 Task: Send an email with the signature 'Adam Smith' with the subject 'Request for information' and the message 'Thank you for your email.' from softage.1@softage.net to softage.2@softage.net with an attached document Resume.docx and move the email from Sent Items to the folder Personal
Action: Mouse moved to (120, 134)
Screenshot: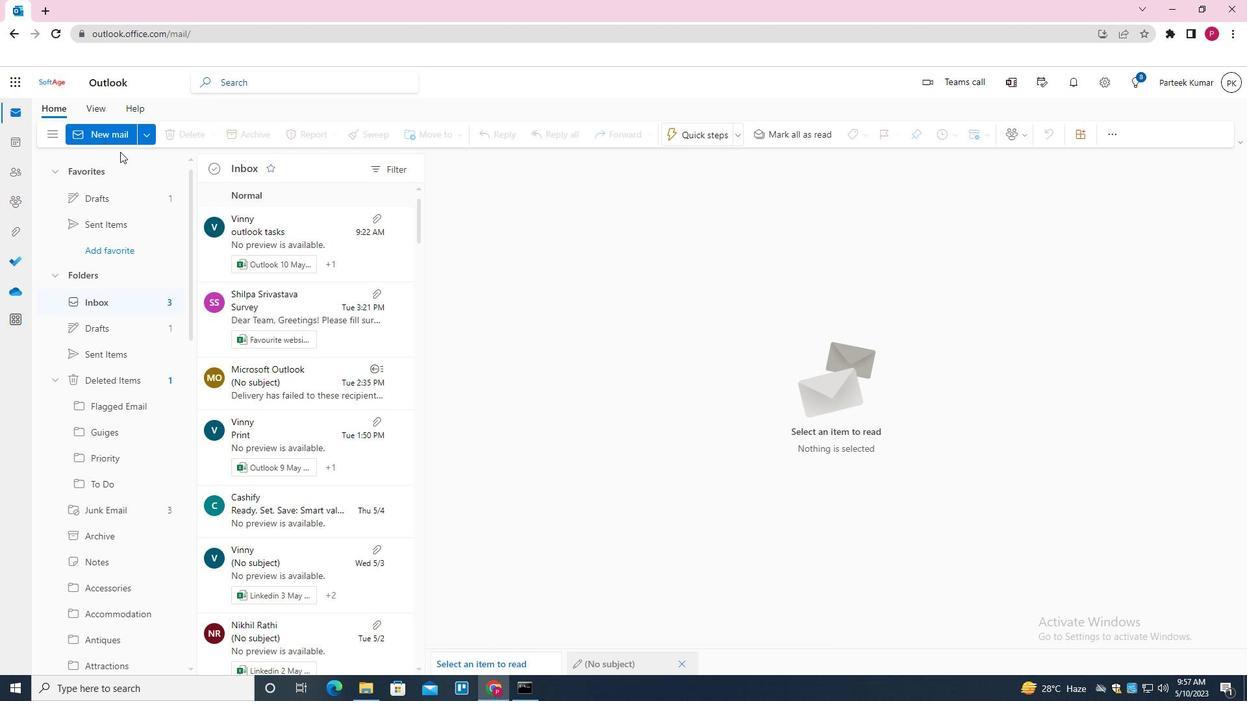 
Action: Mouse pressed left at (120, 134)
Screenshot: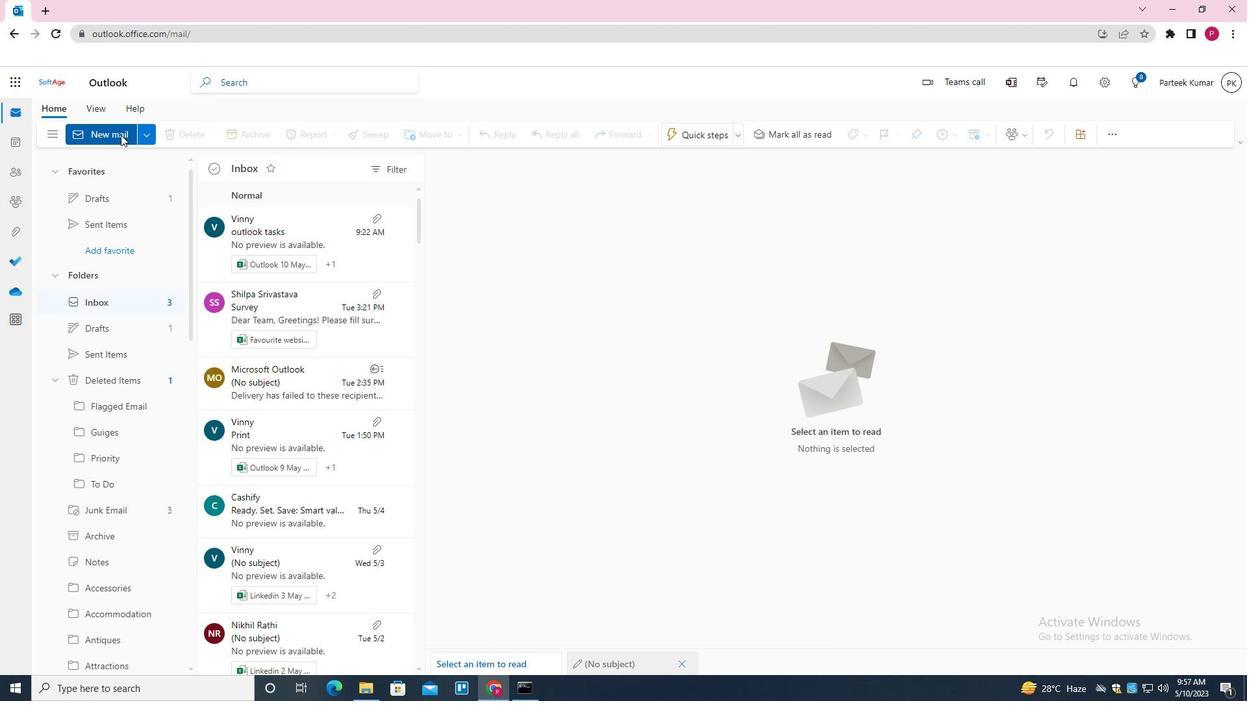 
Action: Mouse moved to (496, 317)
Screenshot: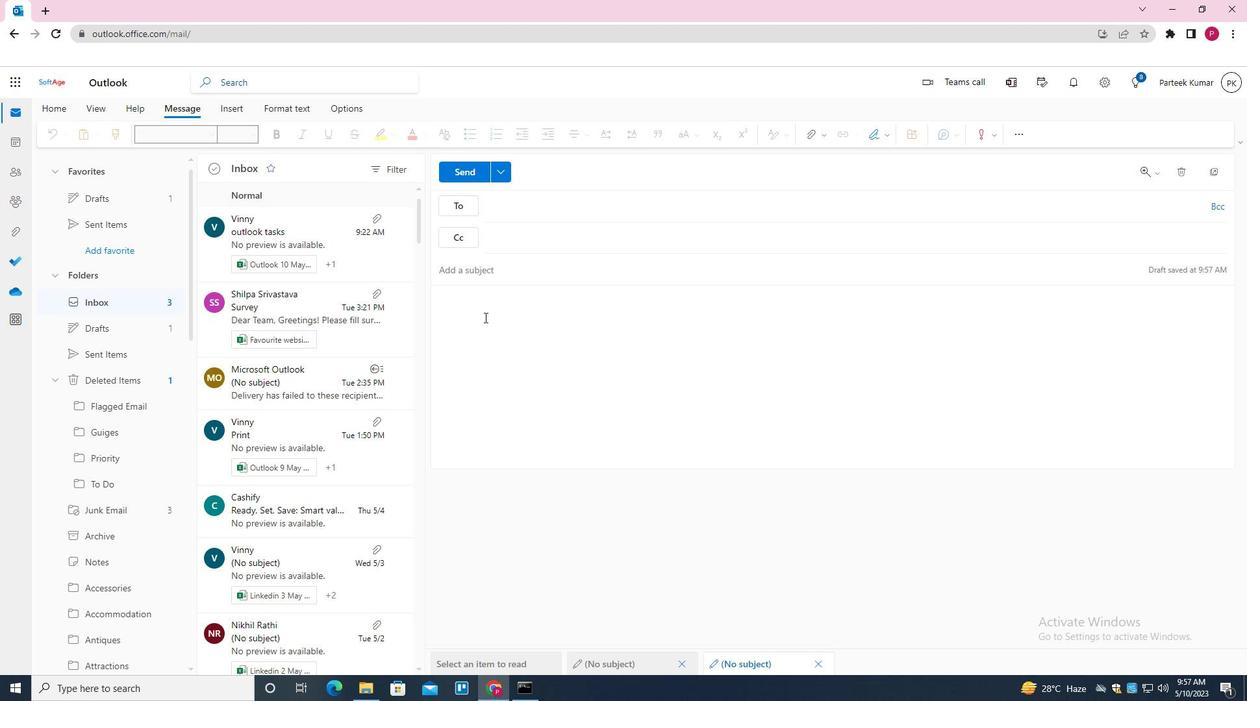 
Action: Mouse pressed left at (496, 317)
Screenshot: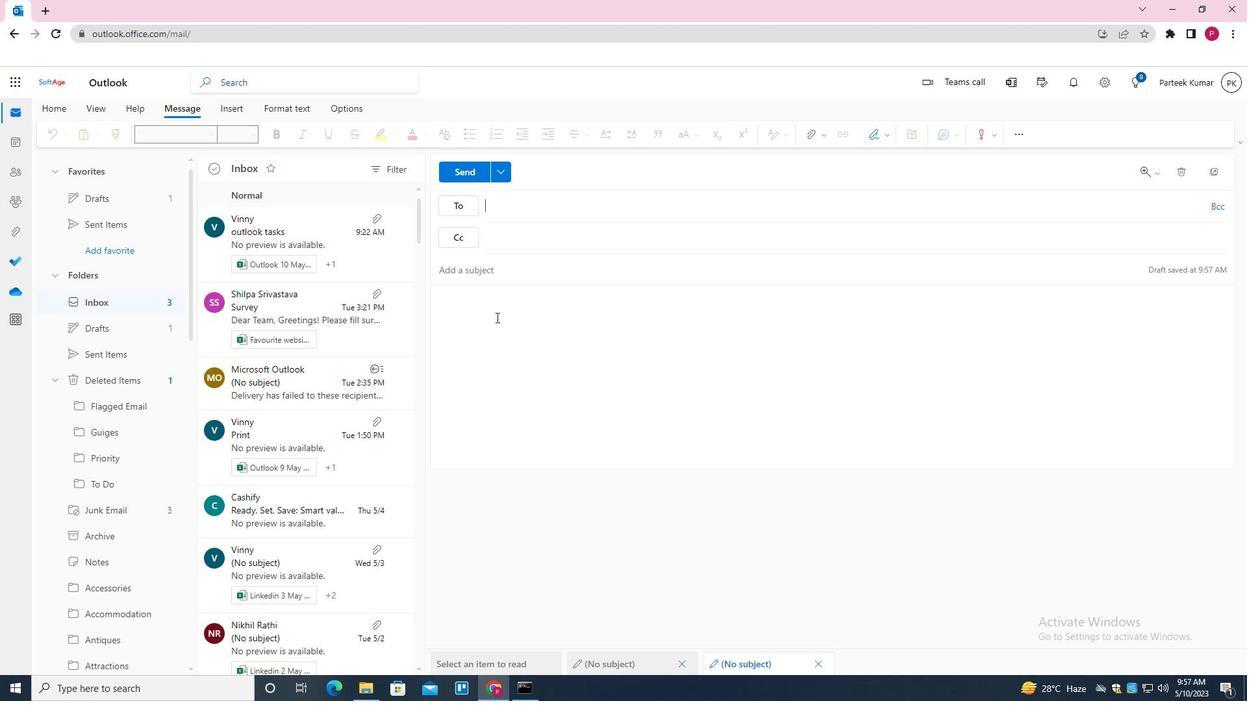 
Action: Mouse moved to (889, 129)
Screenshot: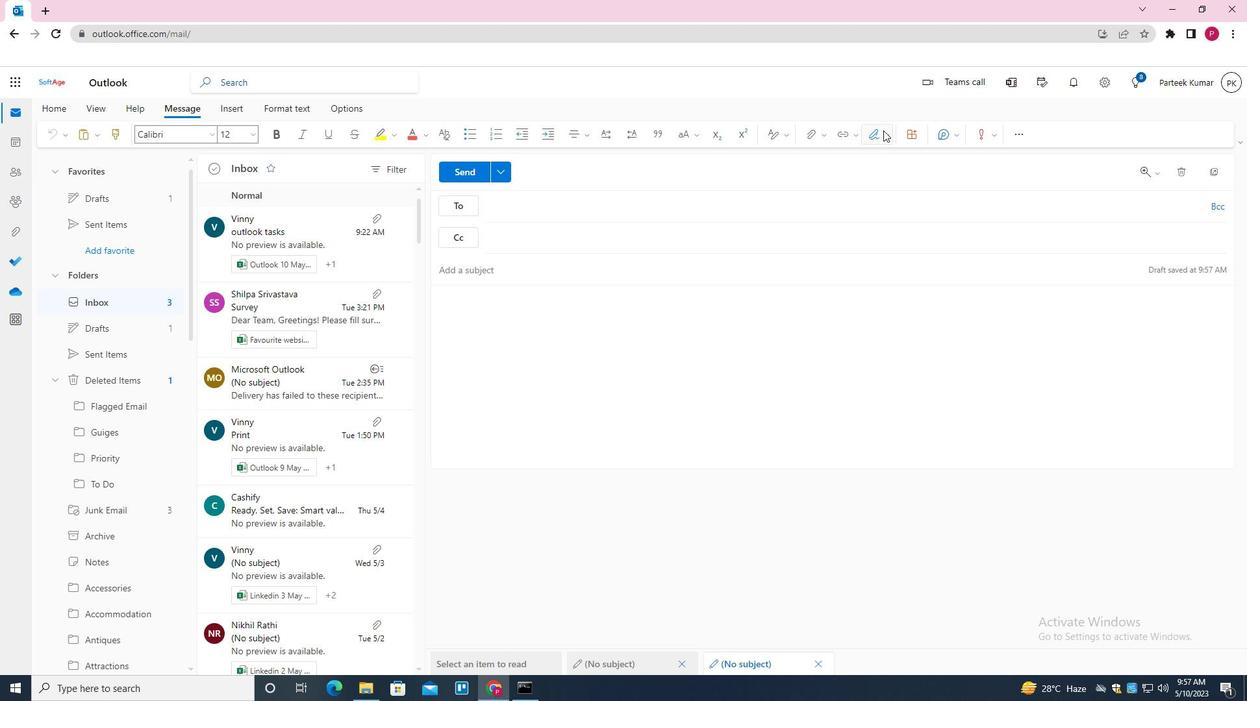 
Action: Mouse pressed left at (889, 129)
Screenshot: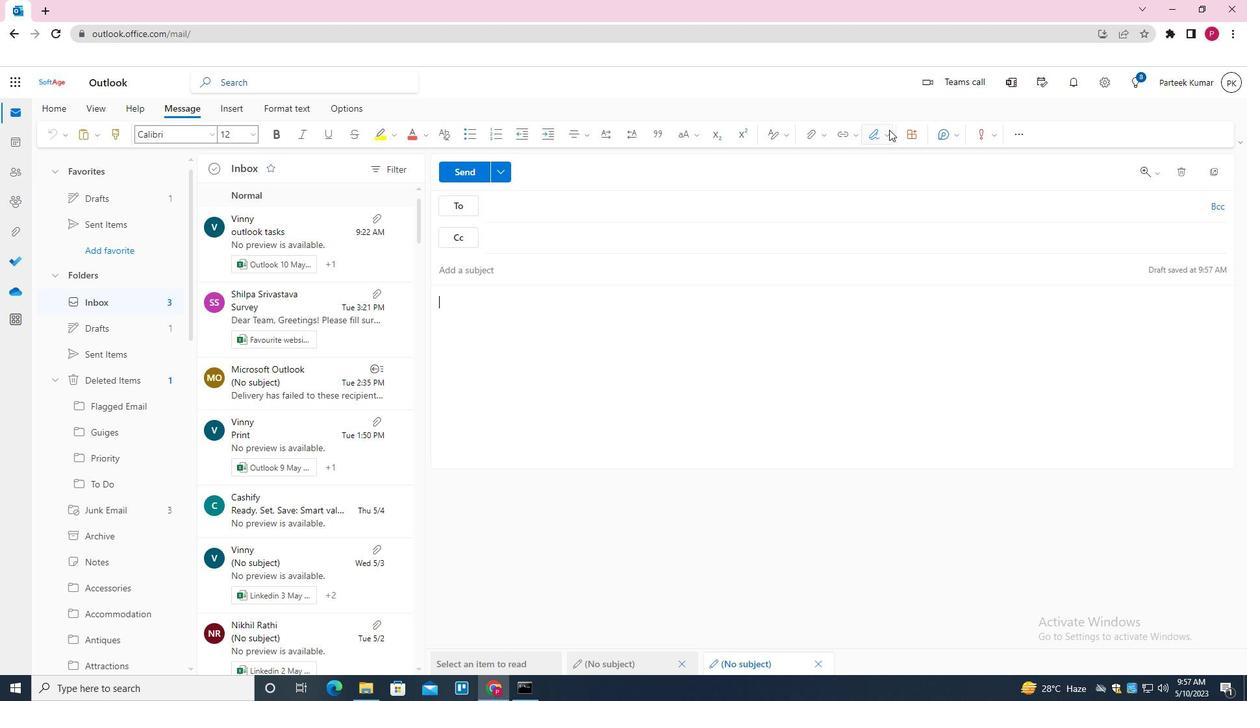 
Action: Mouse moved to (871, 161)
Screenshot: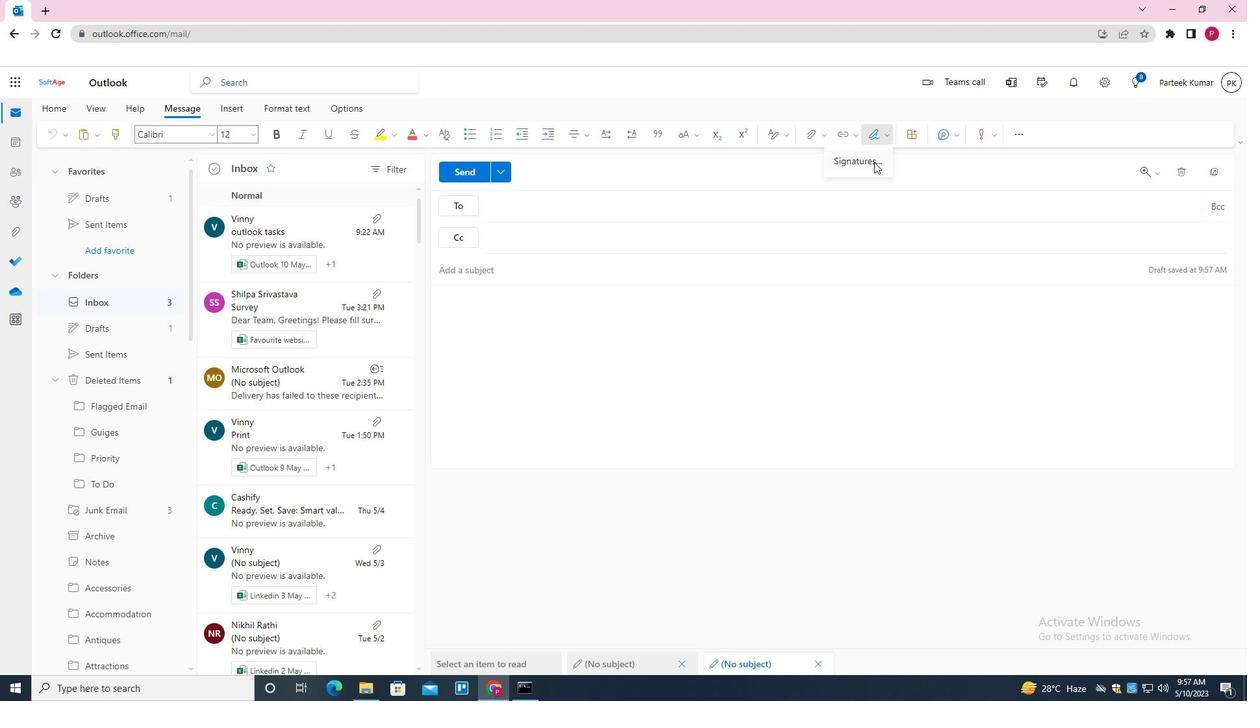 
Action: Mouse pressed left at (871, 161)
Screenshot: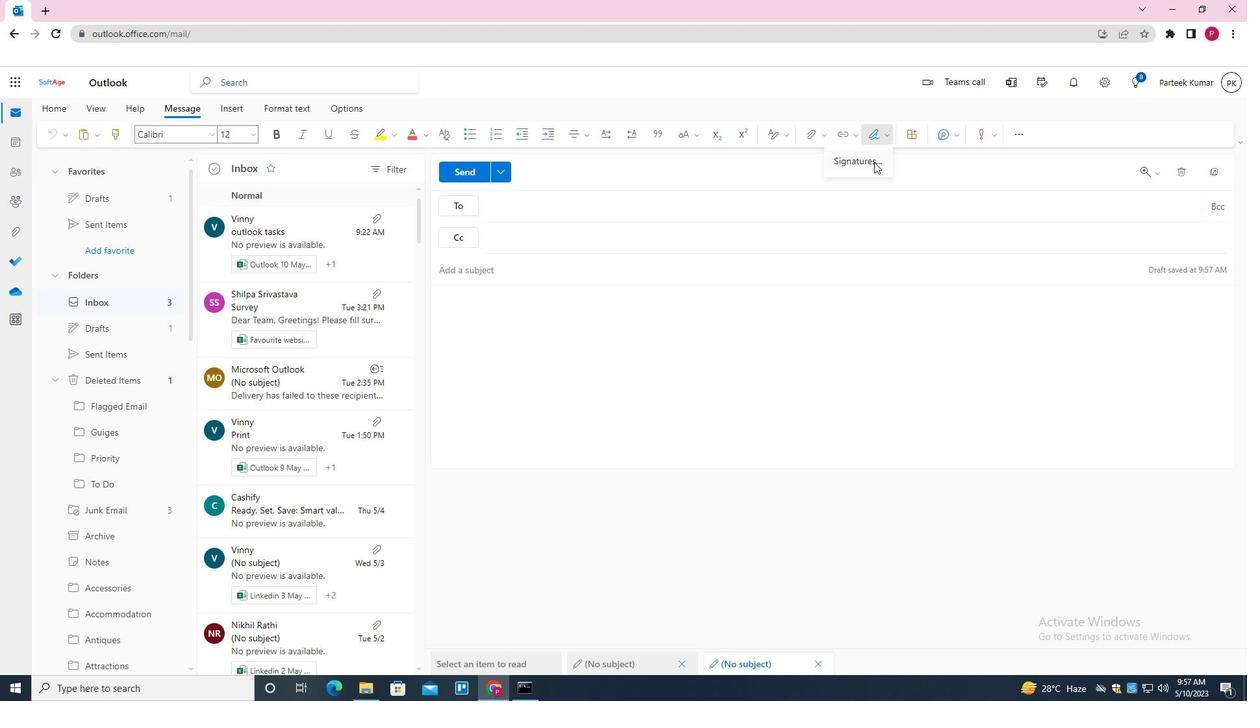 
Action: Mouse moved to (642, 240)
Screenshot: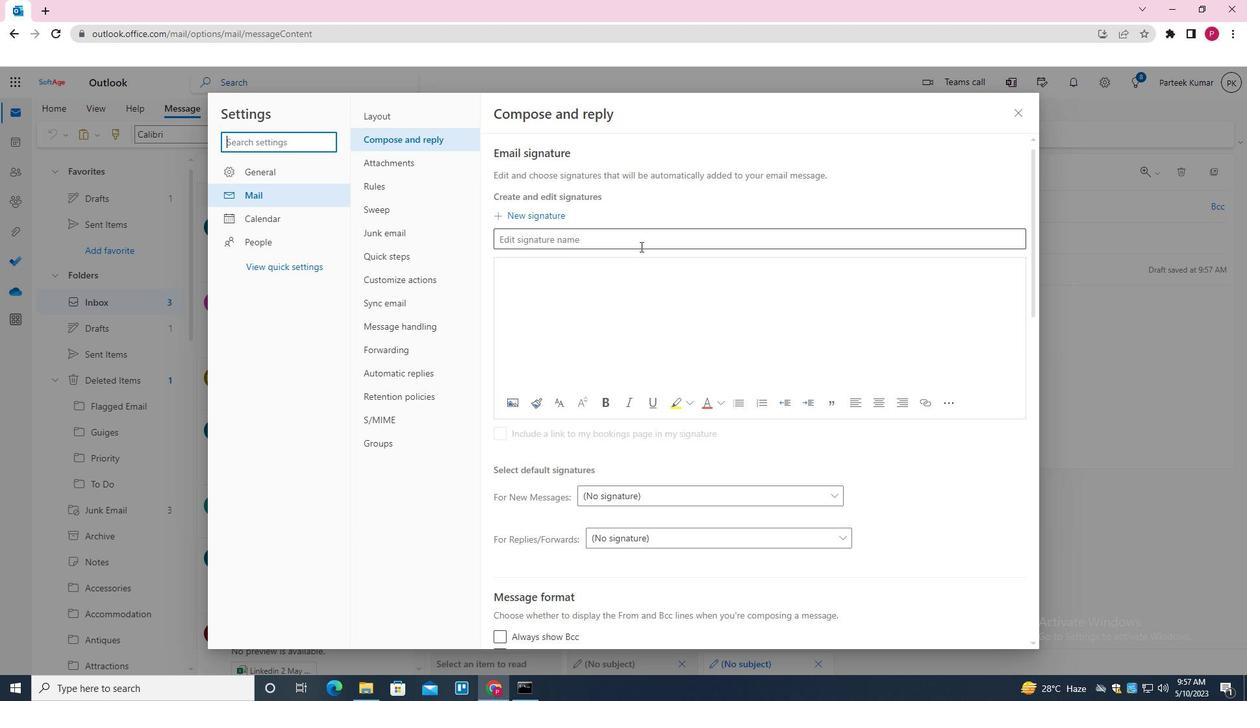 
Action: Mouse pressed left at (642, 240)
Screenshot: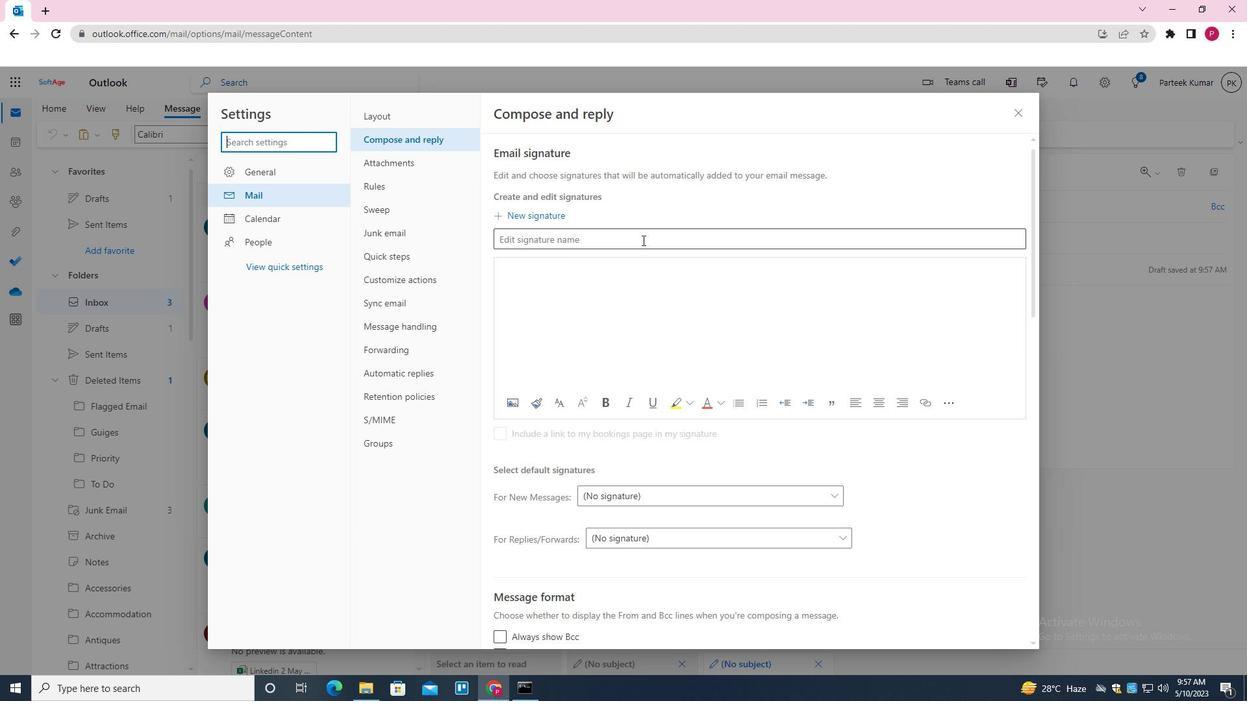 
Action: Key pressed <Key.shift>ADAM<Key.space><Key.shift>SMITH
Screenshot: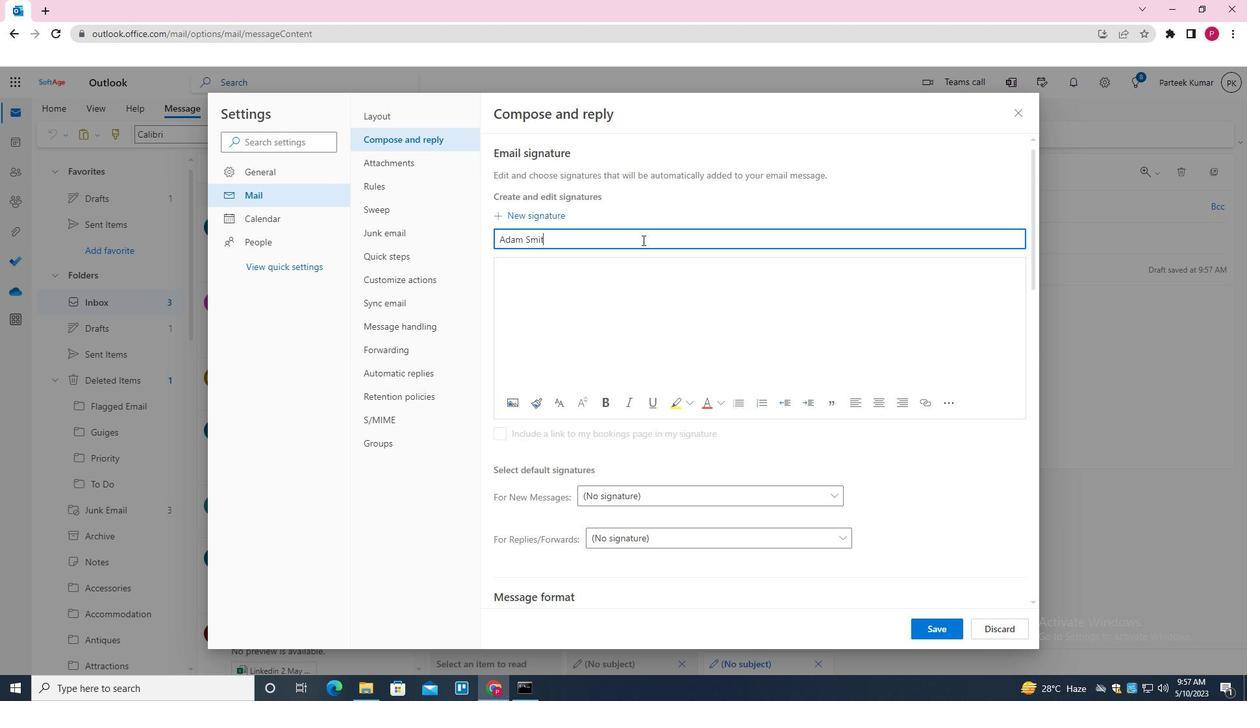 
Action: Mouse moved to (631, 279)
Screenshot: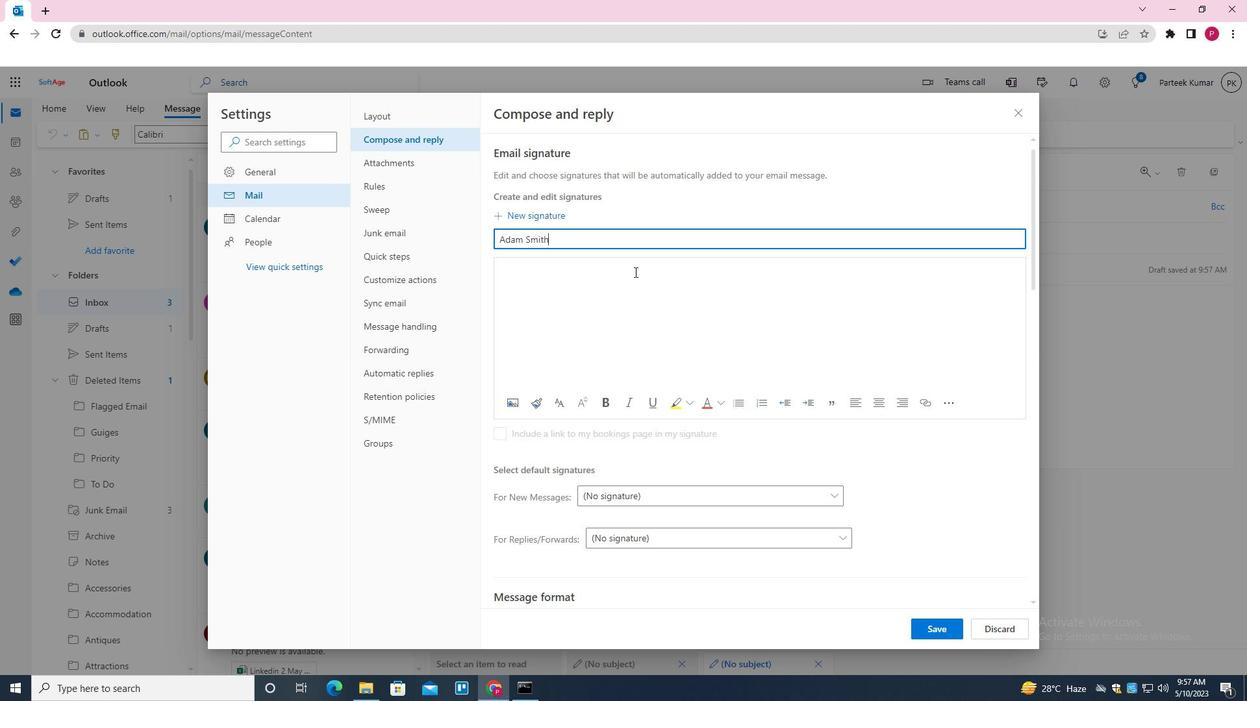 
Action: Mouse pressed left at (631, 279)
Screenshot: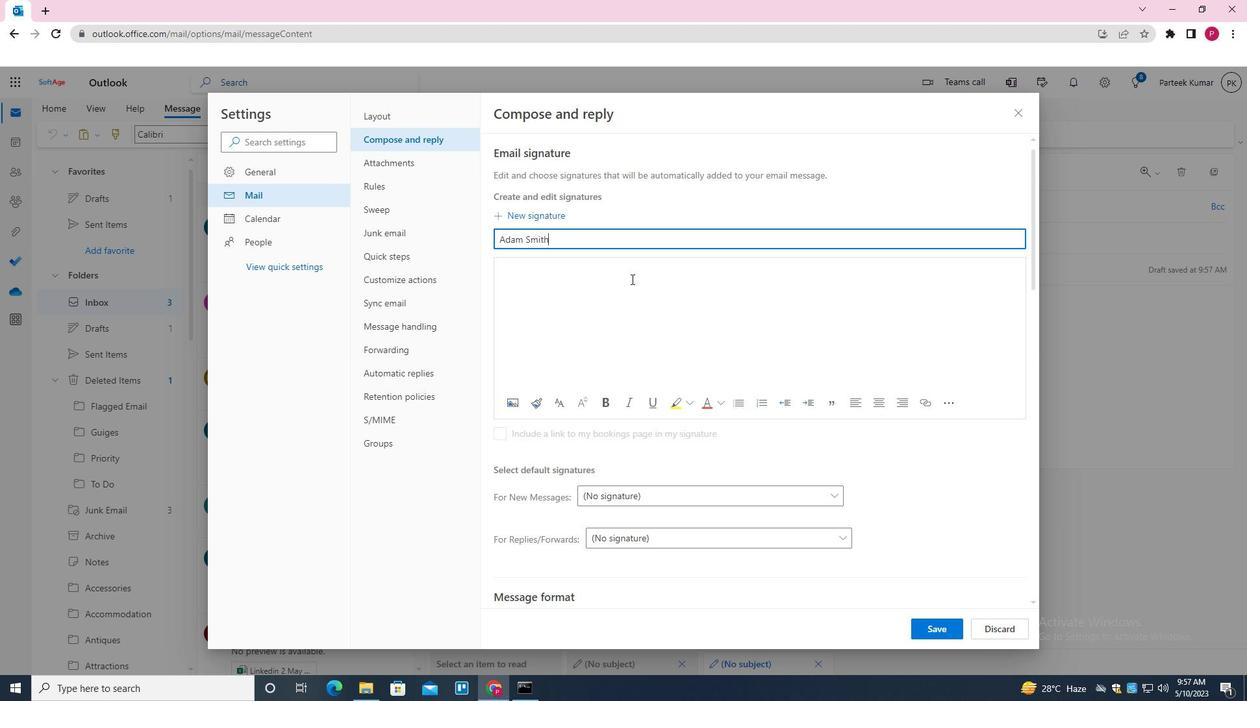 
Action: Mouse moved to (617, 288)
Screenshot: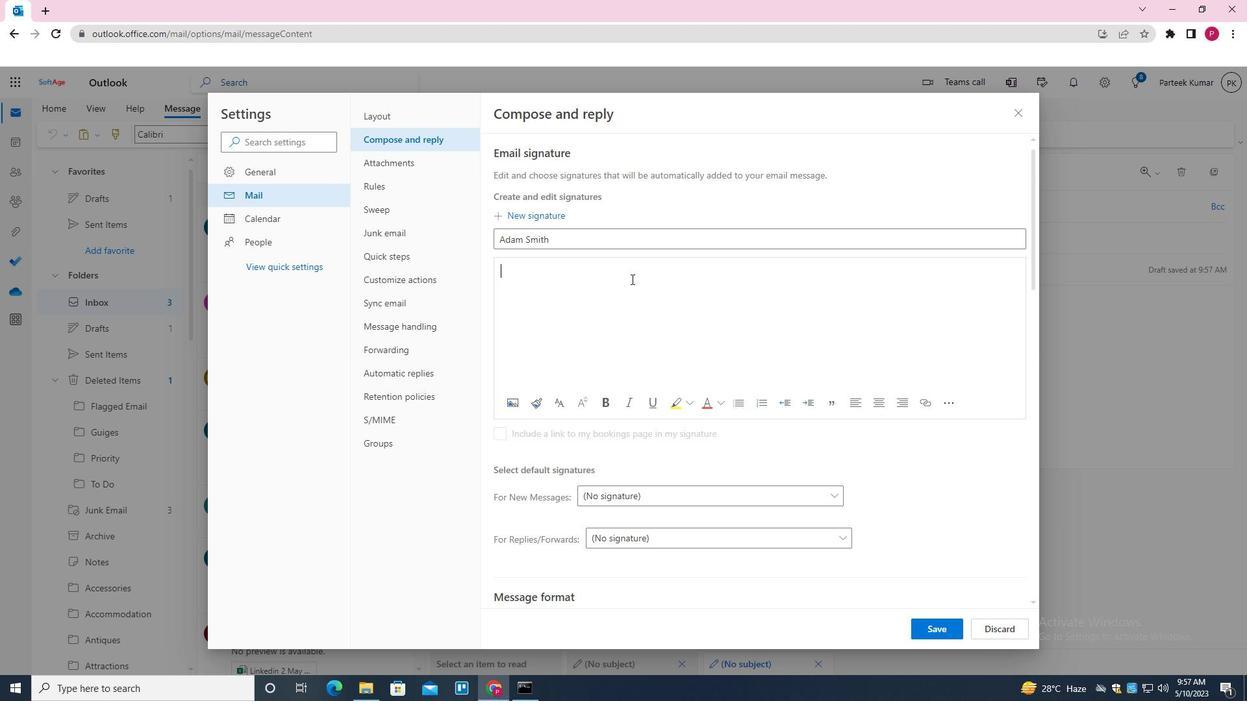 
Action: Key pressed <Key.shift>ADAM<Key.space><Key.shift><Key.shift><Key.shift><Key.shift><Key.shift><Key.shift><Key.shift><Key.shift><Key.shift><Key.shift><Key.shift><Key.shift><Key.shift><Key.shift><Key.shift><Key.shift><Key.shift><Key.shift><Key.shift><Key.shift><Key.shift><Key.shift><Key.shift><Key.shift><Key.shift><Key.shift><Key.shift><Key.shift><Key.shift><Key.shift><Key.shift><Key.shift><Key.shift><Key.shift><Key.shift><Key.shift><Key.shift><Key.shift><Key.shift><Key.shift><Key.shift><Key.shift><Key.shift><Key.shift><Key.shift><Key.shift><Key.shift><Key.shift><Key.shift><Key.shift><Key.shift><Key.shift><Key.shift><Key.shift><Key.shift><Key.shift><Key.shift><Key.shift><Key.shift><Key.shift><Key.shift><Key.shift><Key.shift><Key.shift><Key.shift><Key.shift><Key.shift><Key.shift><Key.shift><Key.shift><Key.shift><Key.shift><Key.shift><Key.shift><Key.shift><Key.shift><Key.shift><Key.shift><Key.shift><Key.shift><Key.shift><Key.shift><Key.shift><Key.shift><Key.shift><Key.shift><Key.shift><Key.shift><Key.shift><Key.shift><Key.shift><Key.shift>SMITH
Screenshot: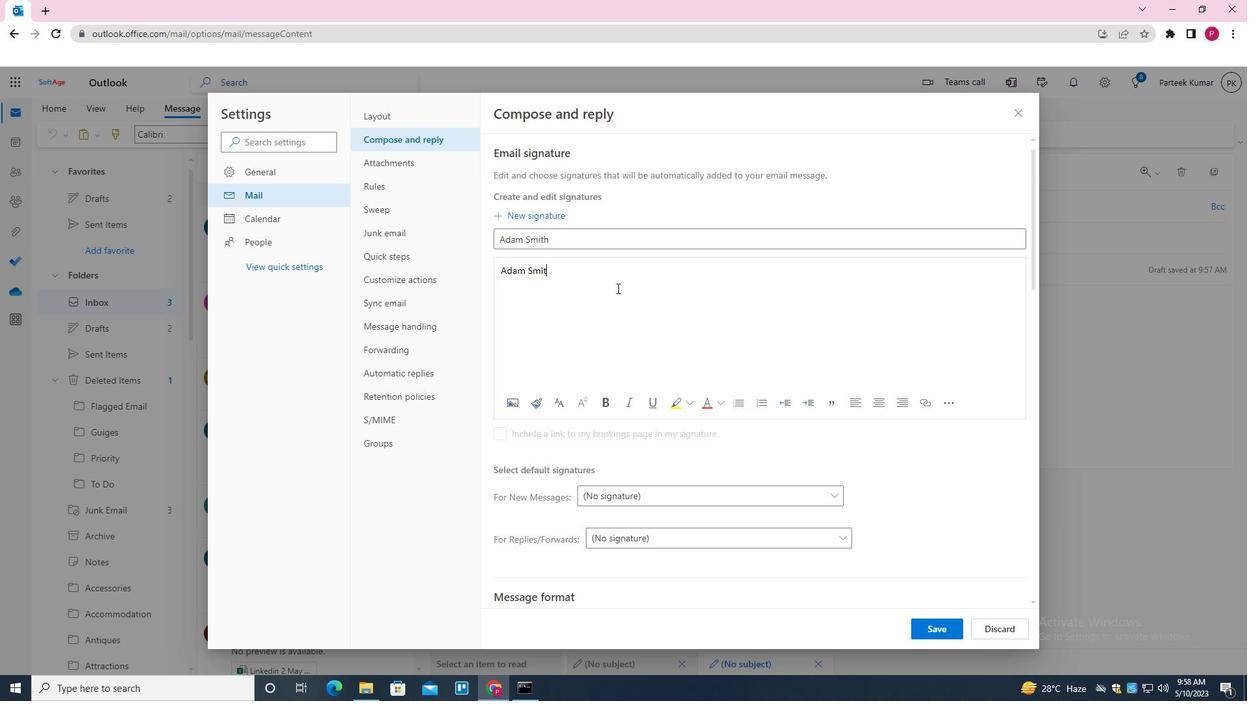 
Action: Mouse moved to (917, 629)
Screenshot: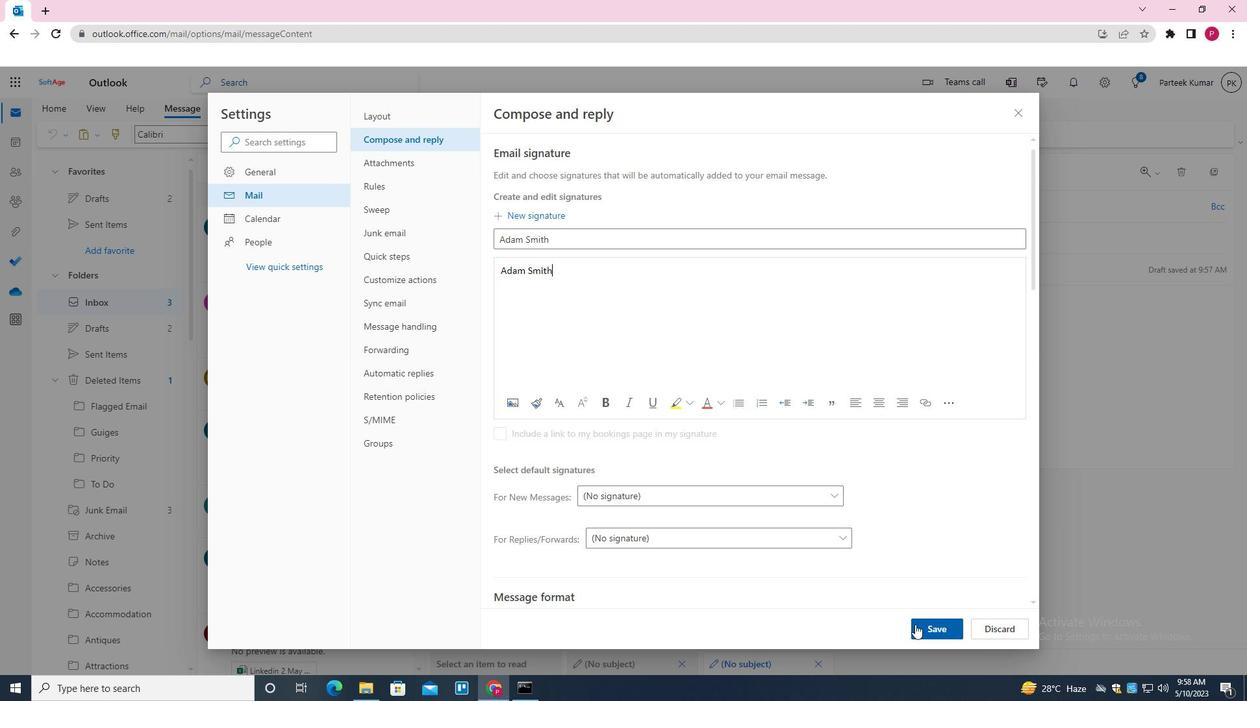 
Action: Mouse pressed left at (917, 629)
Screenshot: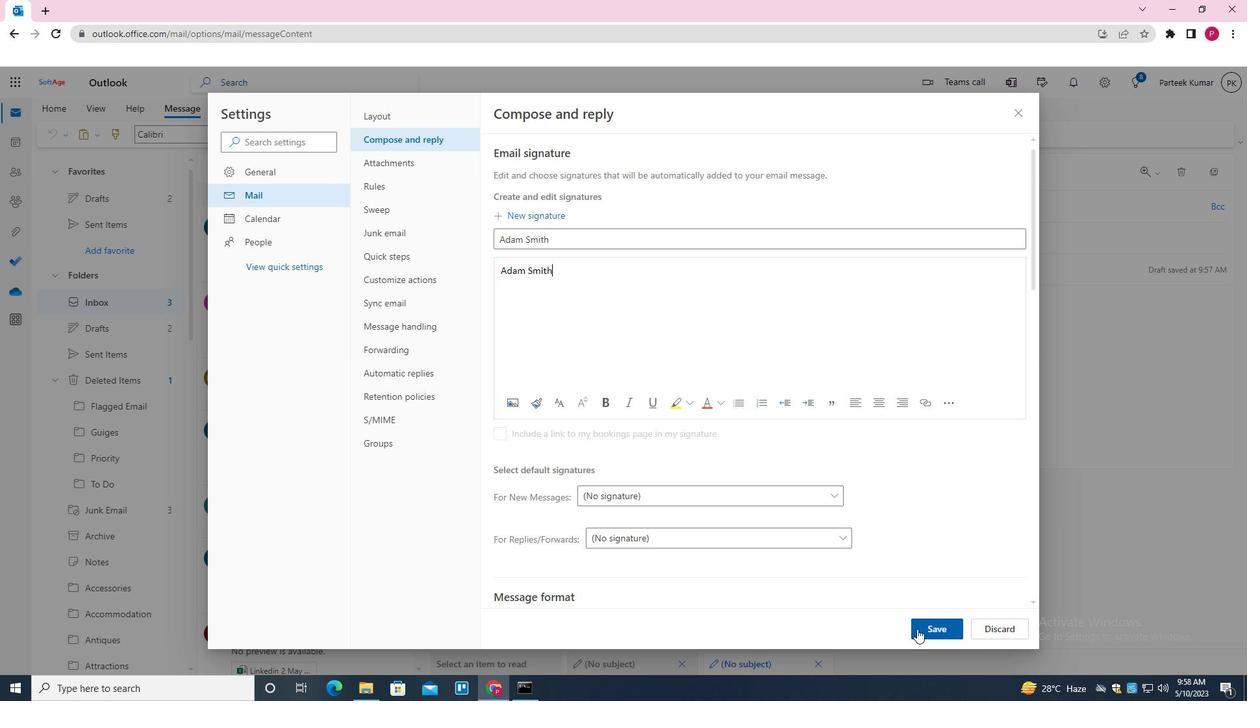 
Action: Mouse moved to (1013, 107)
Screenshot: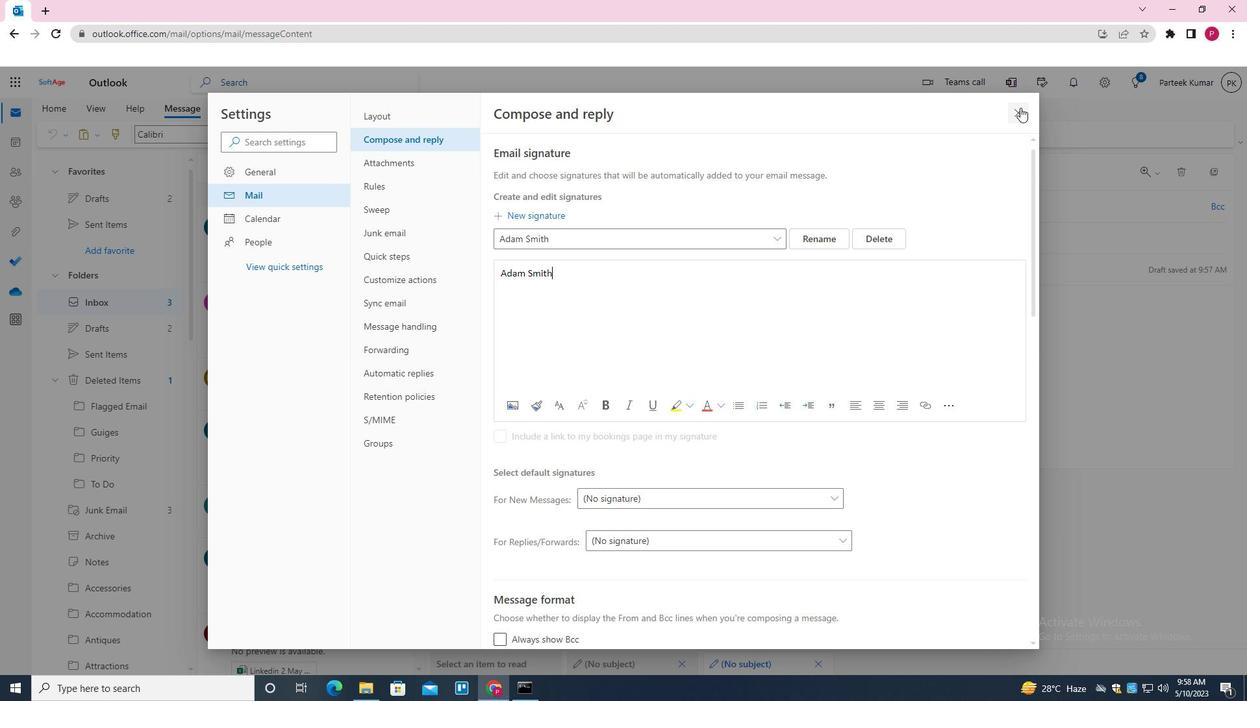 
Action: Mouse pressed left at (1013, 107)
Screenshot: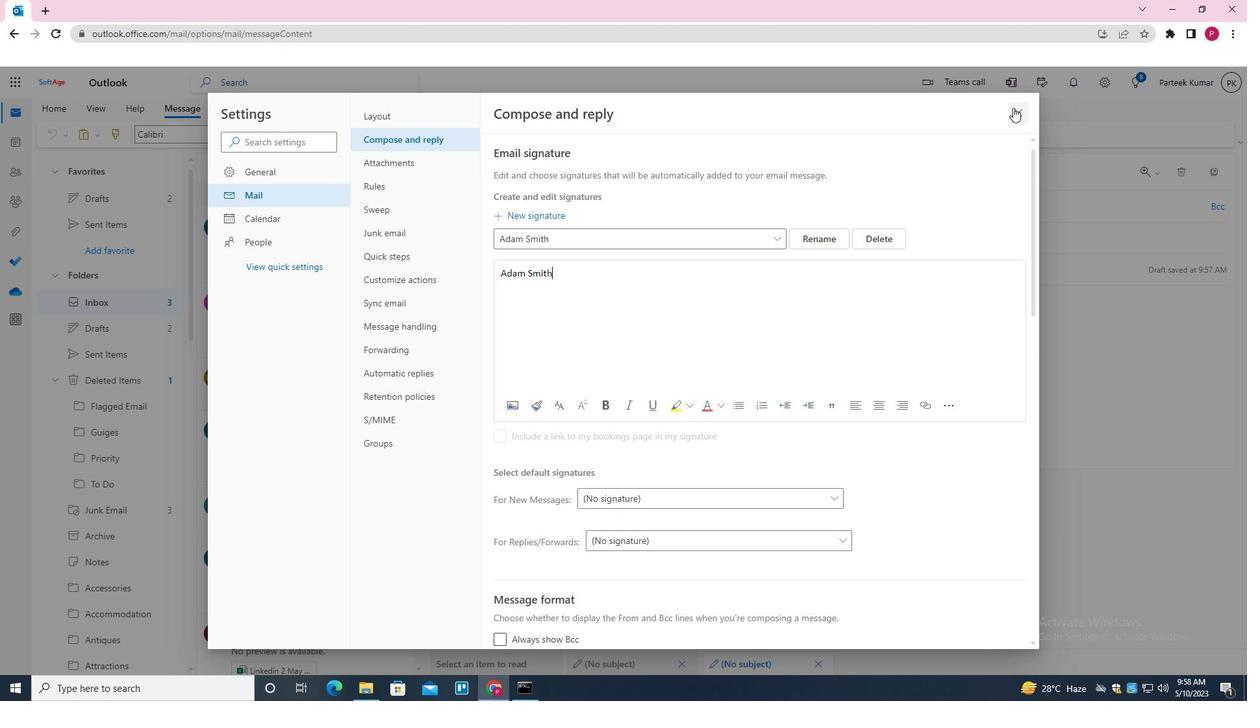 
Action: Mouse moved to (489, 310)
Screenshot: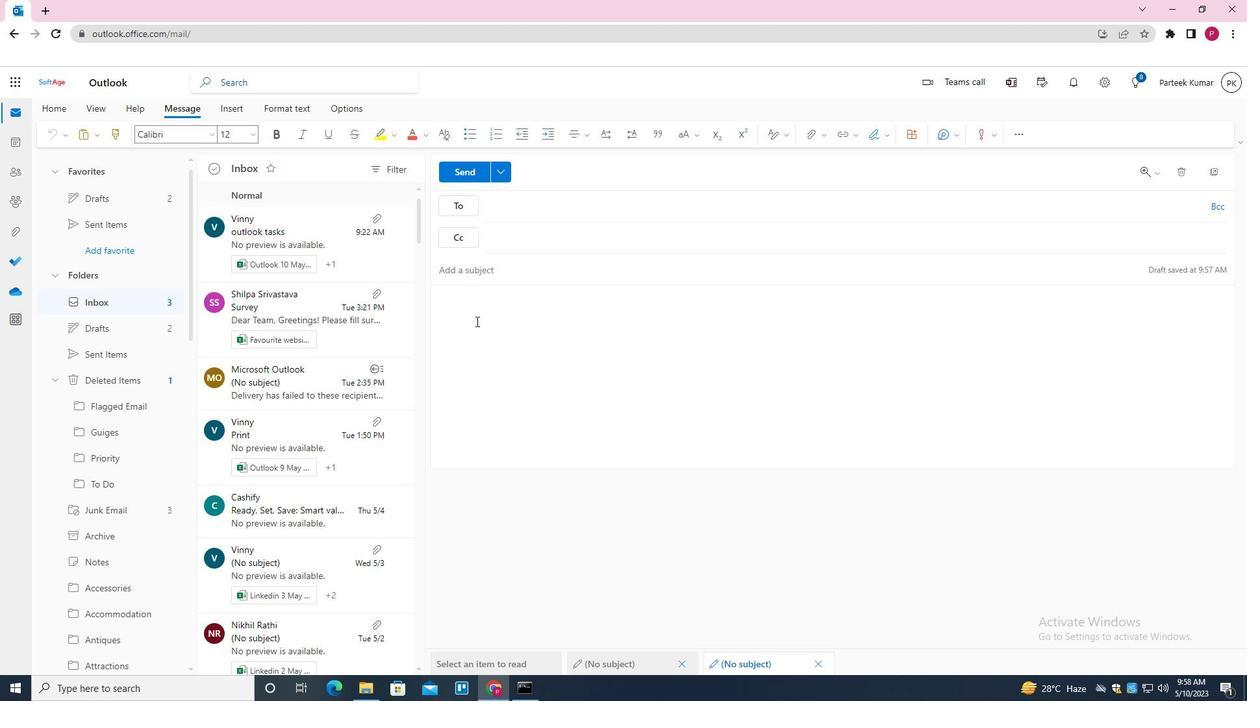 
Action: Mouse pressed left at (489, 310)
Screenshot: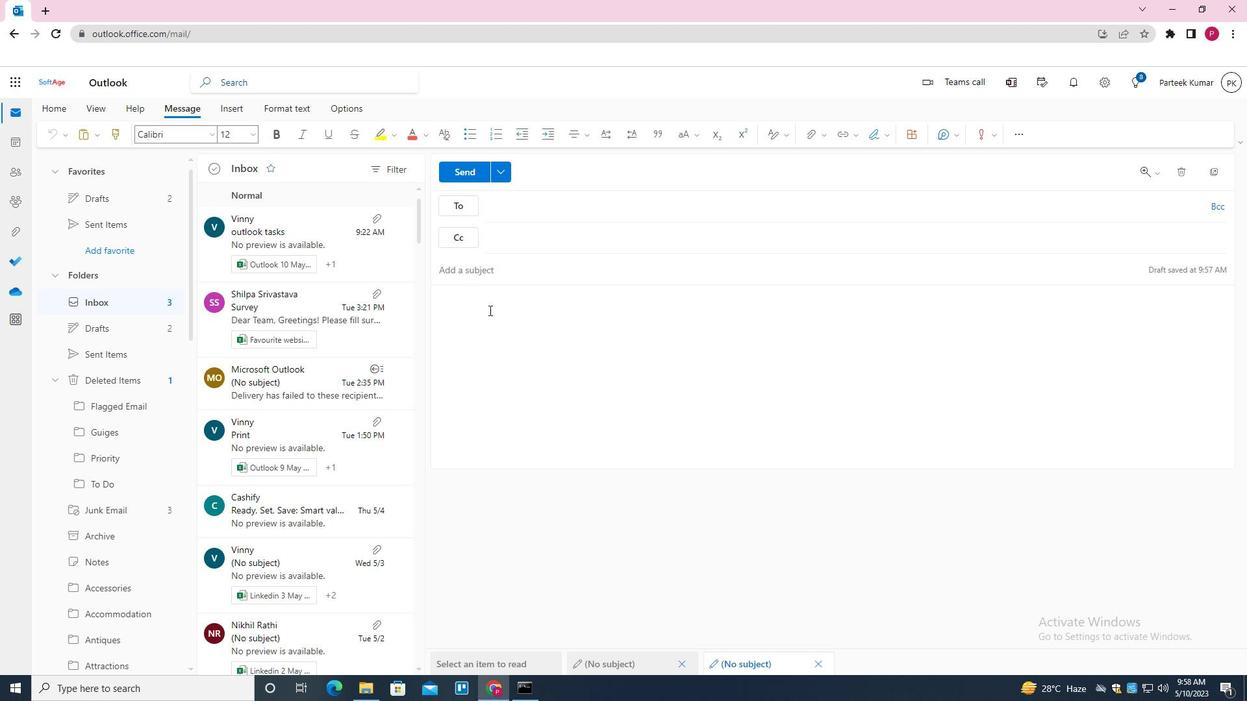 
Action: Mouse moved to (886, 132)
Screenshot: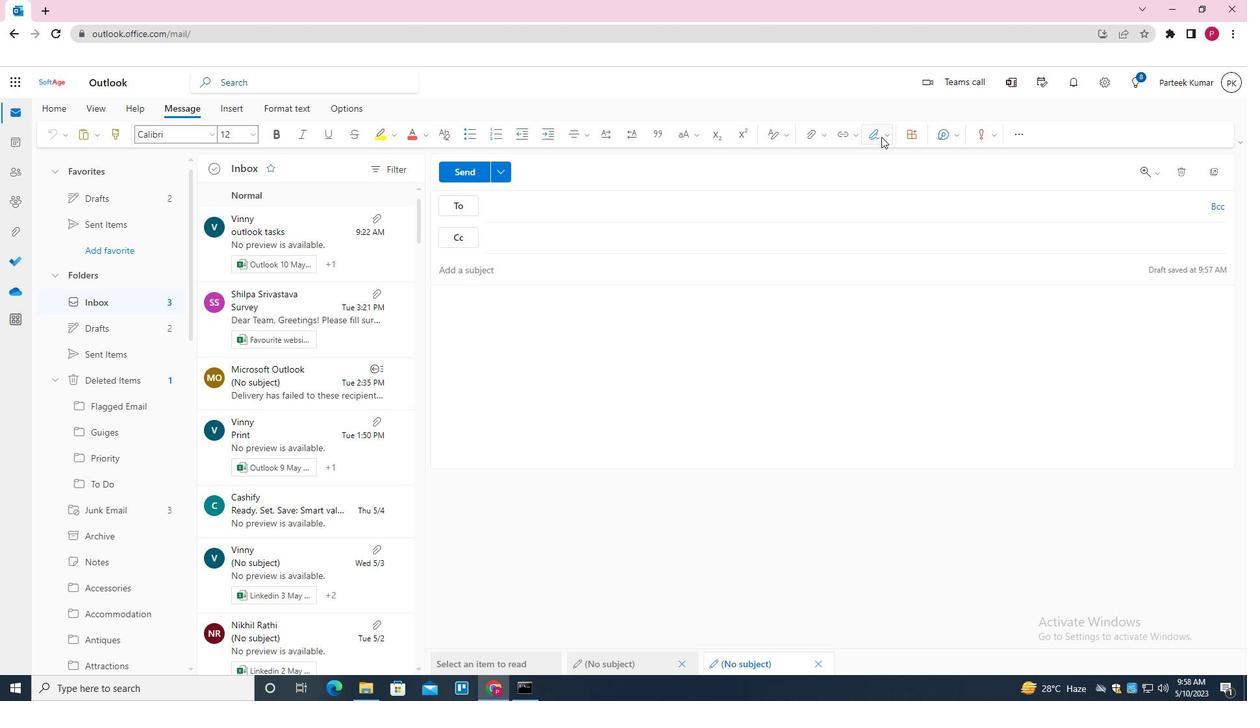
Action: Mouse pressed left at (886, 132)
Screenshot: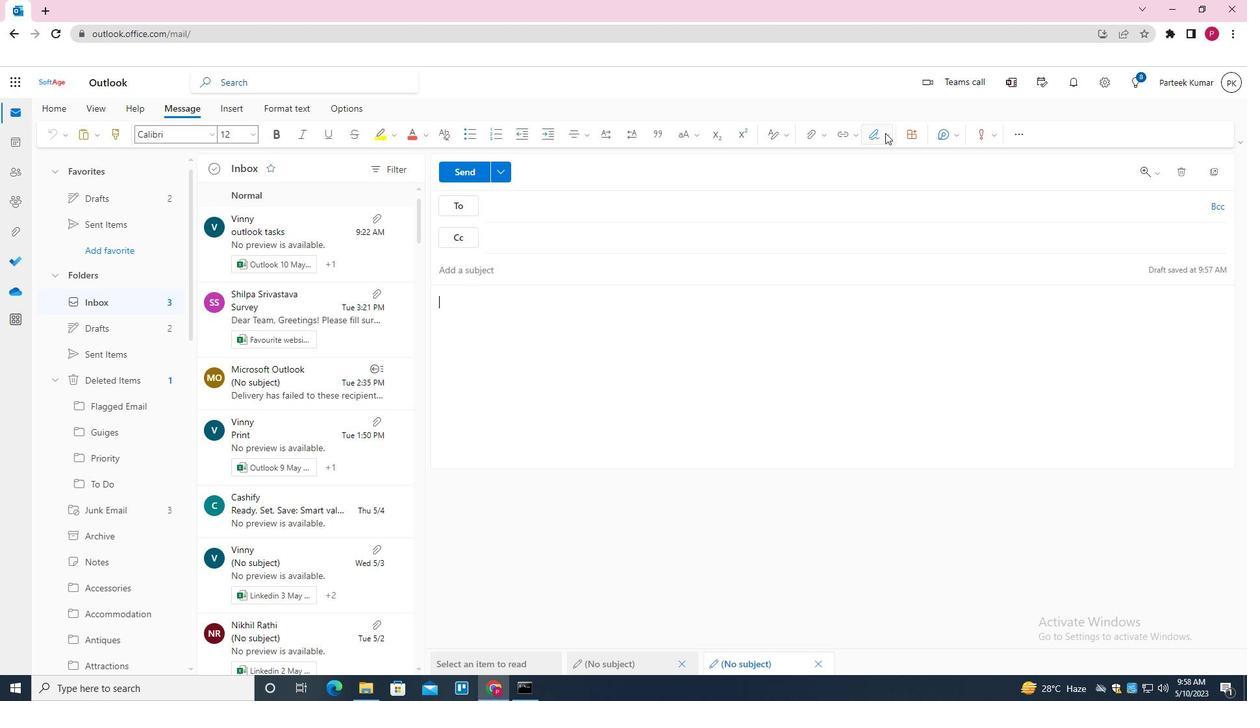 
Action: Mouse moved to (865, 158)
Screenshot: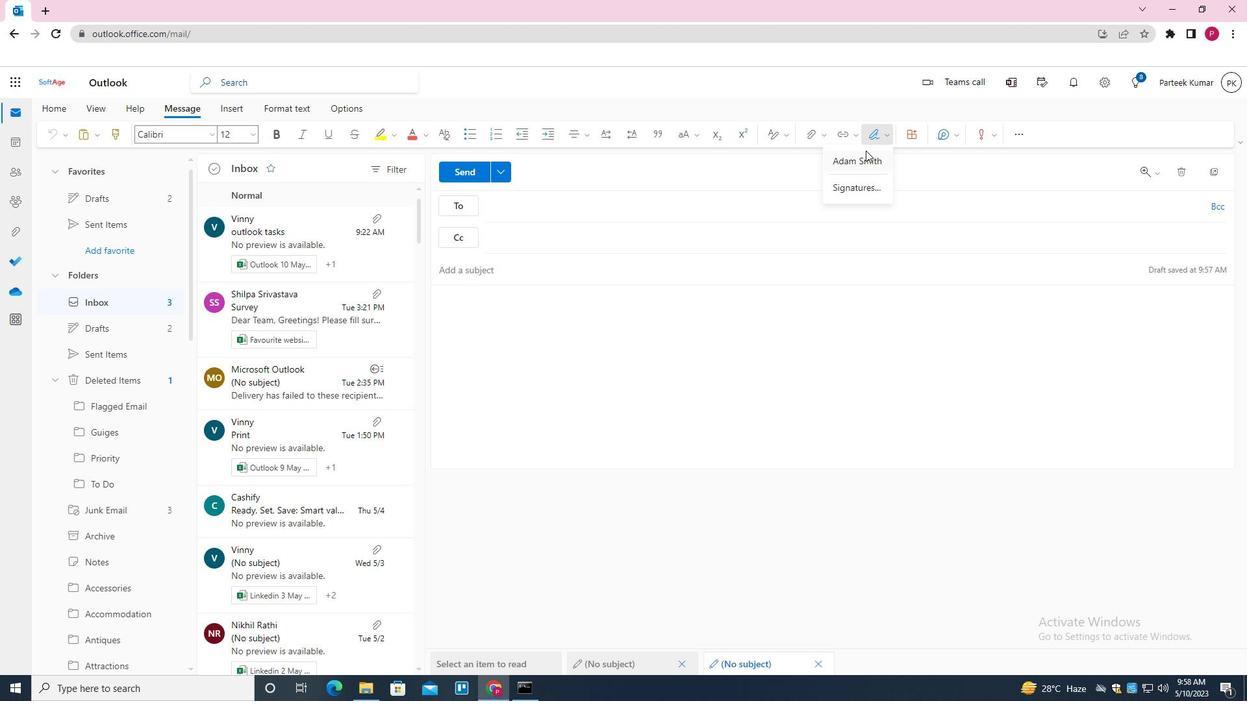 
Action: Mouse pressed left at (865, 158)
Screenshot: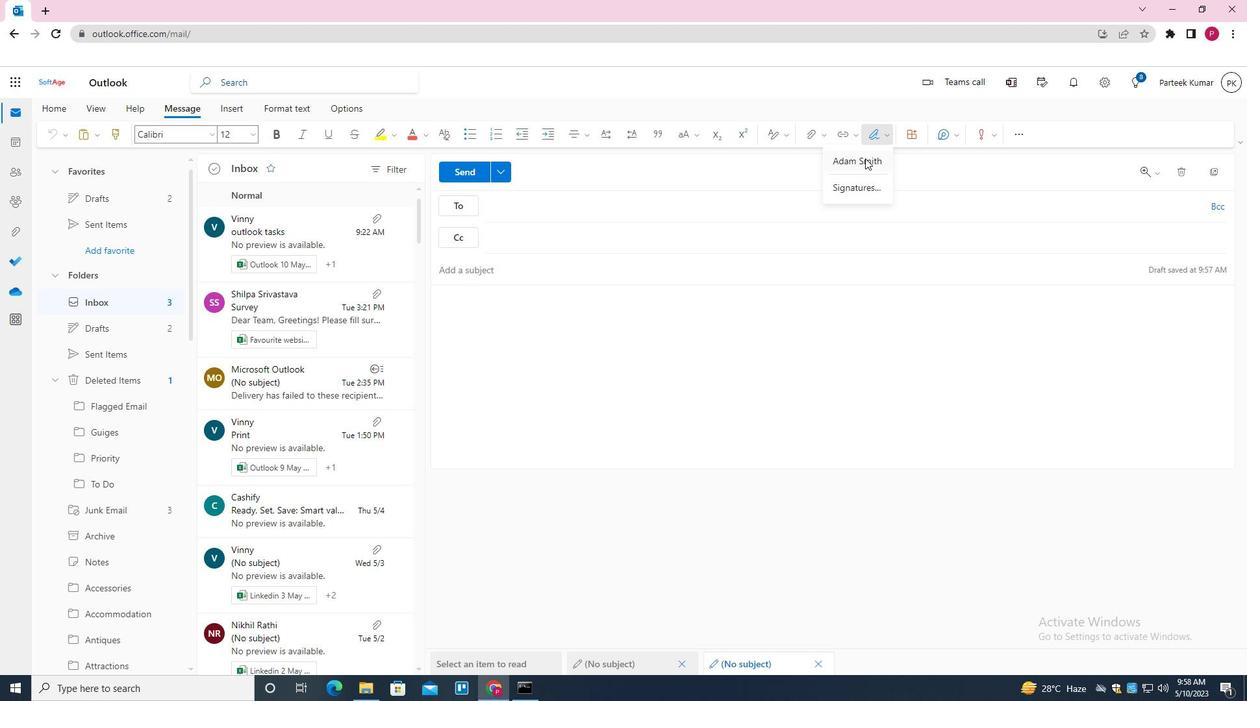 
Action: Mouse moved to (559, 206)
Screenshot: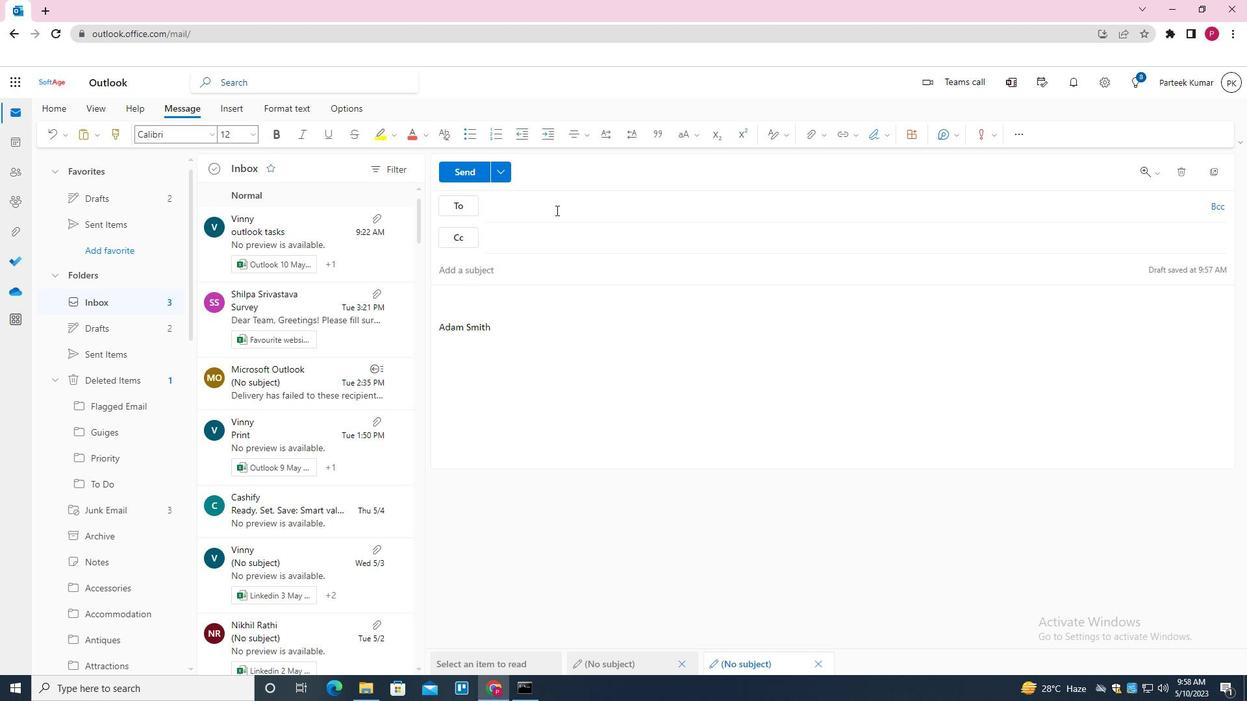 
Action: Mouse pressed left at (559, 206)
Screenshot: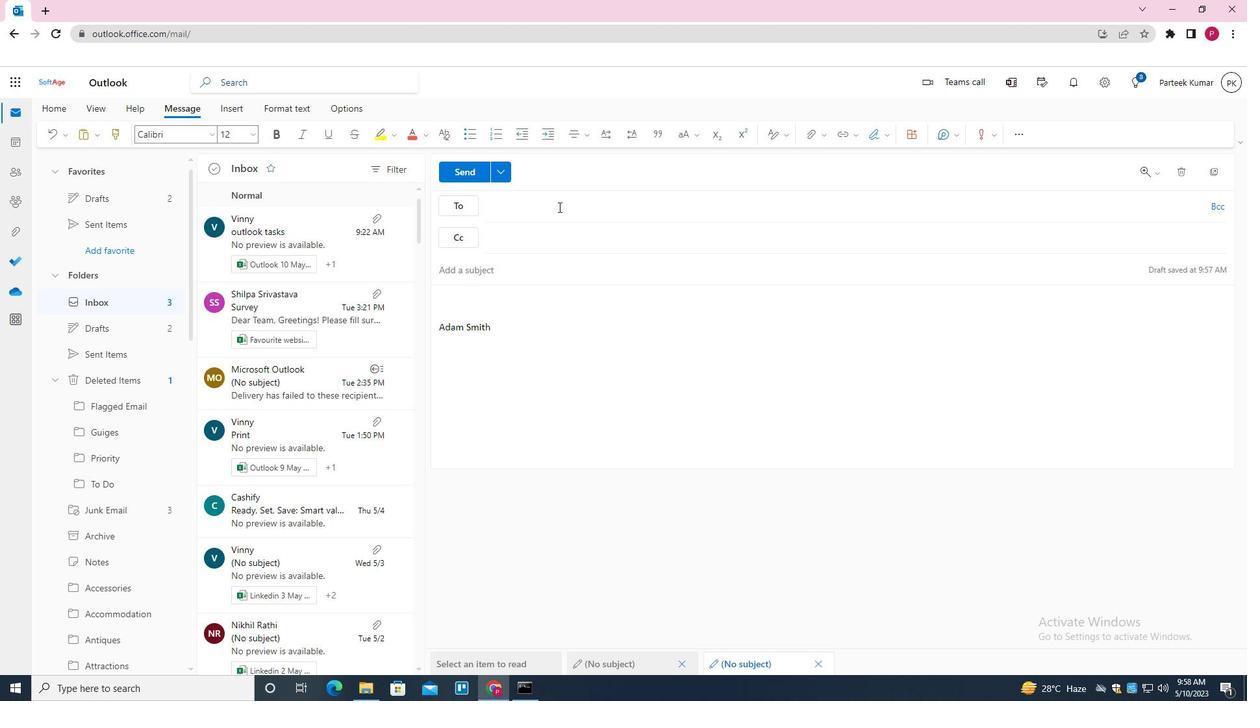 
Action: Mouse moved to (717, 263)
Screenshot: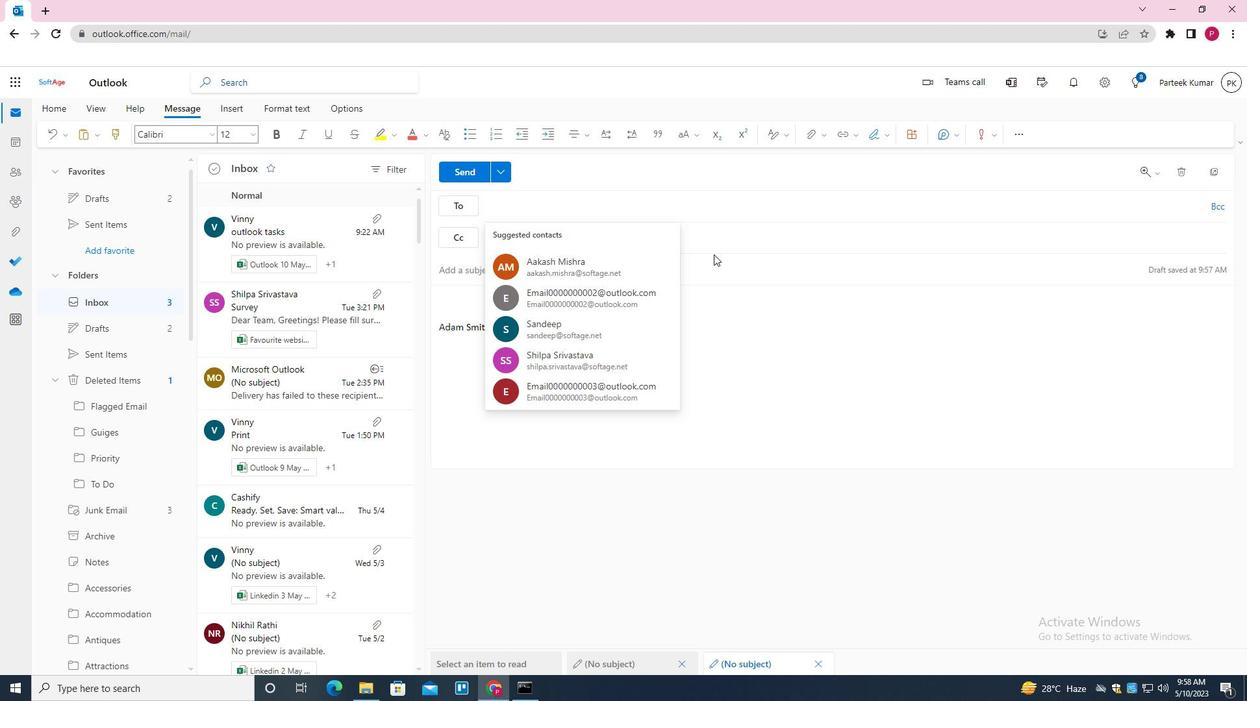 
Action: Mouse pressed left at (717, 263)
Screenshot: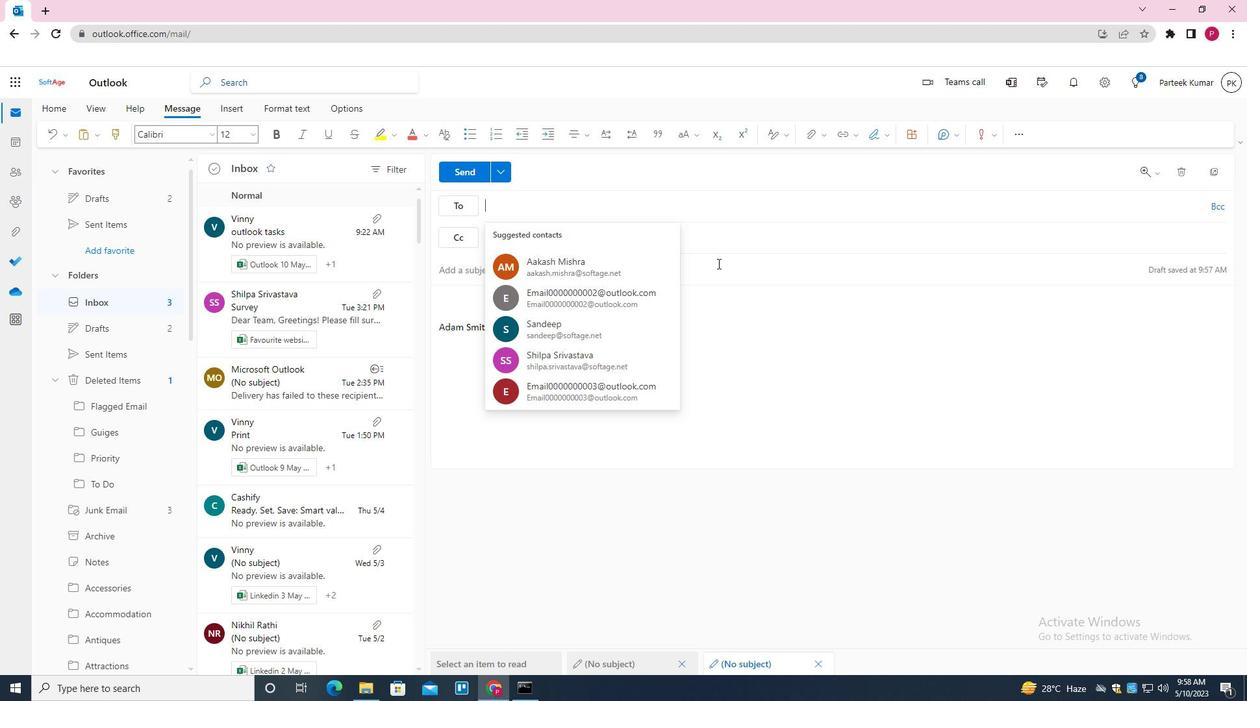 
Action: Mouse moved to (695, 257)
Screenshot: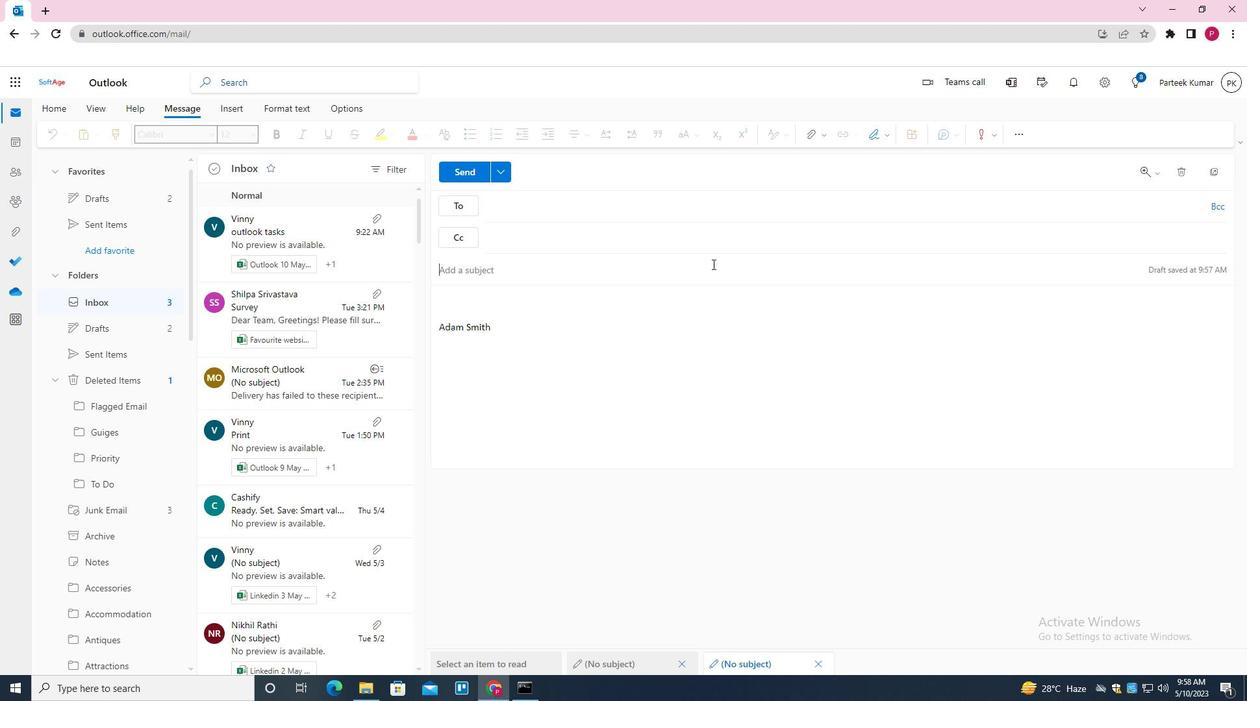 
Action: Key pressed <Key.shift>REQUEST<Key.space><Key.shift>F<Key.backspace>FOR<Key.space>INFORMATION<Key.space>
Screenshot: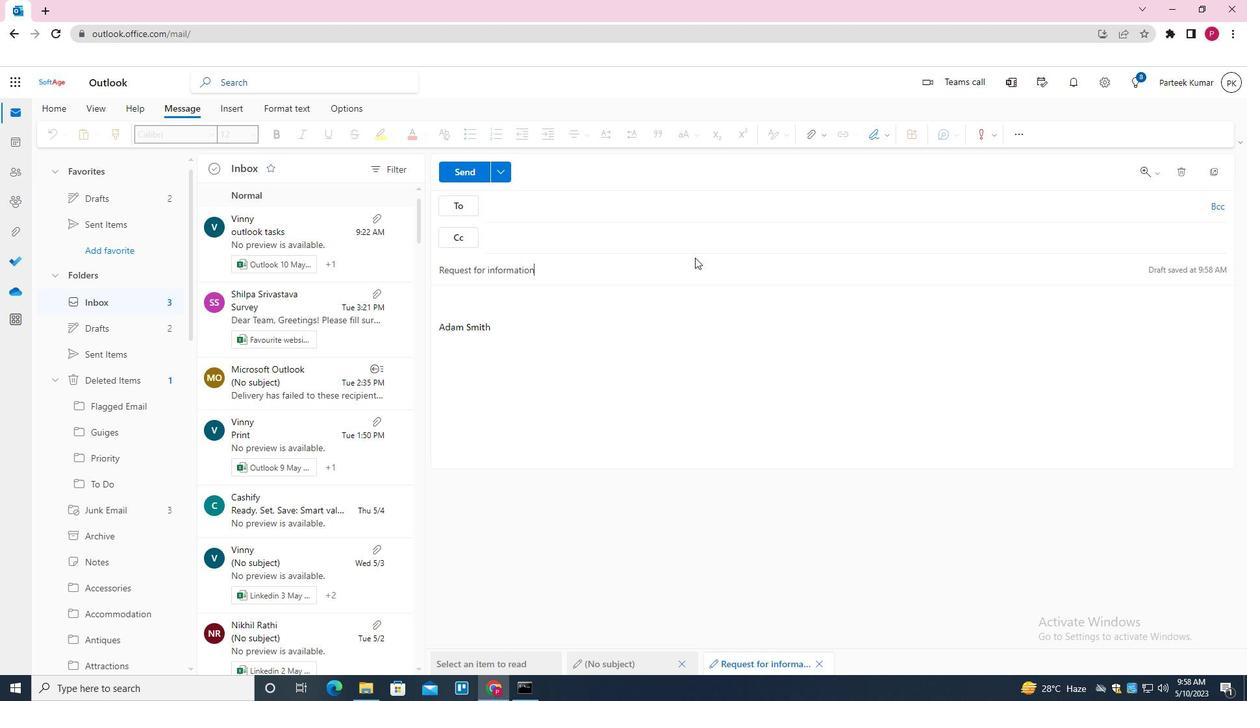 
Action: Mouse moved to (488, 304)
Screenshot: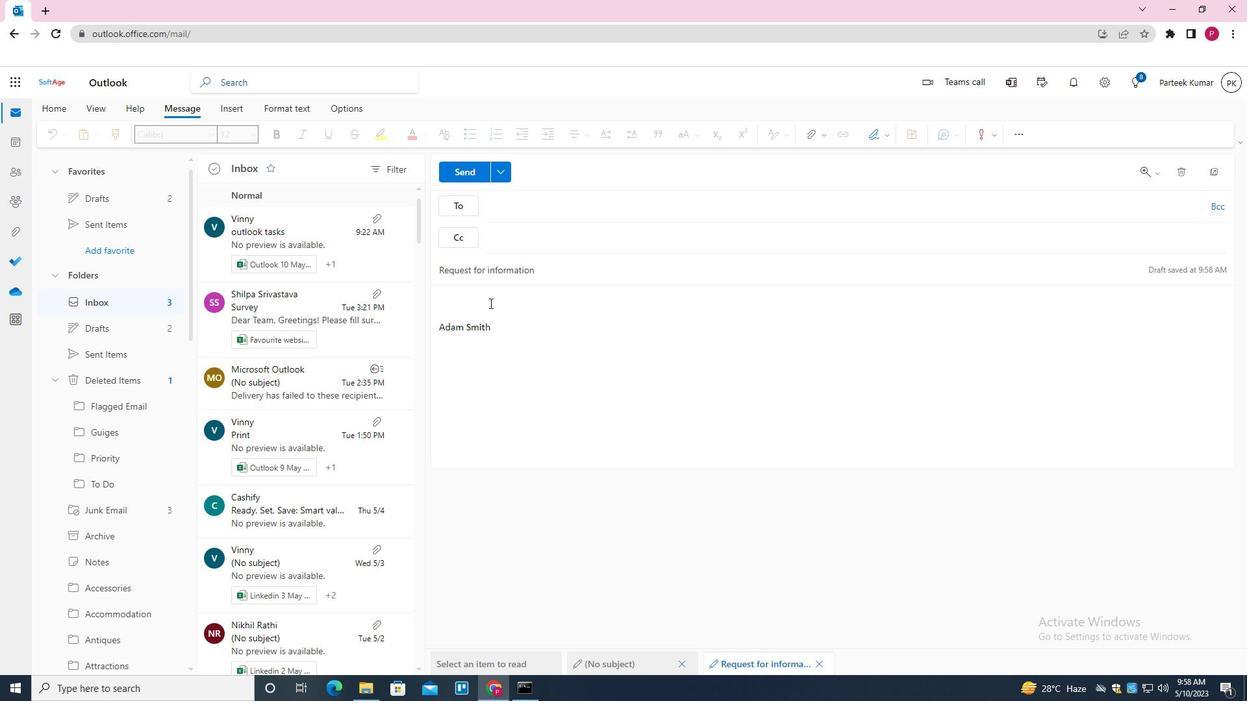 
Action: Mouse pressed left at (488, 304)
Screenshot: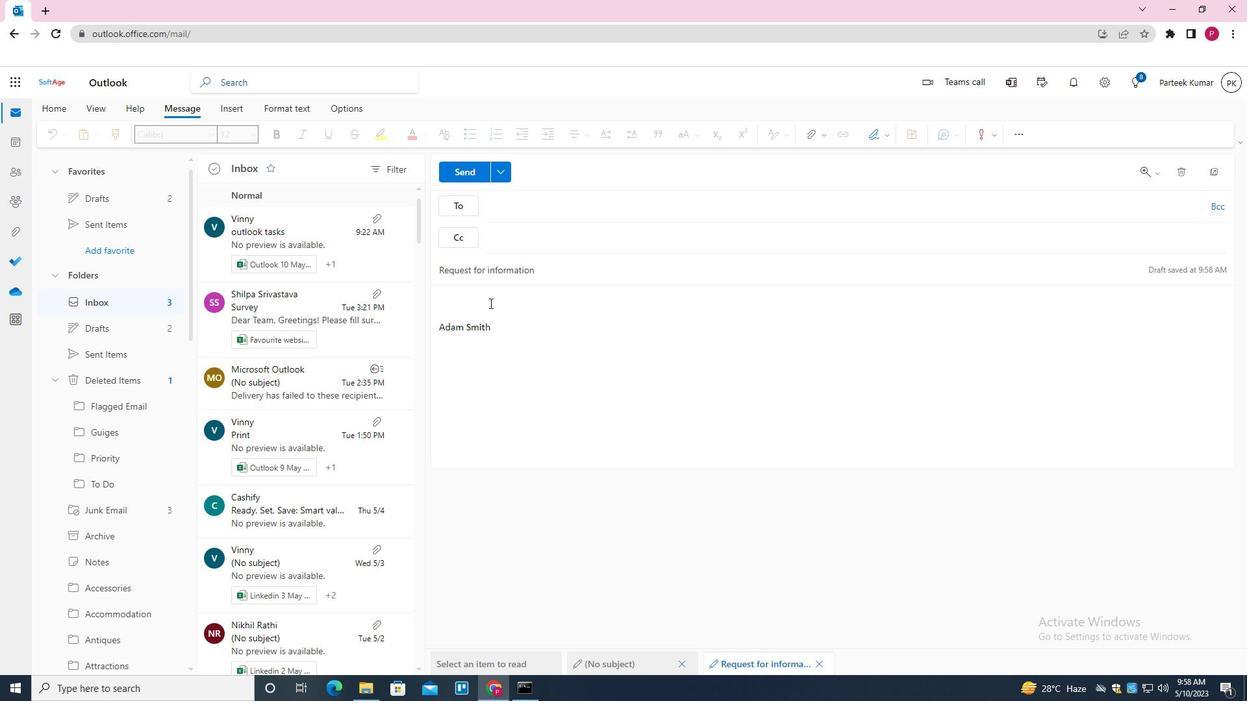 
Action: Key pressed <Key.shift>THANK<Key.space><Key.shift>YOU<Key.space>
Screenshot: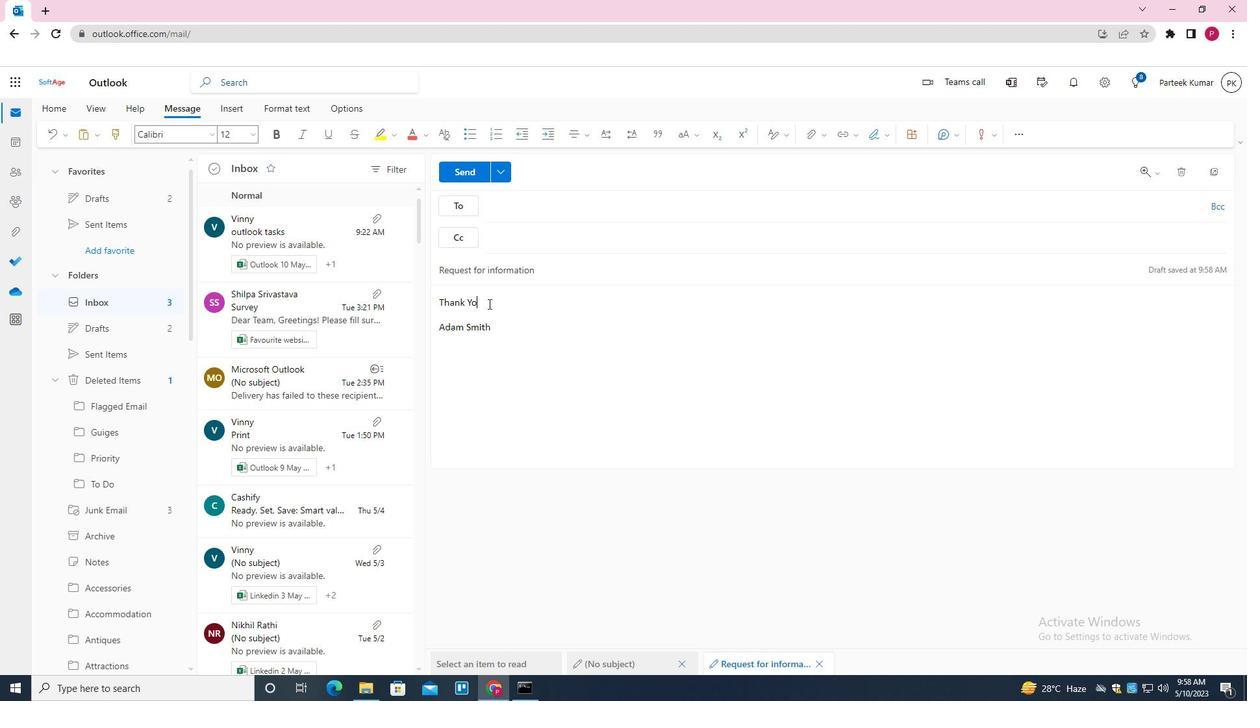 
Action: Mouse moved to (507, 204)
Screenshot: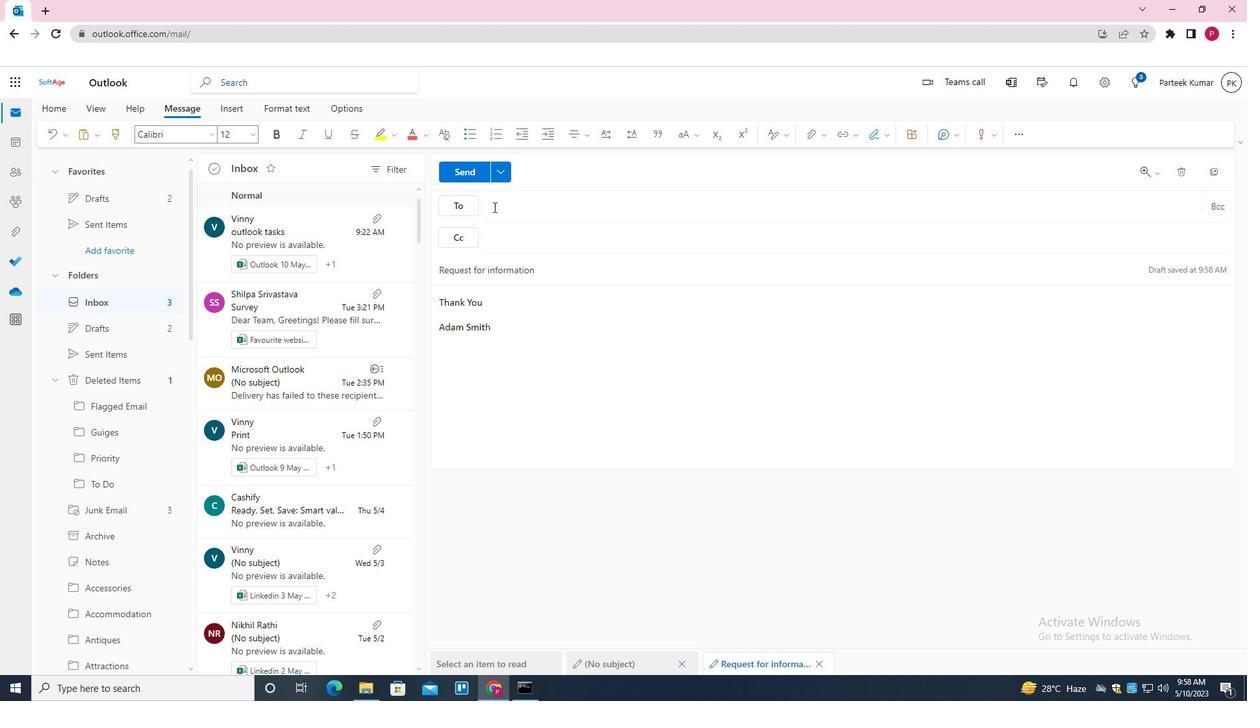 
Action: Mouse pressed left at (507, 204)
Screenshot: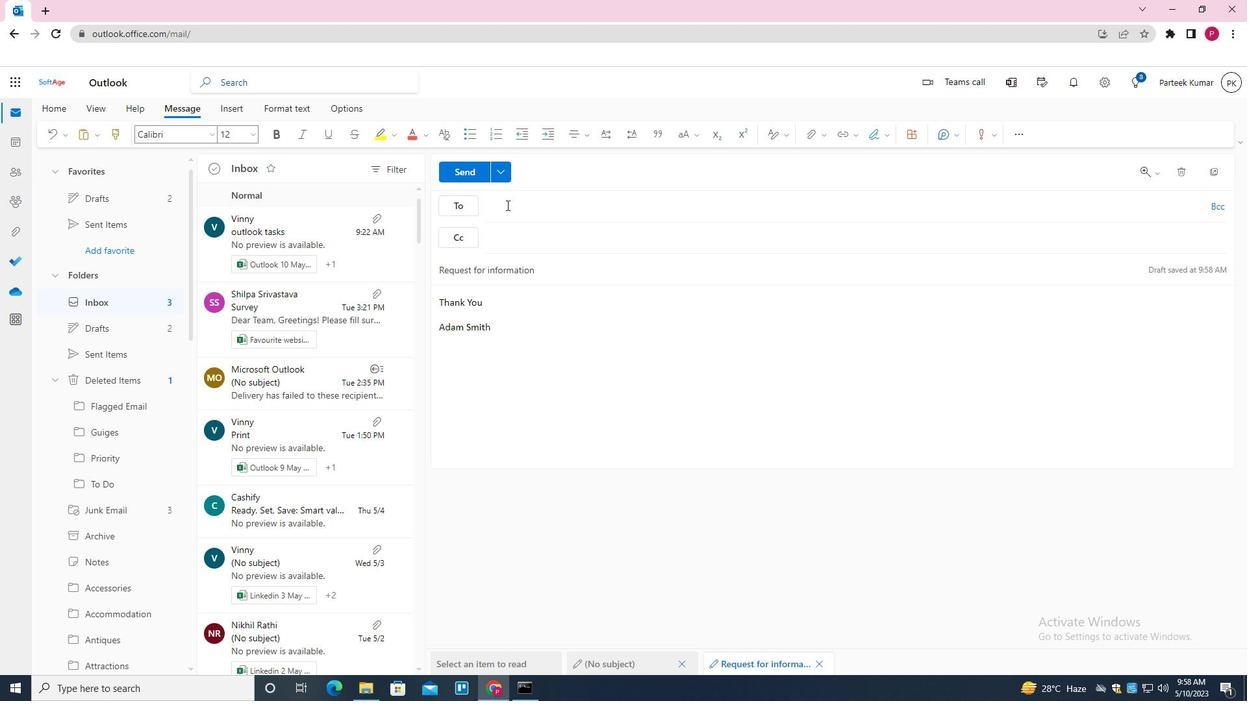 
Action: Key pressed SOFTAGE.1<Key.shift>@SOFTAGE.NET<Key.enter>
Screenshot: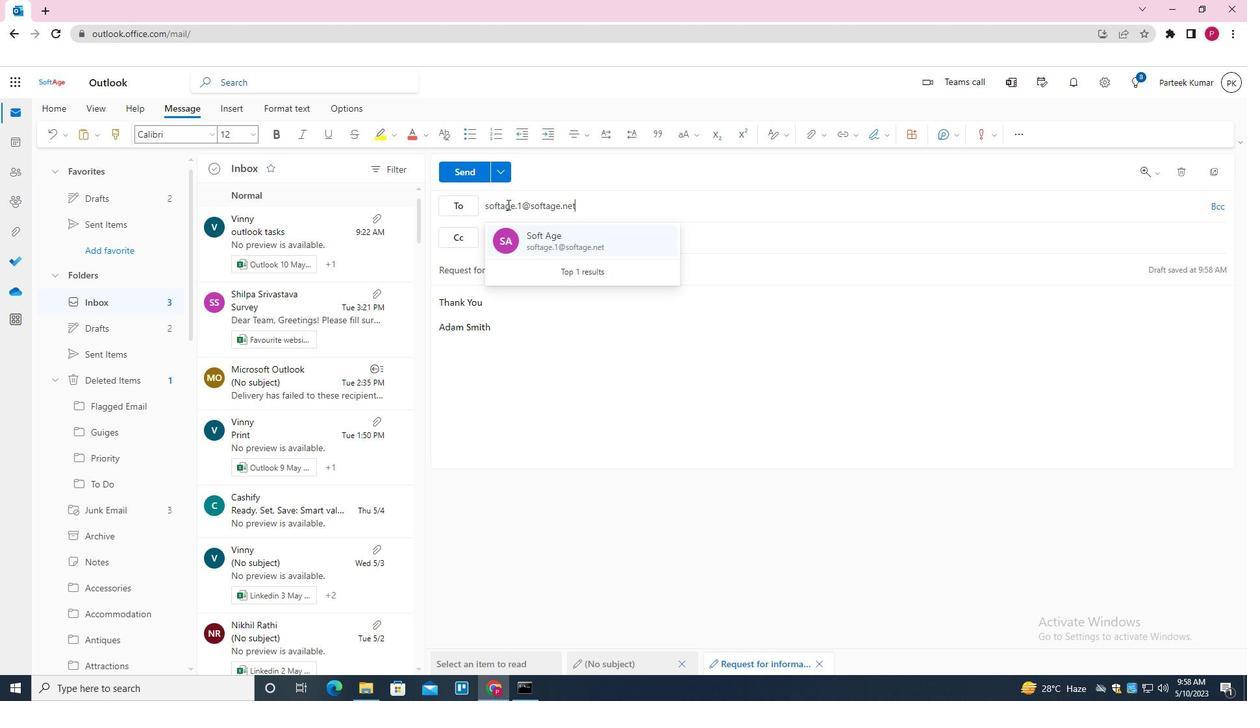 
Action: Mouse moved to (533, 216)
Screenshot: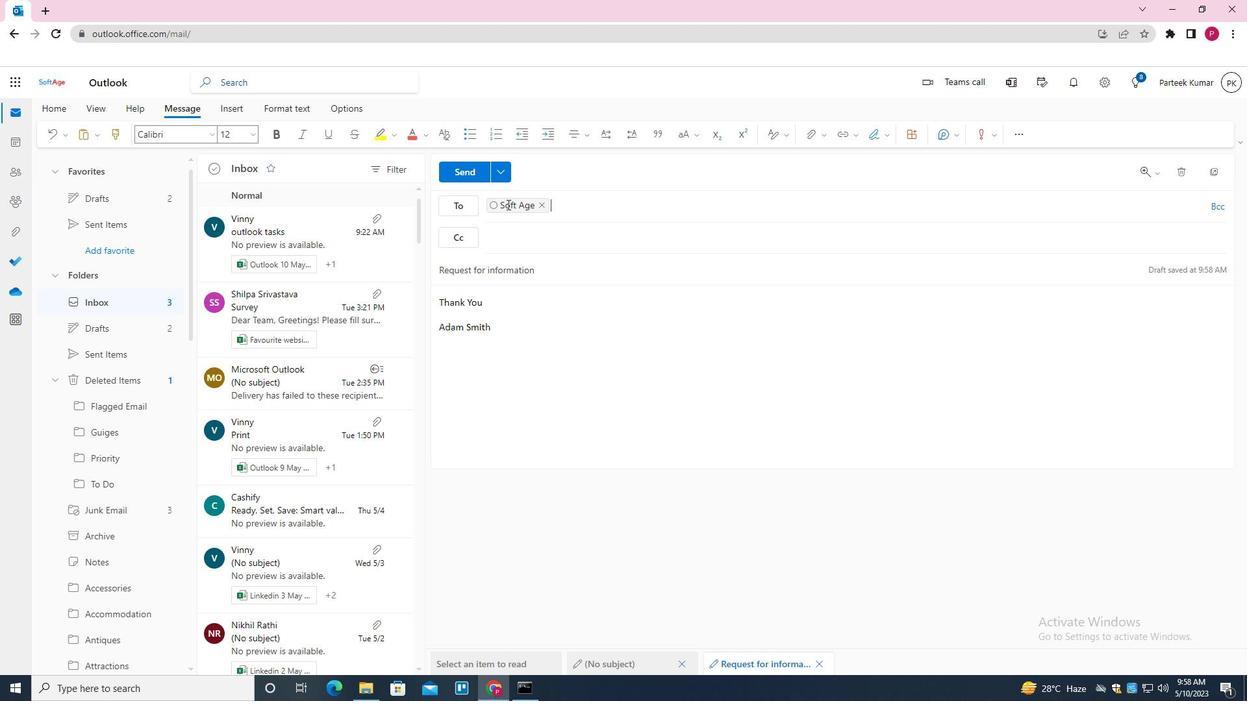 
Action: Key pressed <Key.shift>SOFTAGE.2<Key.shift>@SOFTAGE<Key.down><Key.enter>
Screenshot: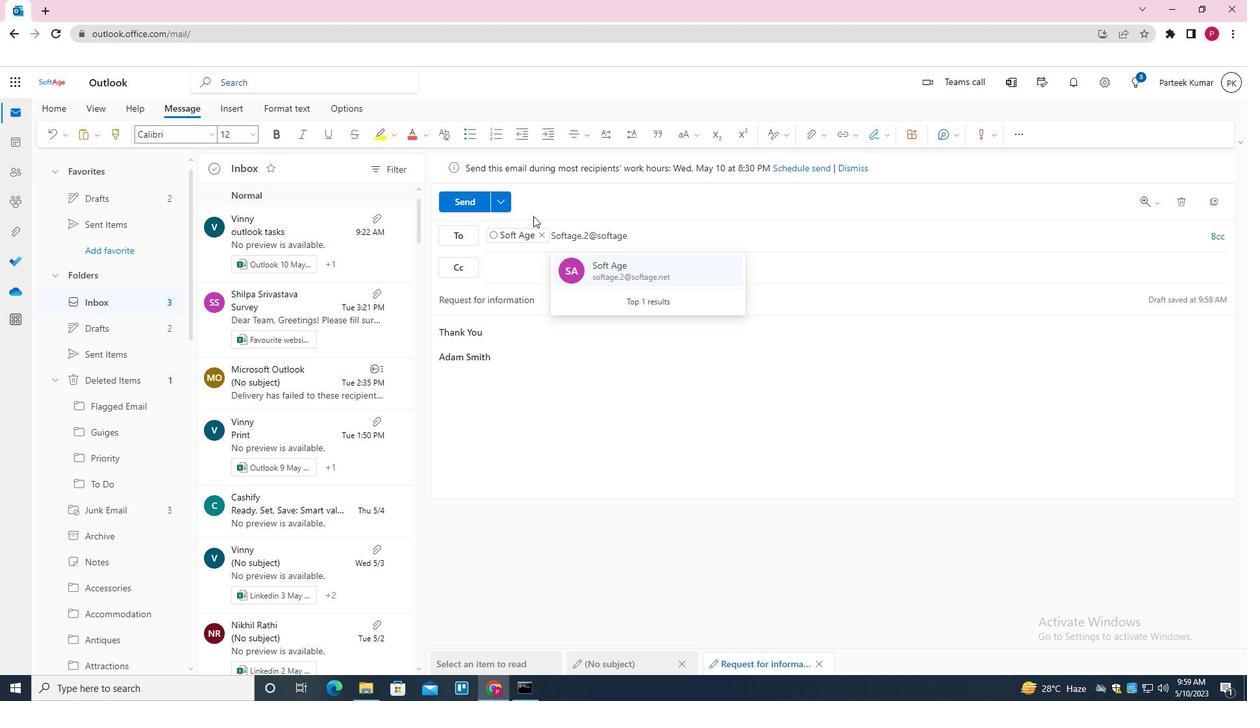 
Action: Mouse moved to (807, 137)
Screenshot: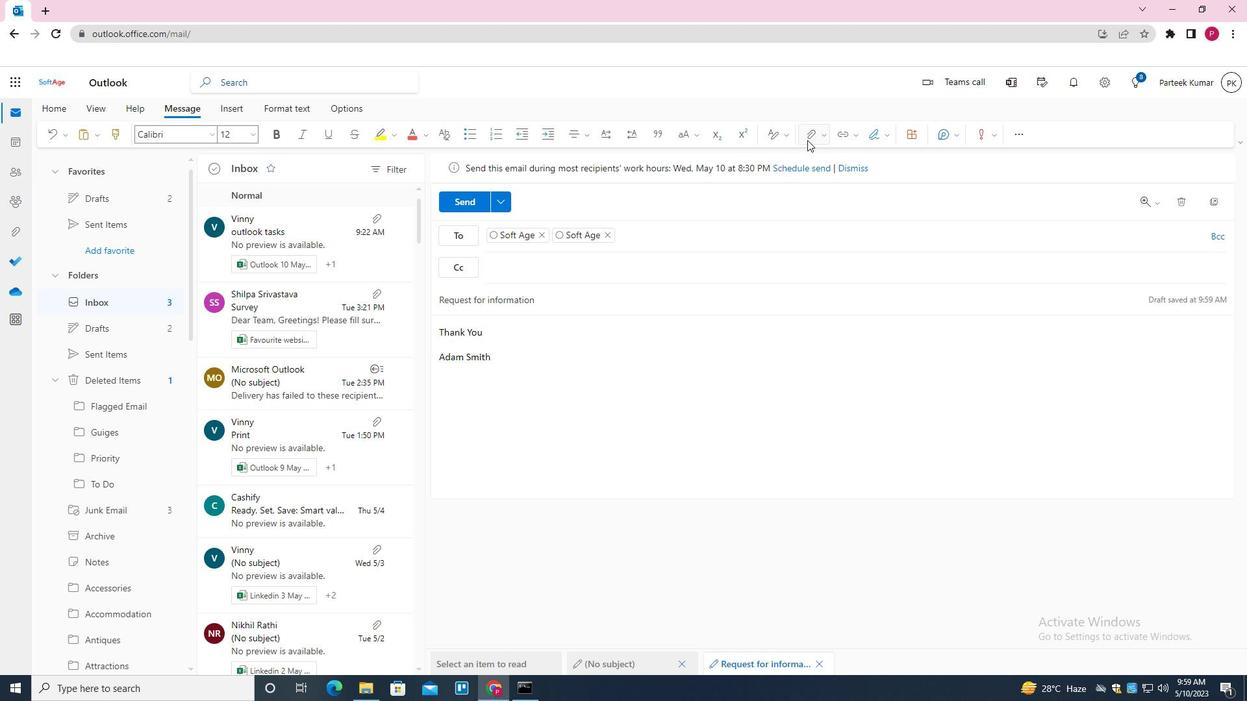 
Action: Mouse pressed left at (807, 137)
Screenshot: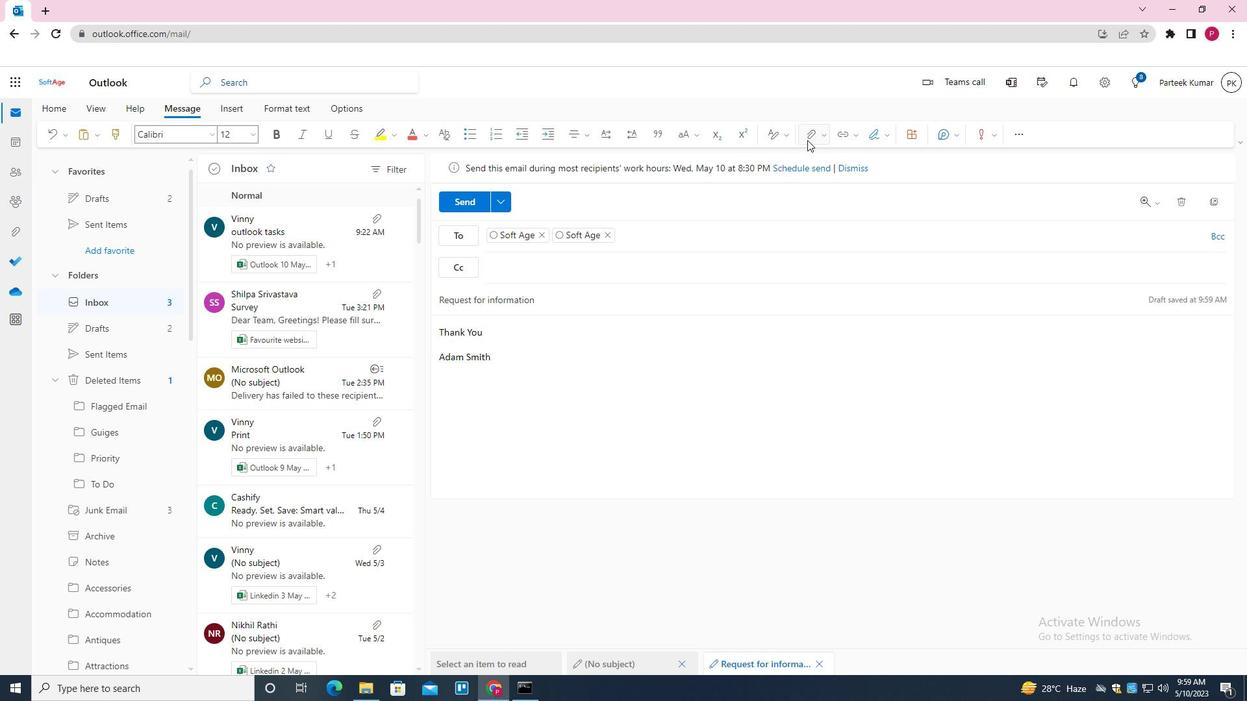 
Action: Mouse moved to (742, 161)
Screenshot: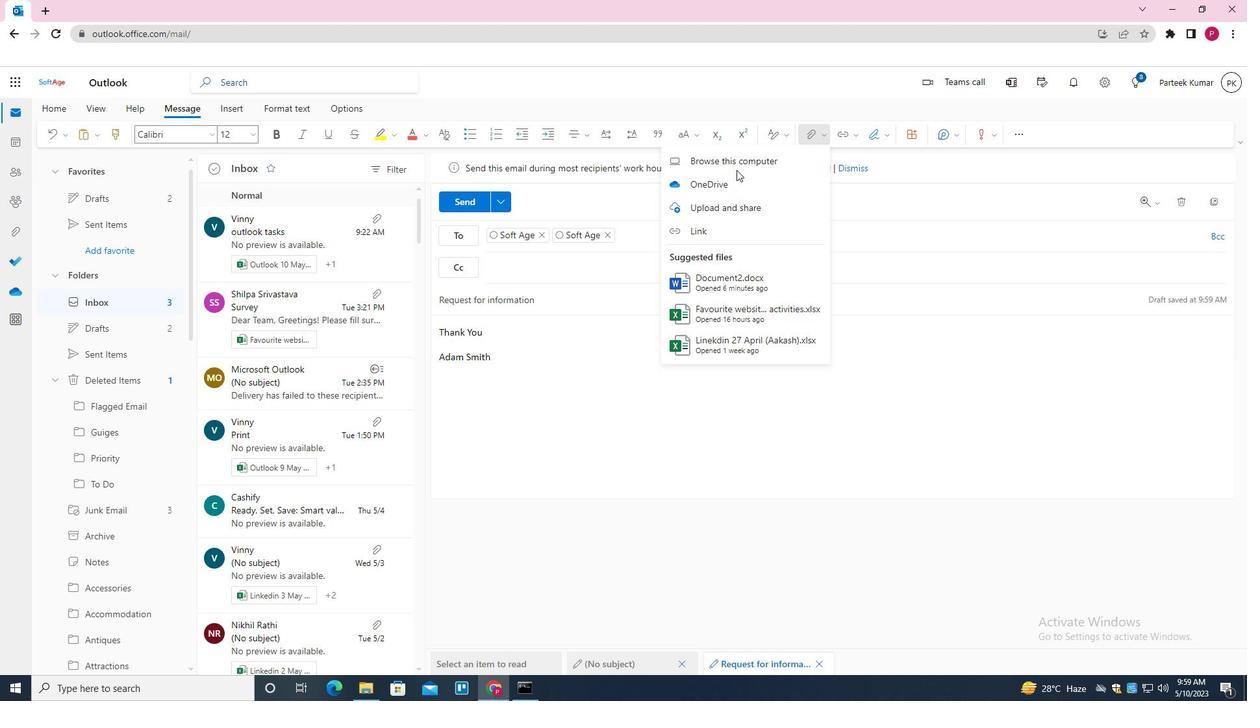 
Action: Mouse pressed left at (742, 161)
Screenshot: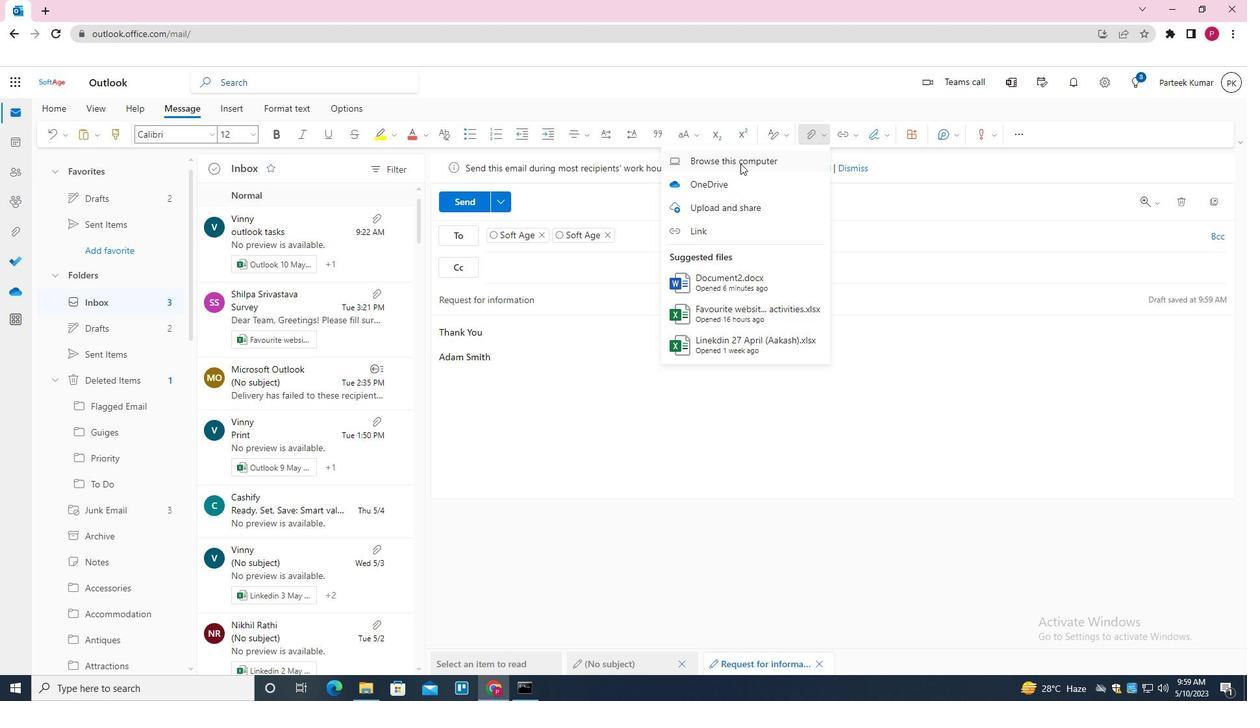 
Action: Mouse moved to (235, 109)
Screenshot: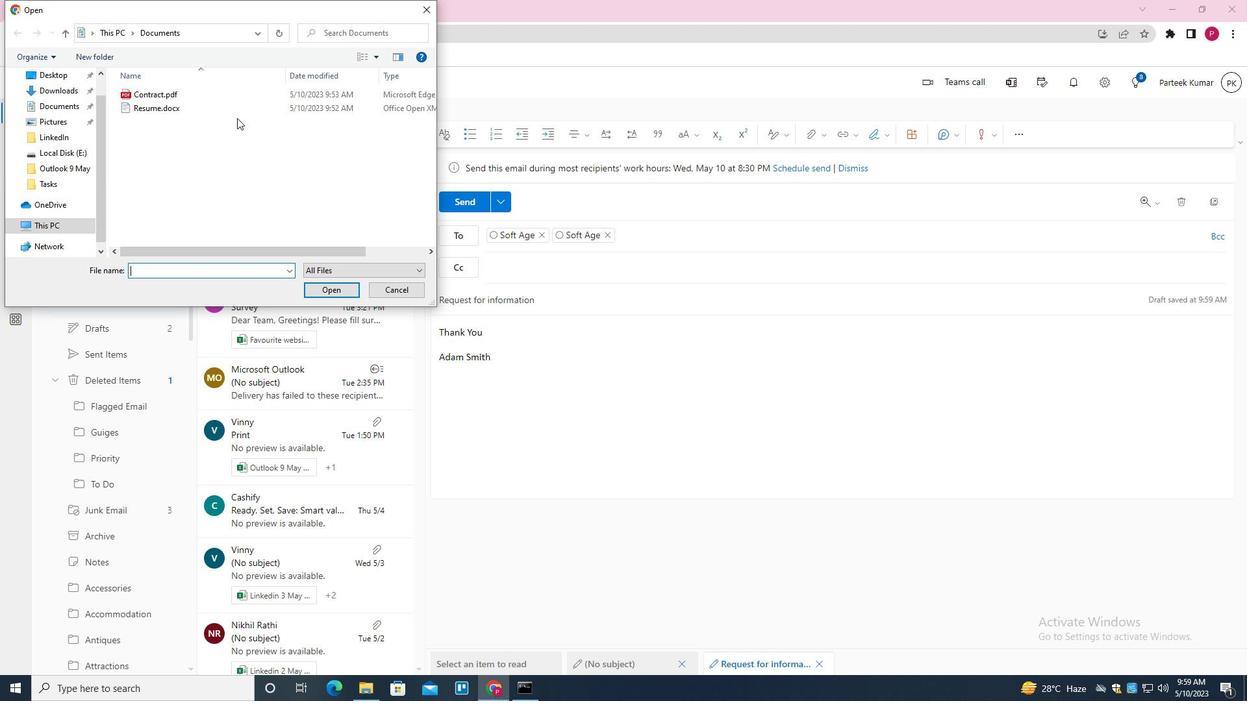 
Action: Mouse pressed left at (235, 109)
Screenshot: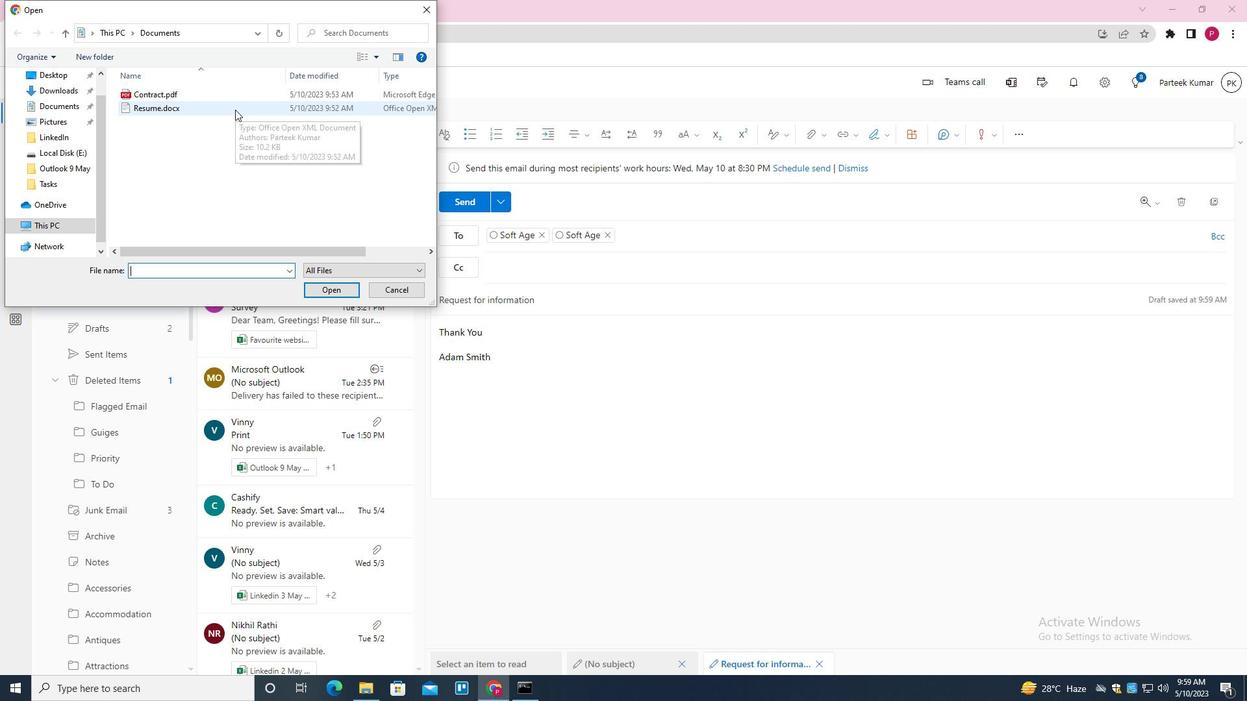 
Action: Mouse moved to (338, 291)
Screenshot: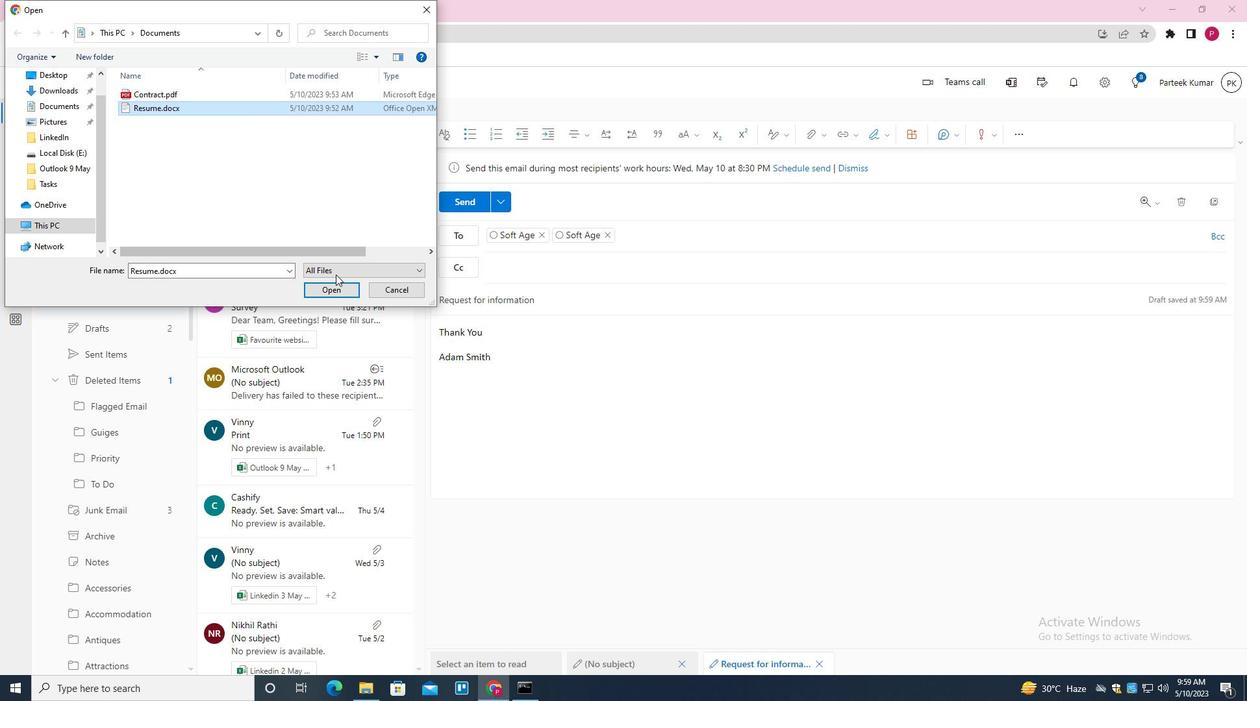 
Action: Mouse pressed left at (338, 291)
Screenshot: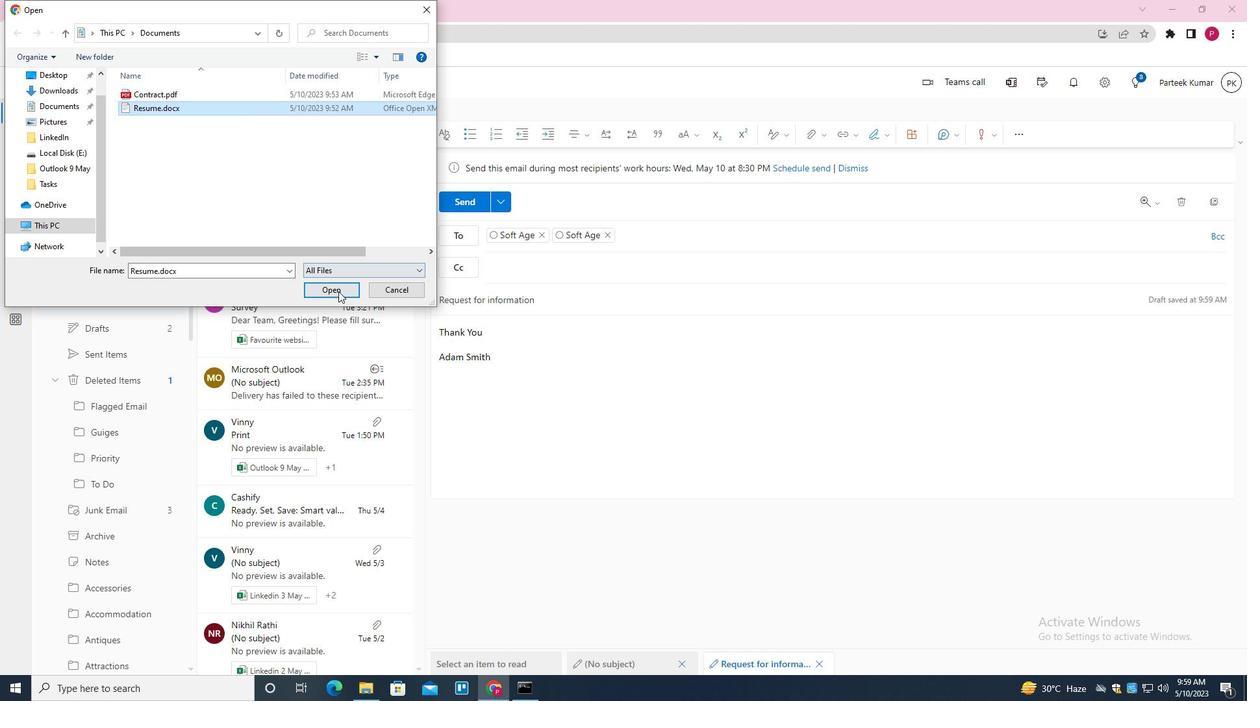 
Action: Mouse moved to (294, 381)
Screenshot: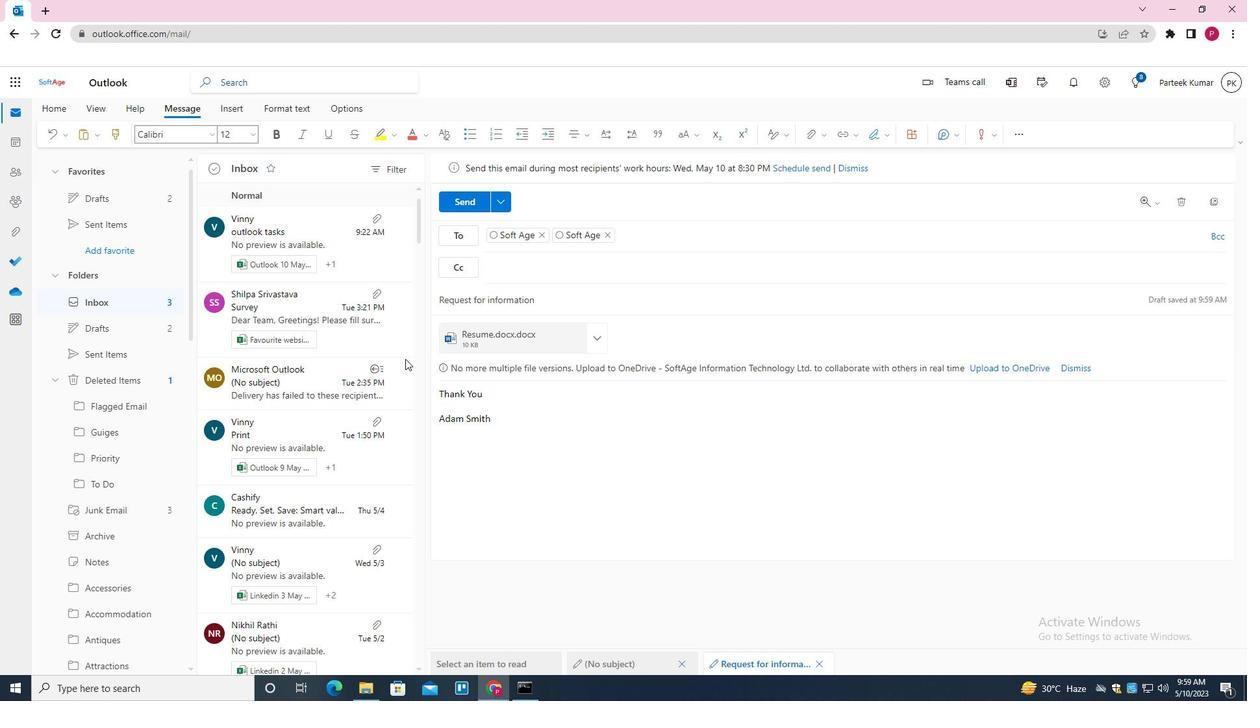 
Action: Mouse scrolled (294, 380) with delta (0, 0)
Screenshot: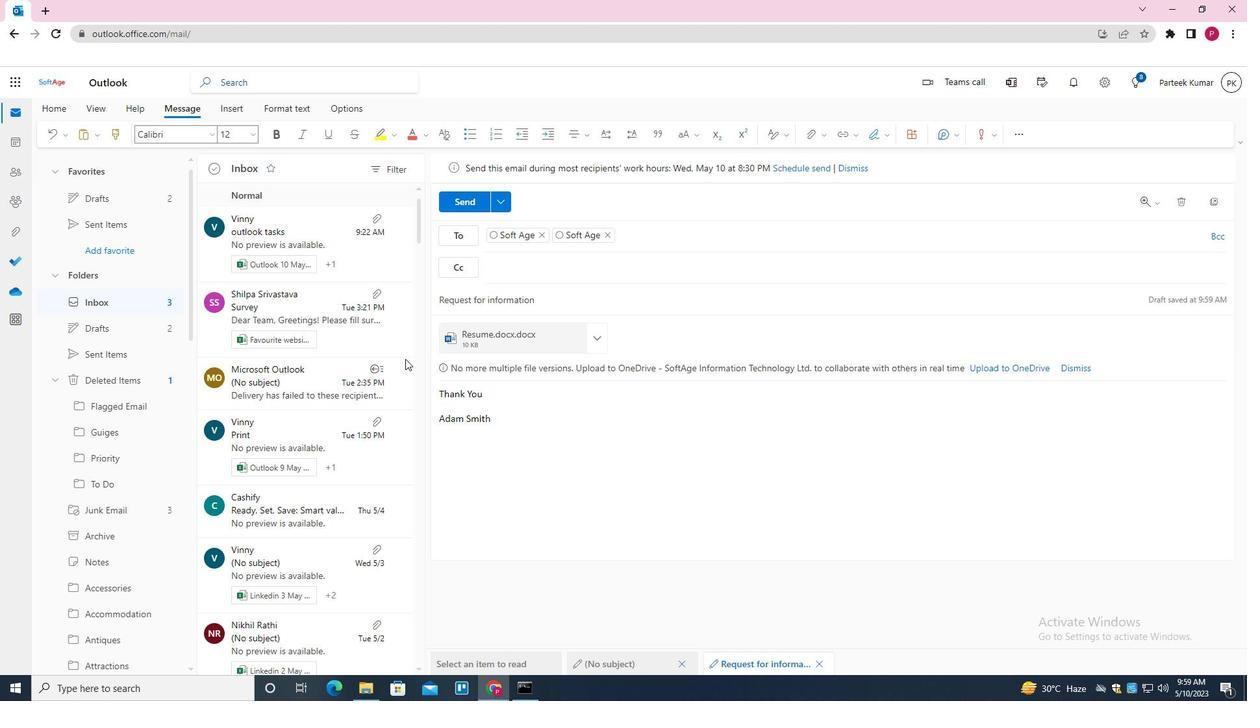 
Action: Mouse moved to (268, 394)
Screenshot: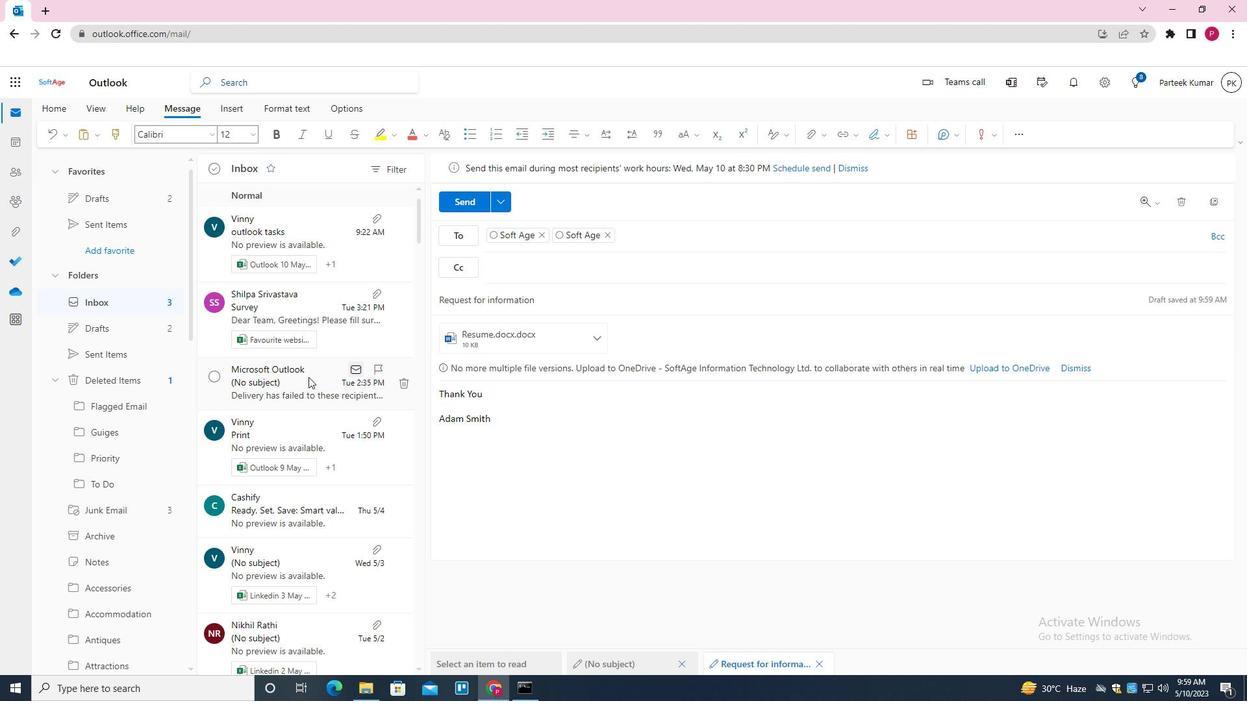 
Action: Mouse scrolled (268, 393) with delta (0, 0)
Screenshot: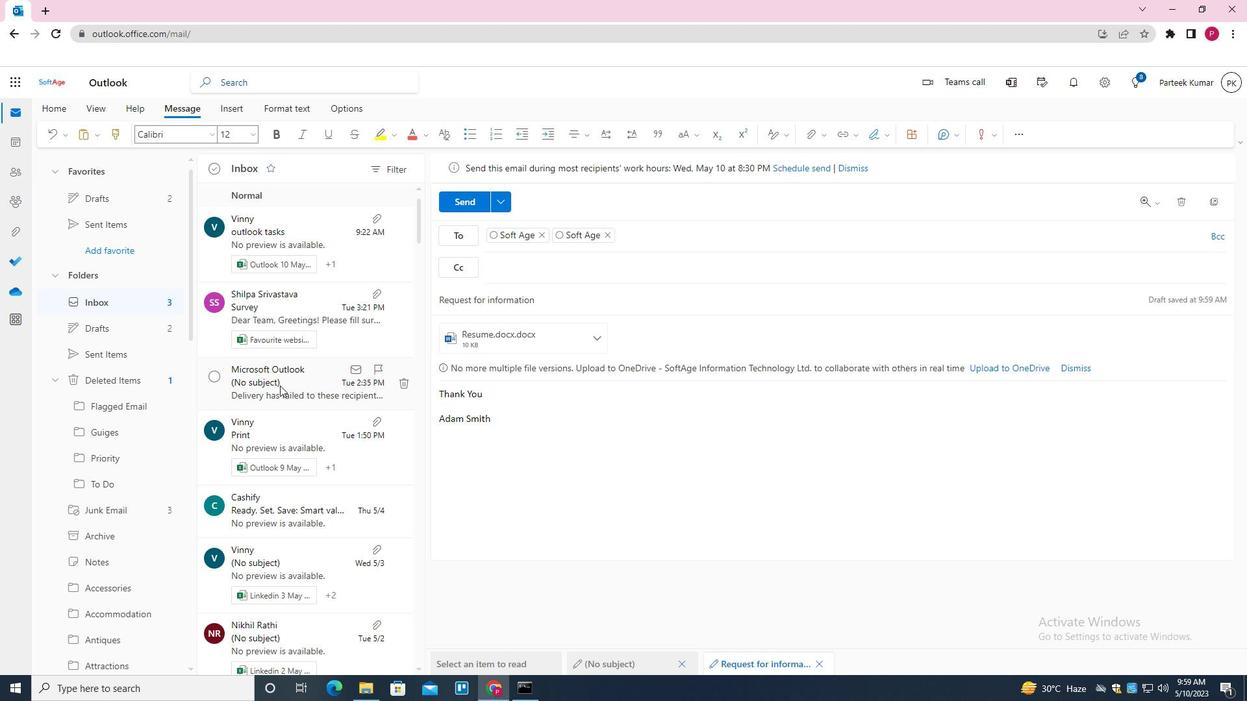 
Action: Mouse moved to (268, 394)
Screenshot: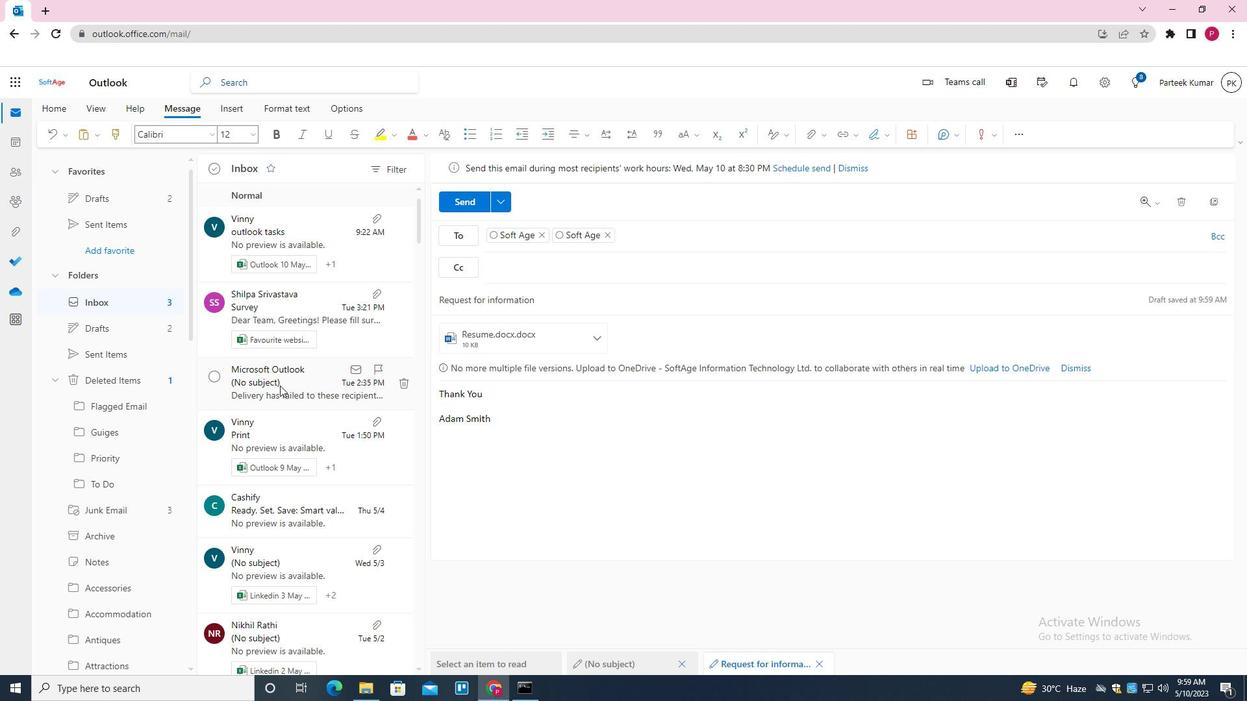 
Action: Mouse scrolled (268, 393) with delta (0, 0)
Screenshot: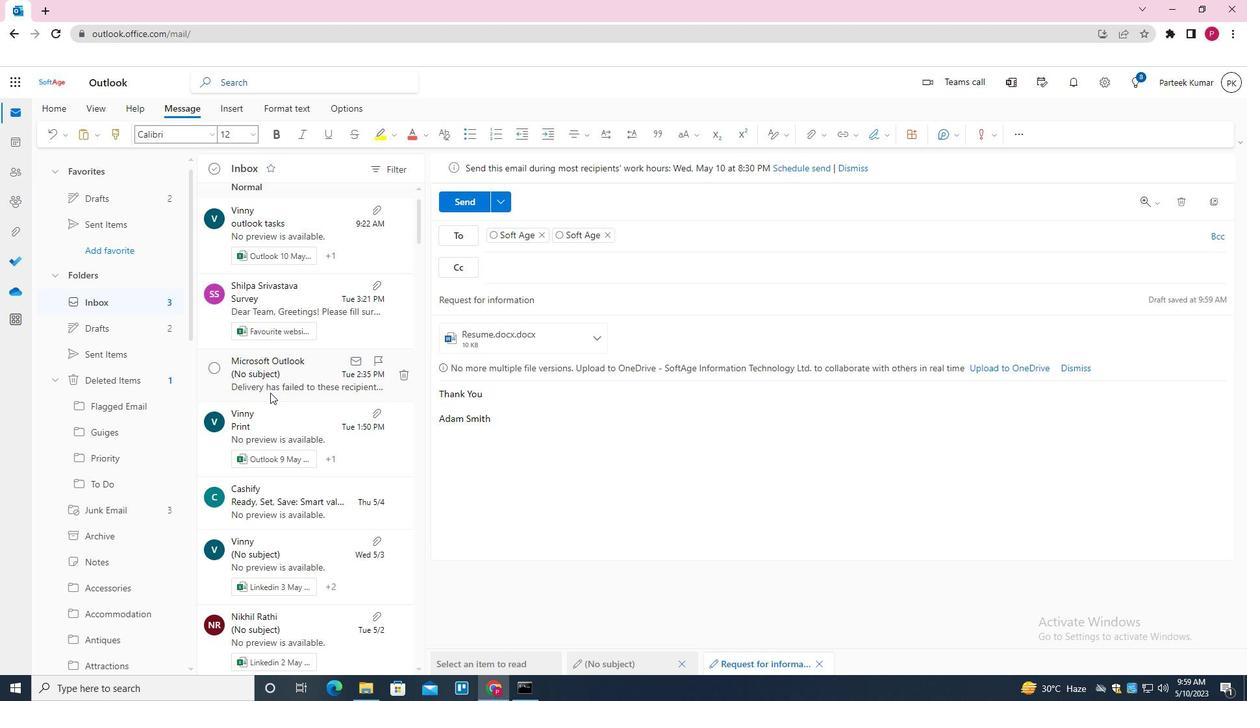 
Action: Mouse scrolled (268, 393) with delta (0, 0)
Screenshot: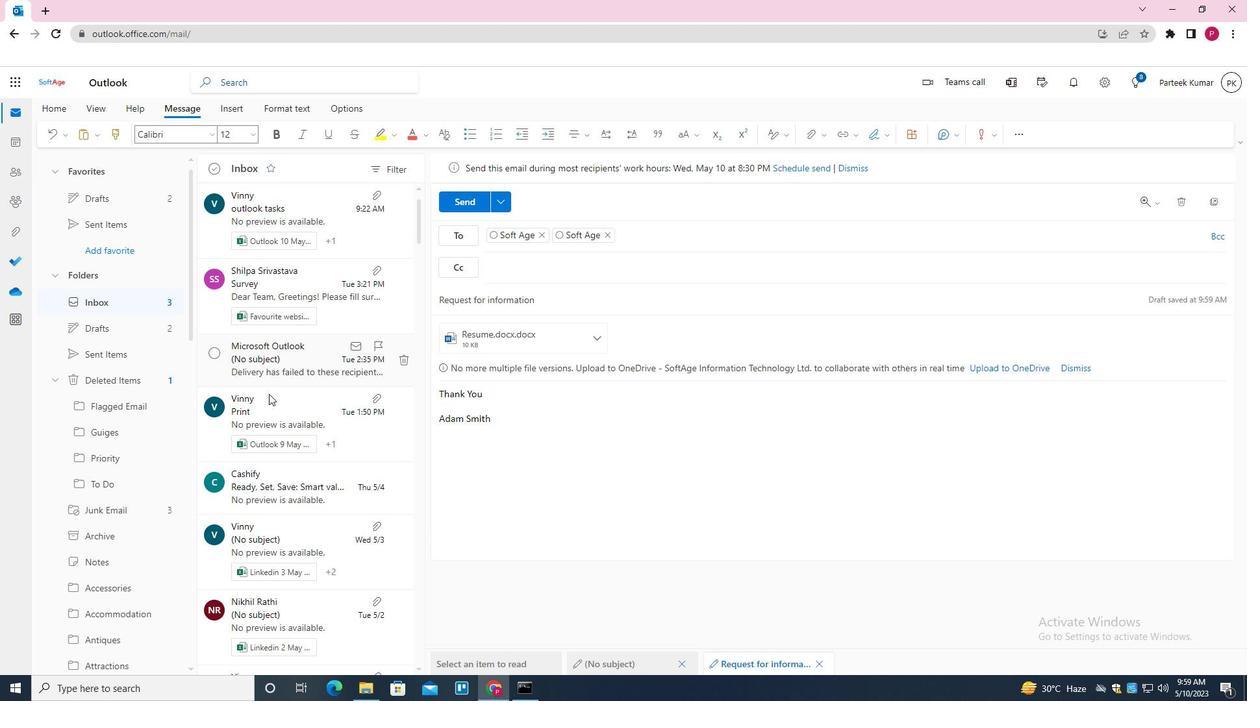 
Action: Mouse moved to (268, 395)
Screenshot: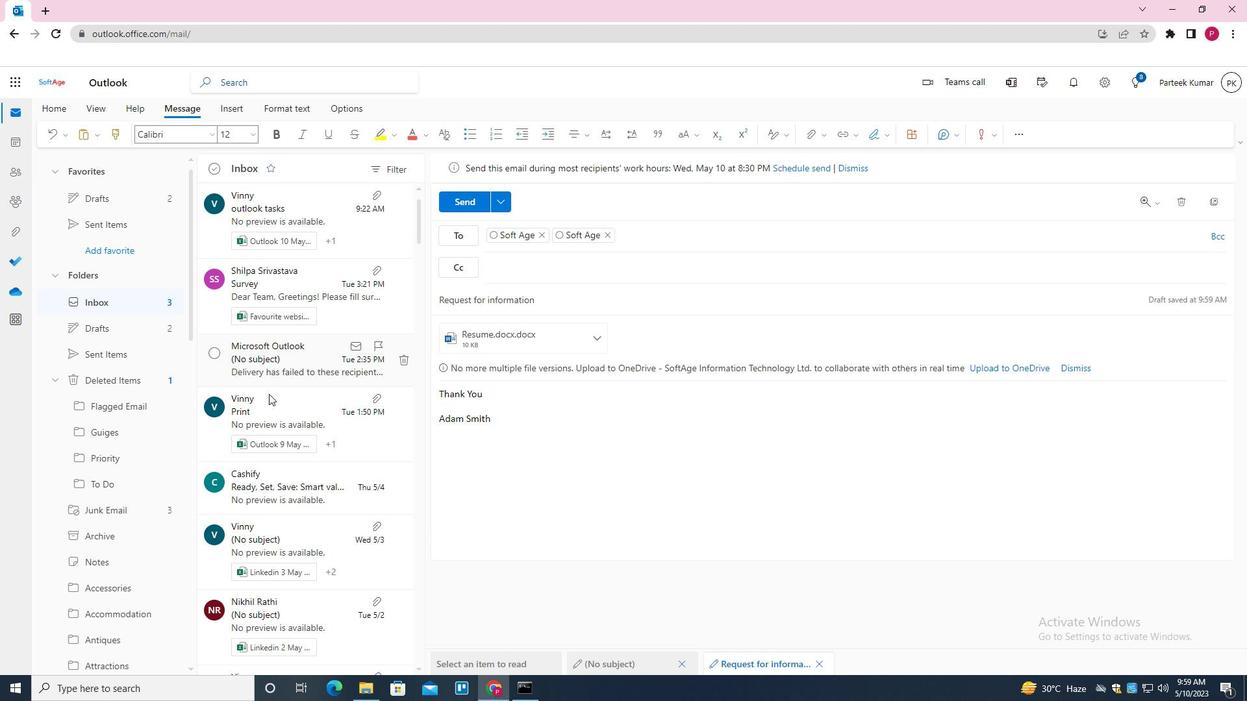 
Action: Mouse scrolled (268, 394) with delta (0, 0)
Screenshot: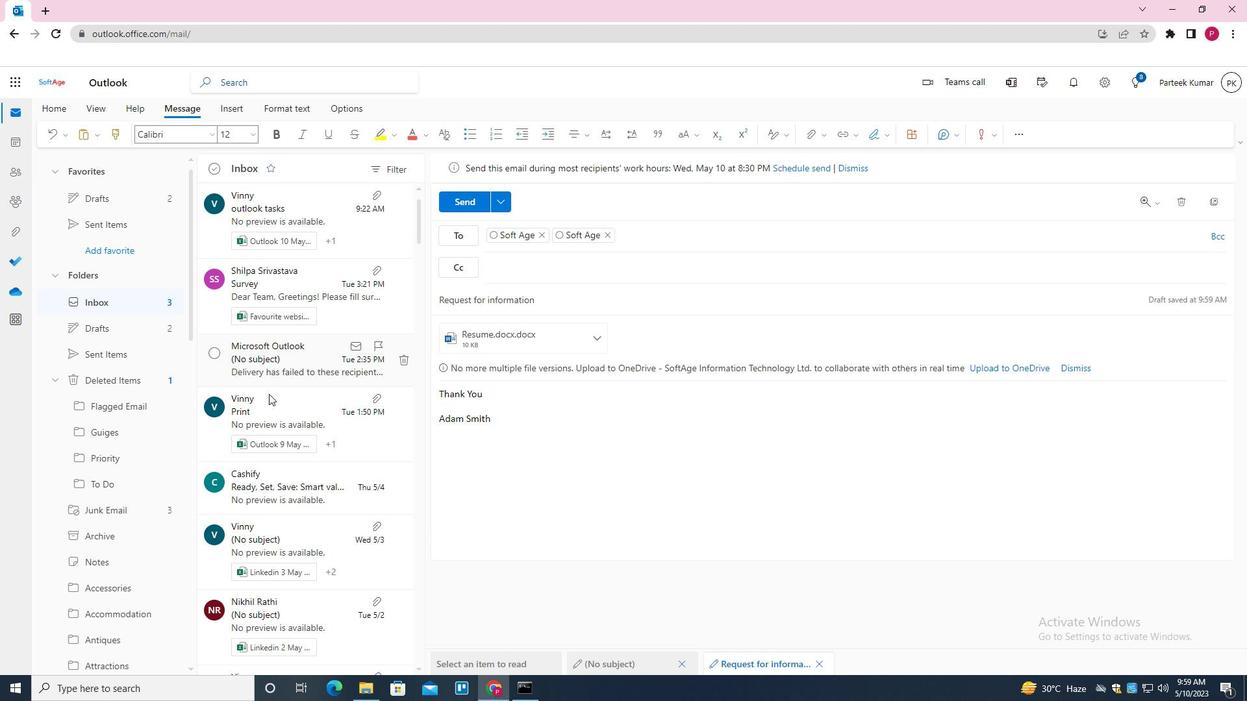 
Action: Mouse moved to (170, 453)
Screenshot: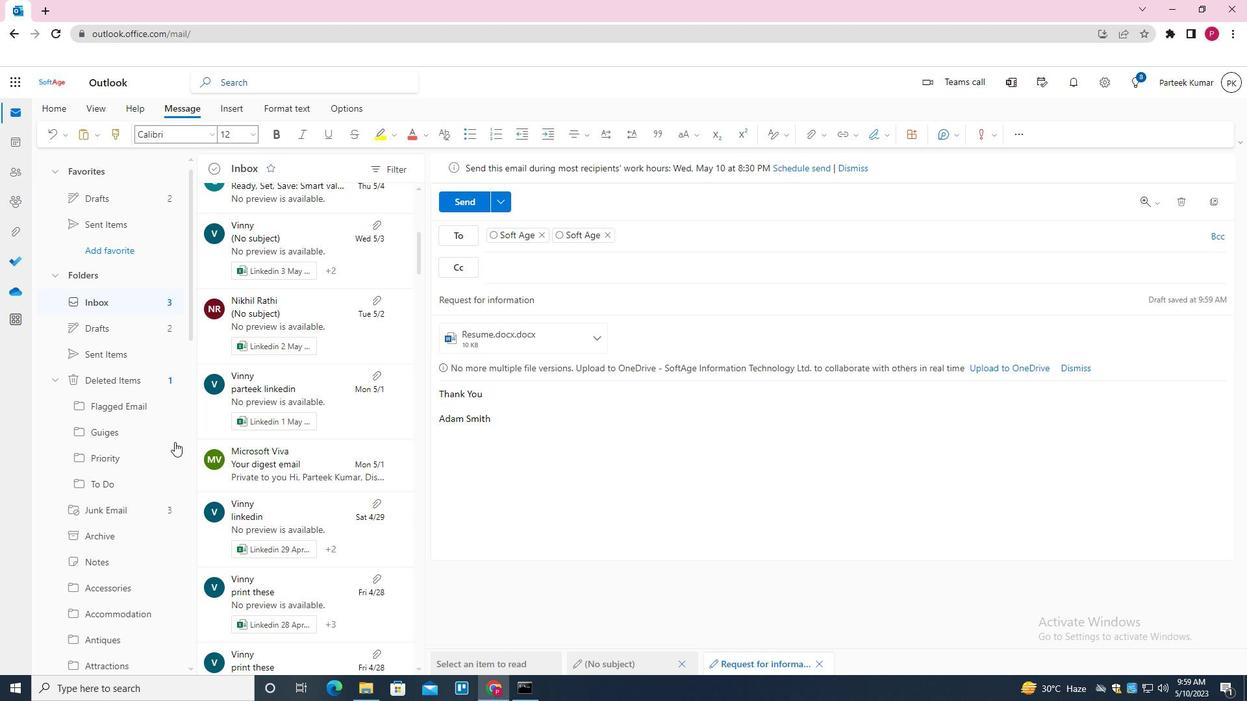 
Action: Mouse scrolled (170, 452) with delta (0, 0)
Screenshot: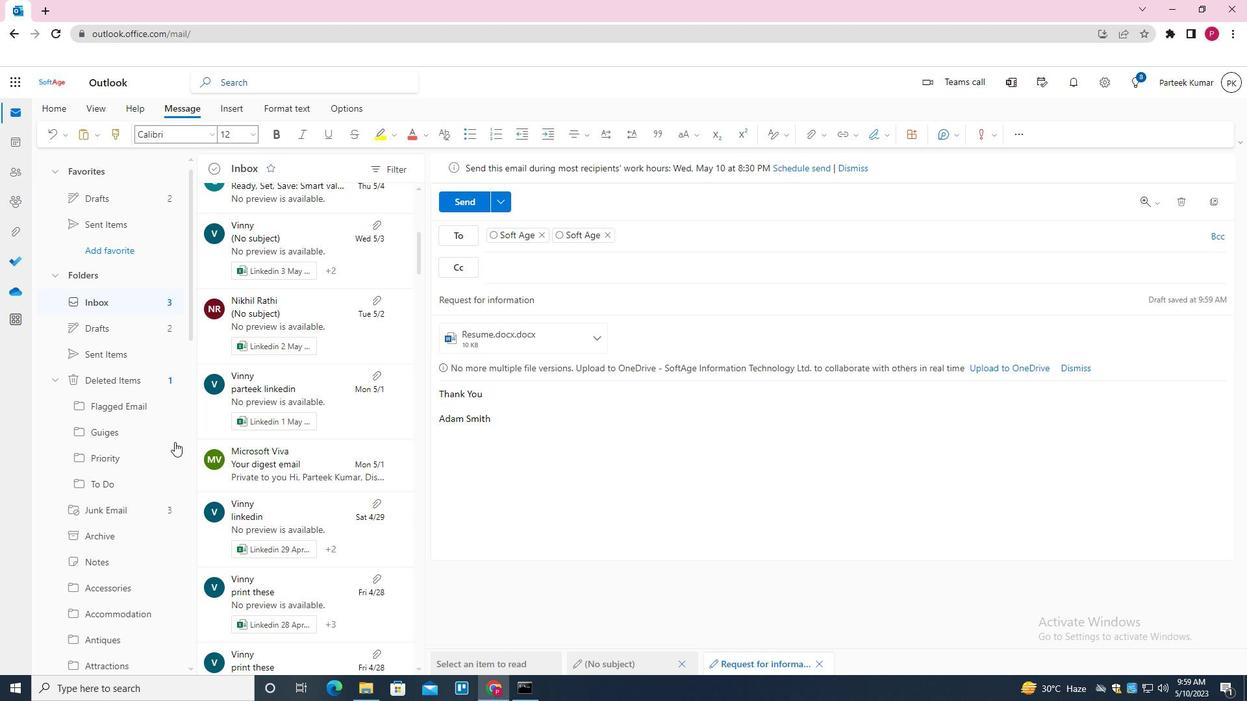 
Action: Mouse scrolled (170, 452) with delta (0, 0)
Screenshot: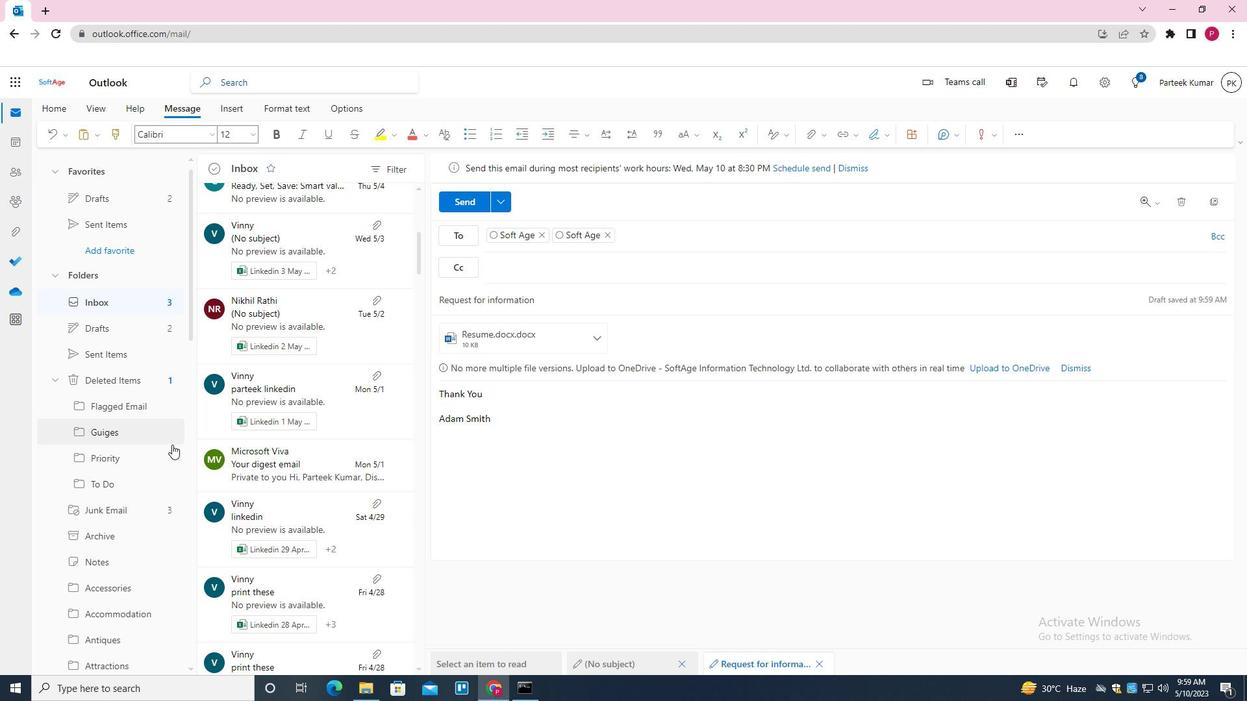 
Action: Mouse moved to (170, 454)
Screenshot: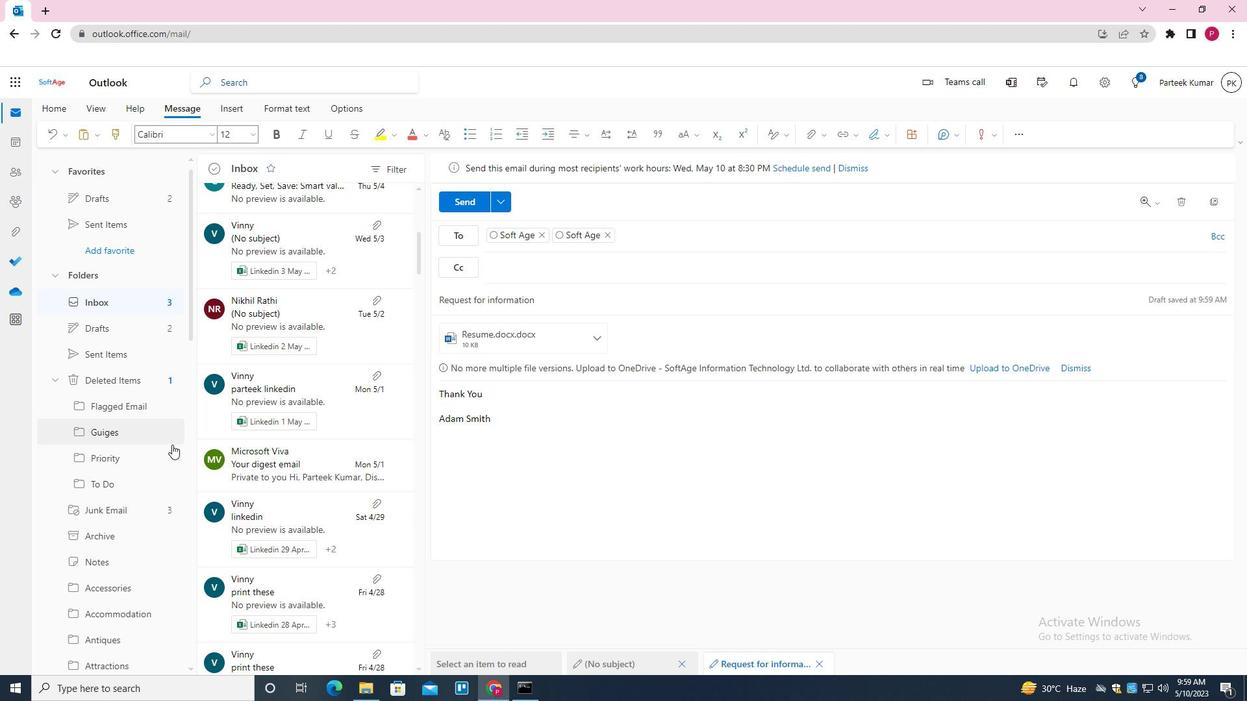 
Action: Mouse scrolled (170, 453) with delta (0, 0)
Screenshot: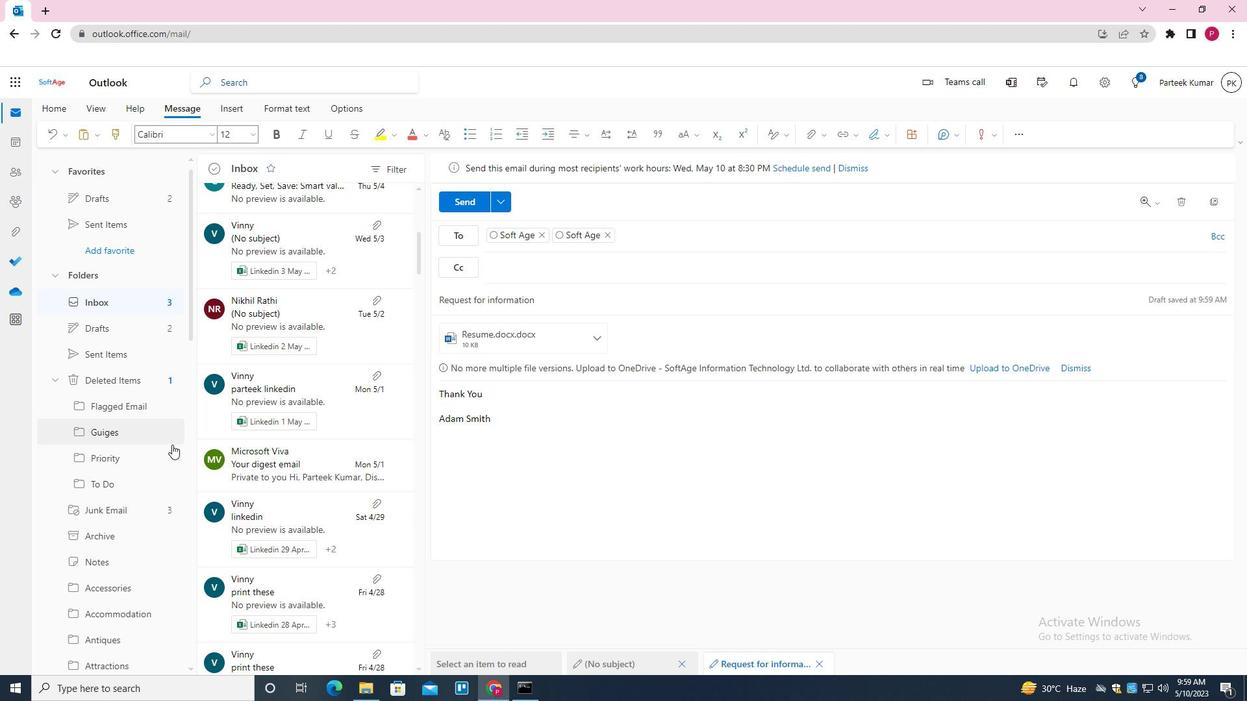 
Action: Mouse scrolled (170, 453) with delta (0, 0)
Screenshot: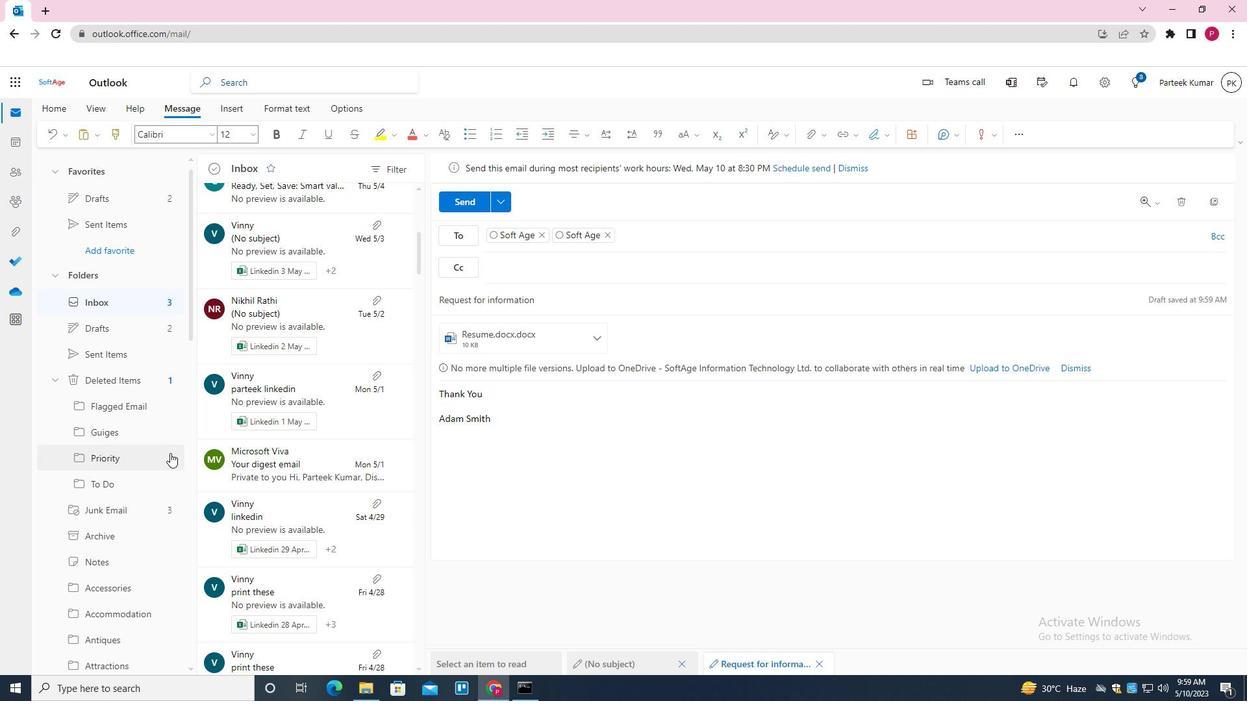 
Action: Mouse scrolled (170, 453) with delta (0, 0)
Screenshot: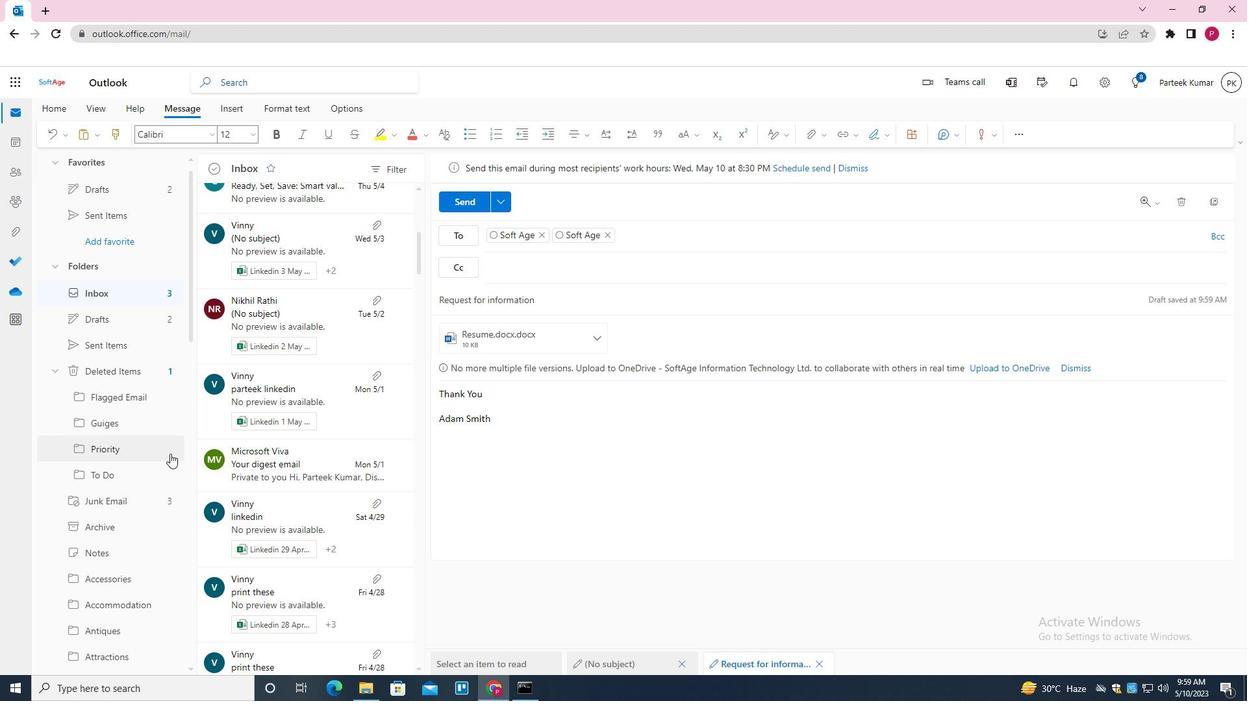 
Action: Mouse moved to (164, 500)
Screenshot: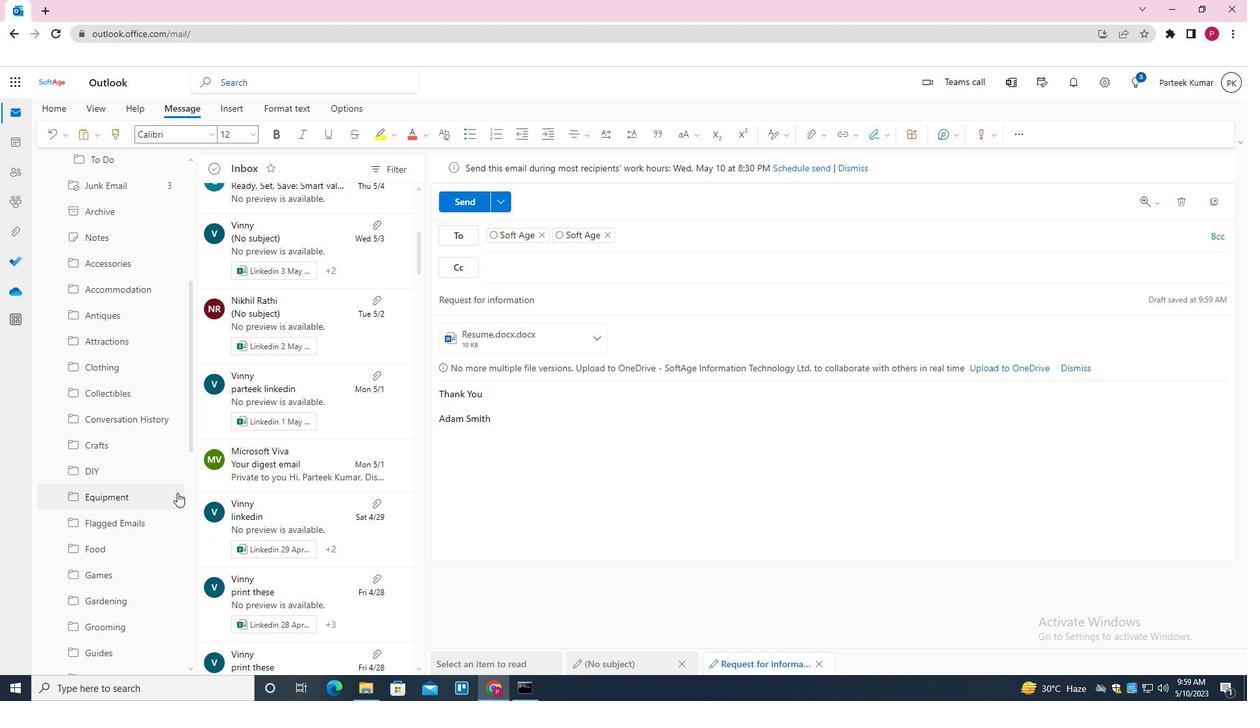 
Action: Mouse scrolled (164, 500) with delta (0, 0)
Screenshot: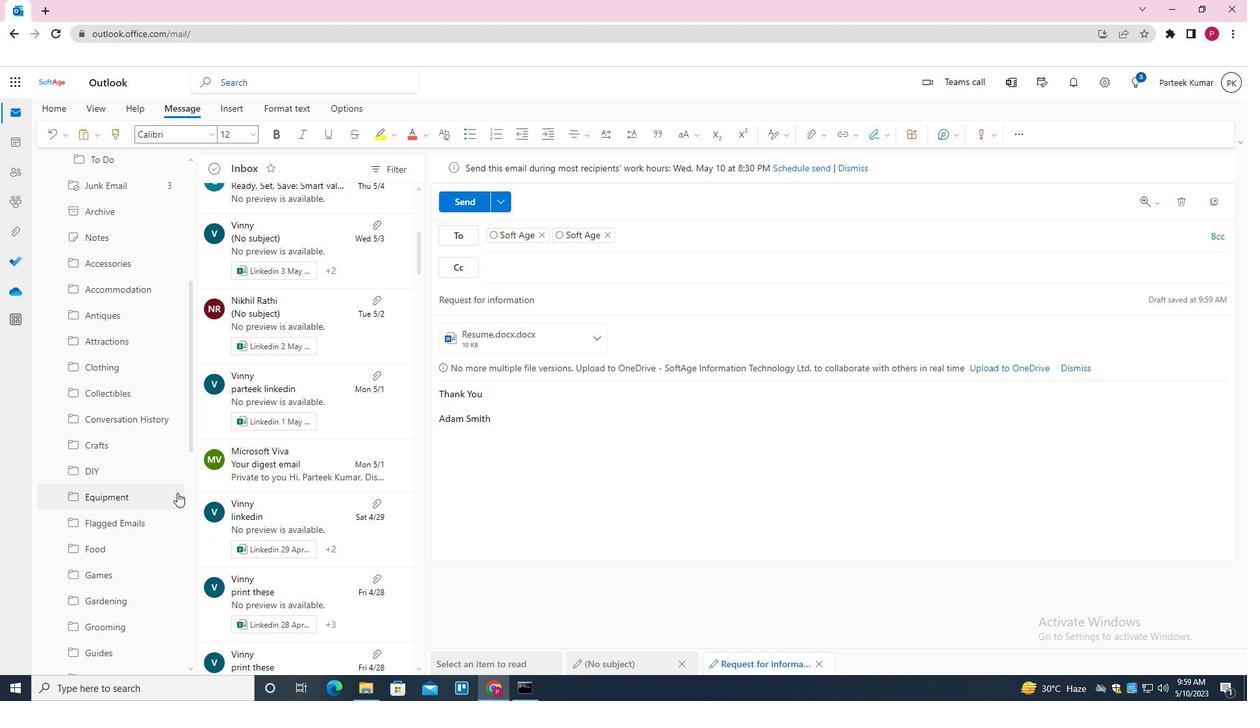 
Action: Mouse moved to (152, 512)
Screenshot: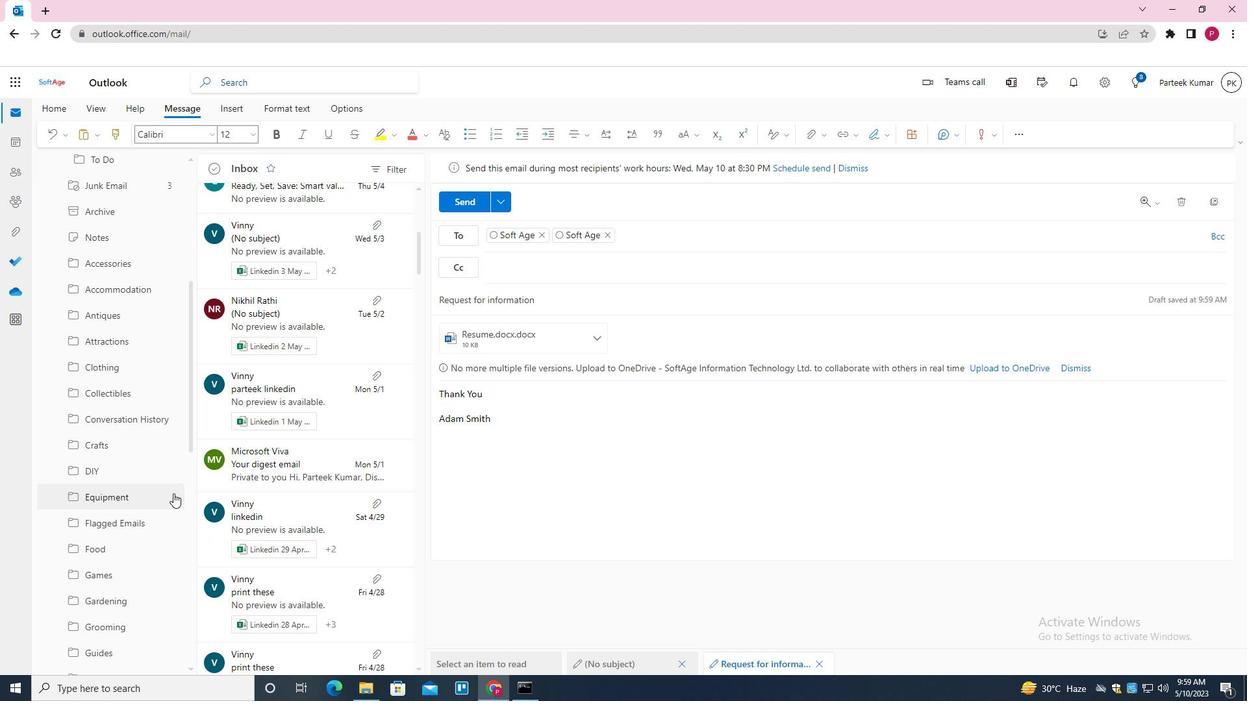 
Action: Mouse scrolled (152, 512) with delta (0, 0)
Screenshot: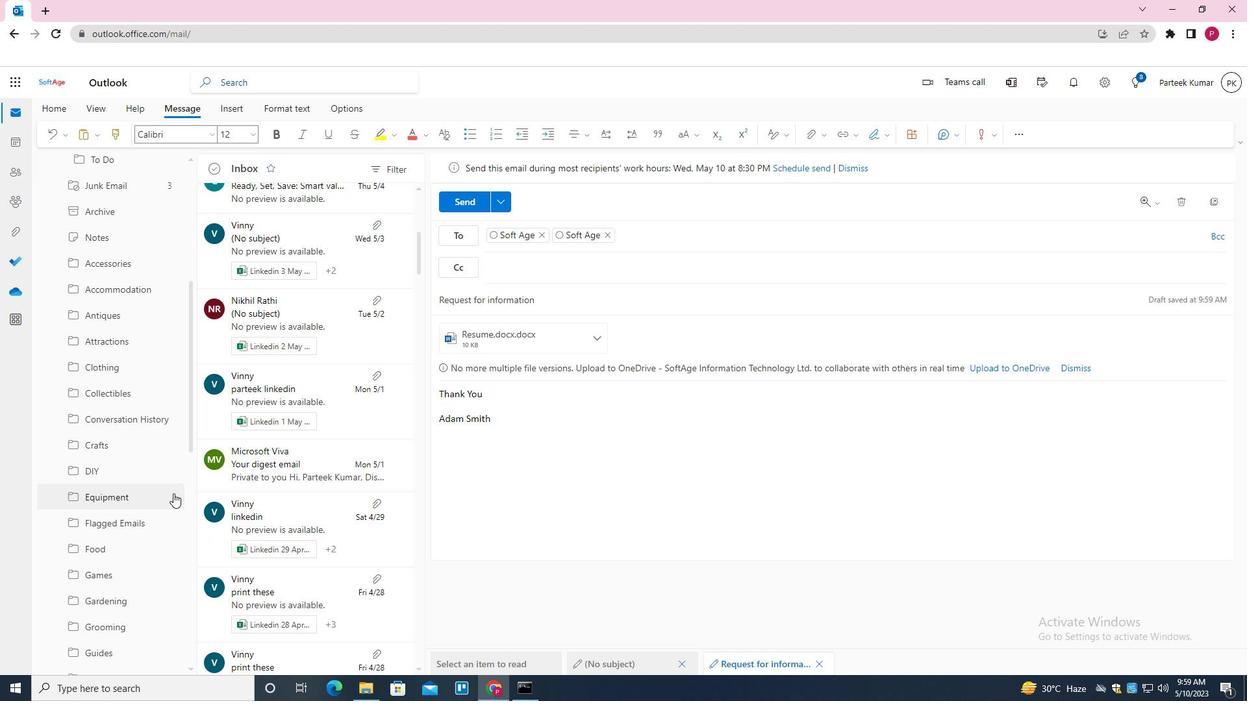 
Action: Mouse moved to (142, 521)
Screenshot: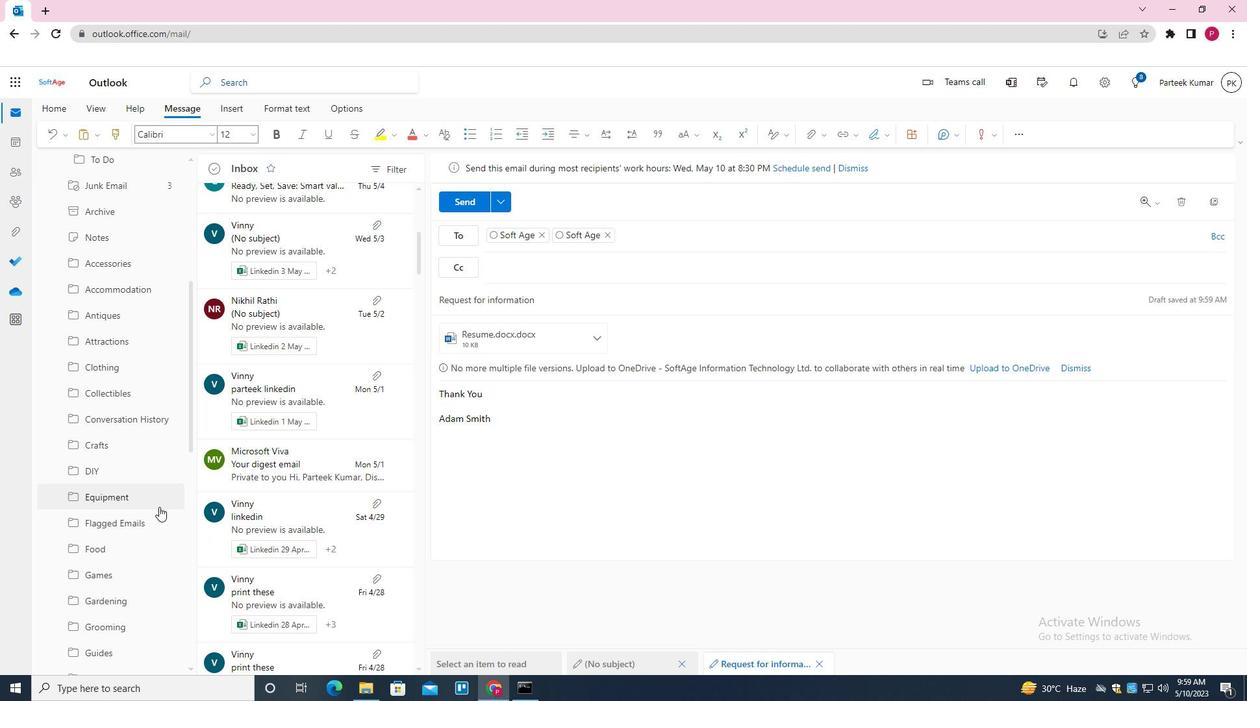 
Action: Mouse scrolled (142, 521) with delta (0, 0)
Screenshot: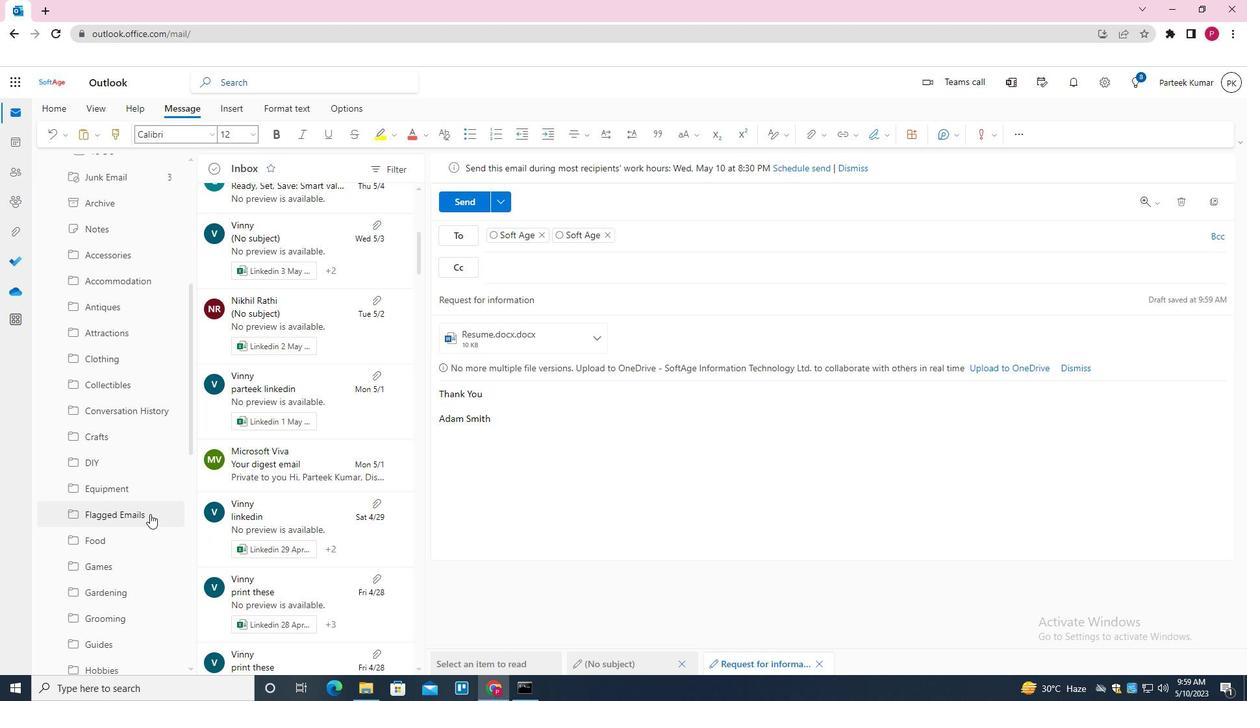 
Action: Mouse moved to (141, 523)
Screenshot: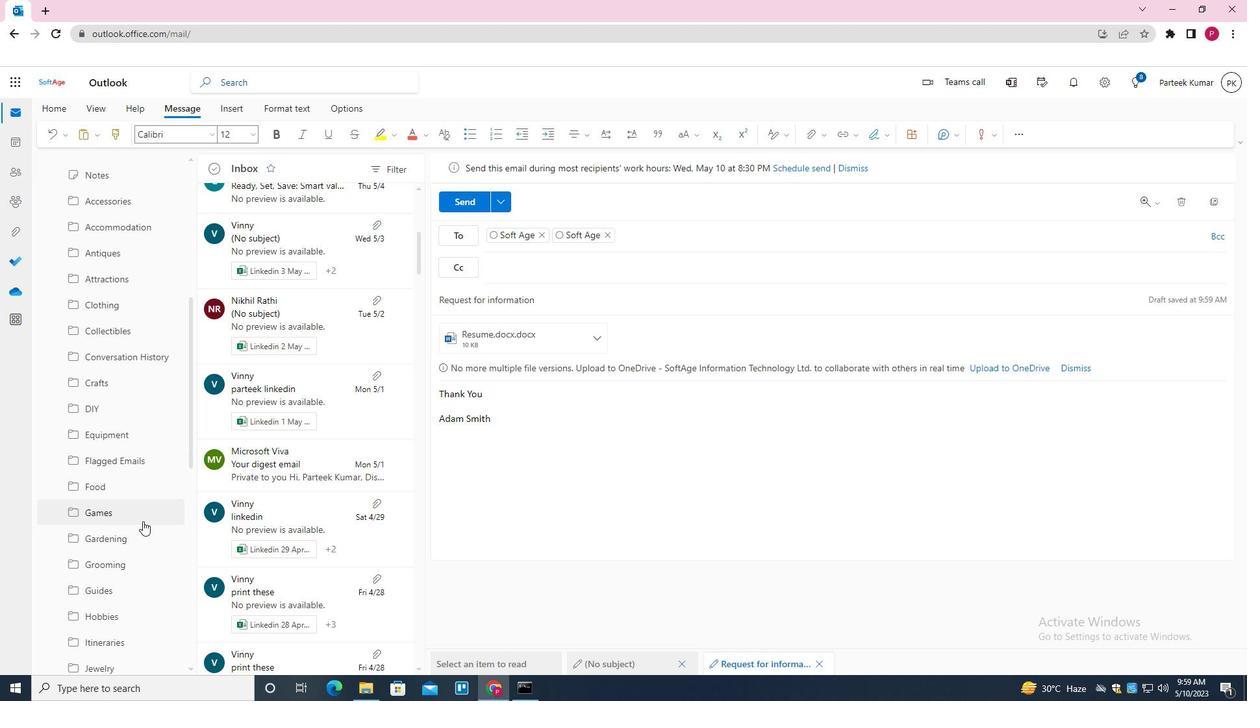 
Action: Mouse scrolled (141, 522) with delta (0, 0)
Screenshot: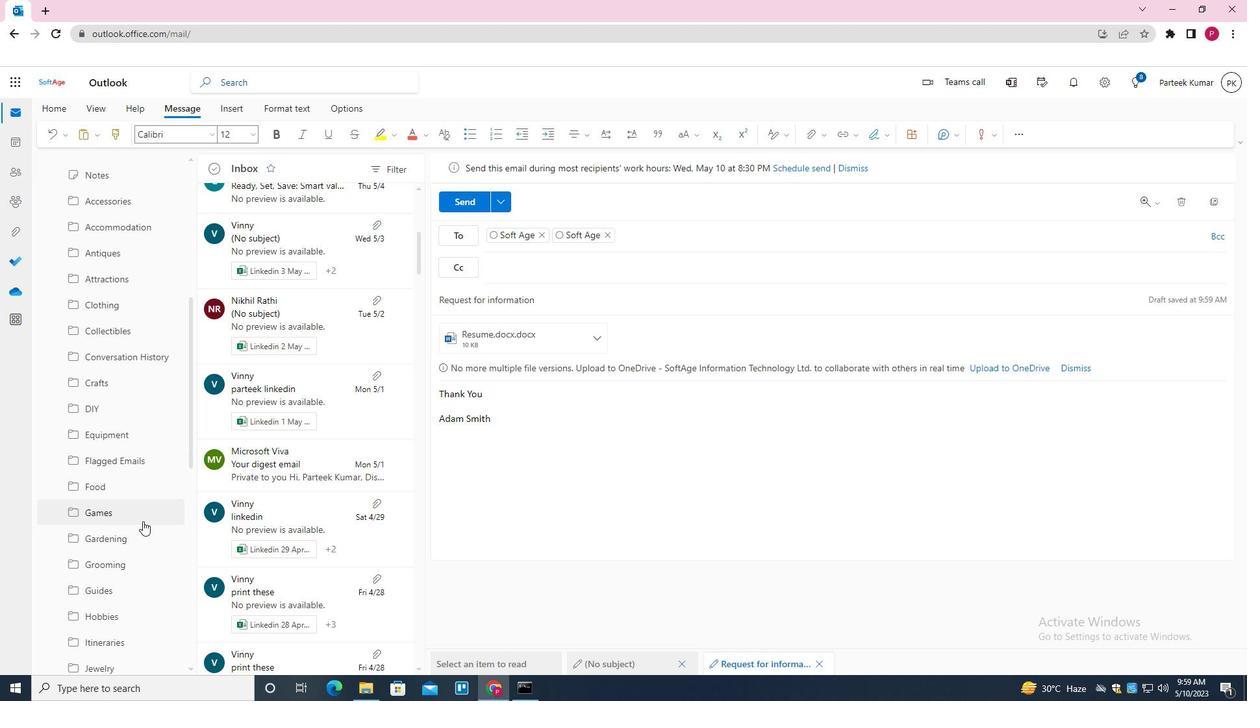 
Action: Mouse moved to (122, 519)
Screenshot: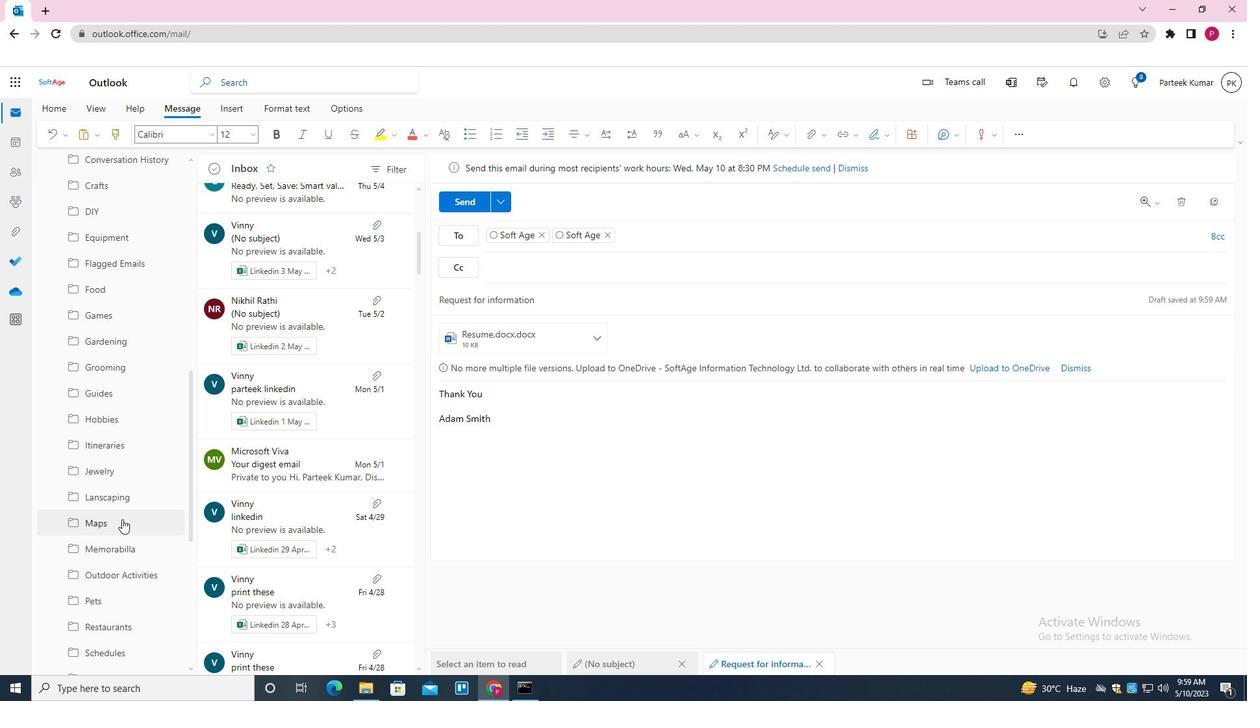 
Action: Mouse scrolled (122, 519) with delta (0, 0)
Screenshot: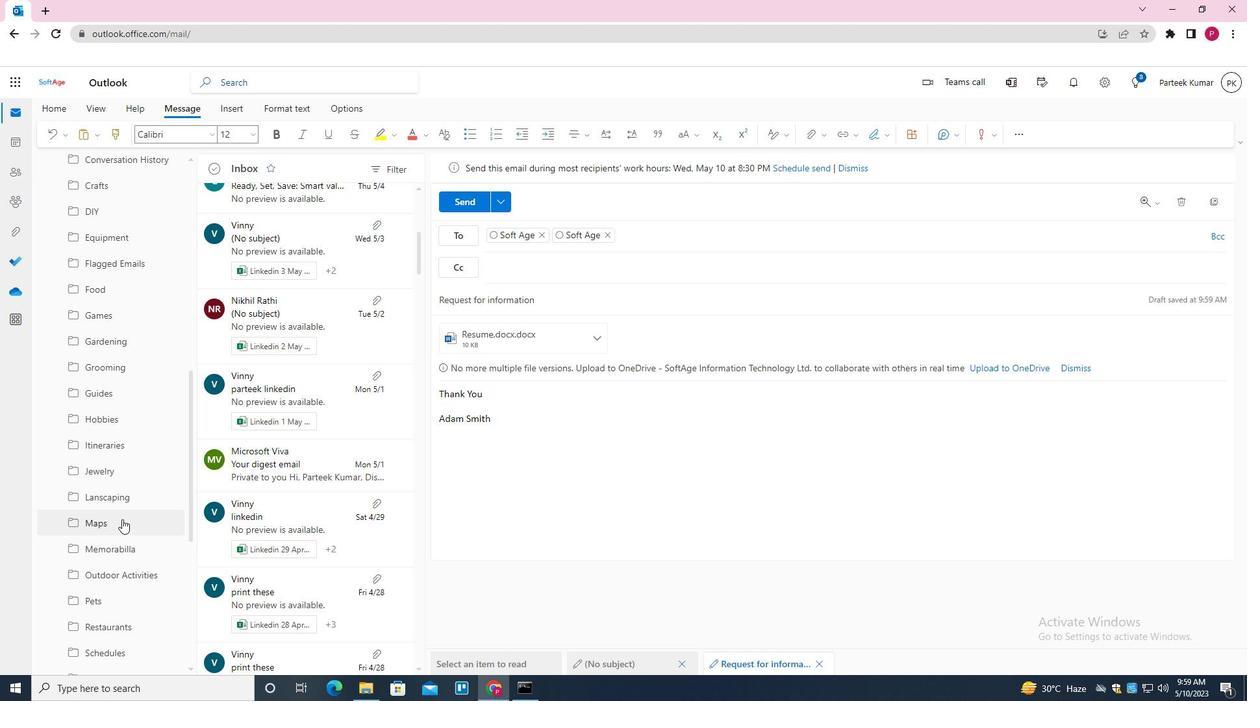 
Action: Mouse scrolled (122, 519) with delta (0, 0)
Screenshot: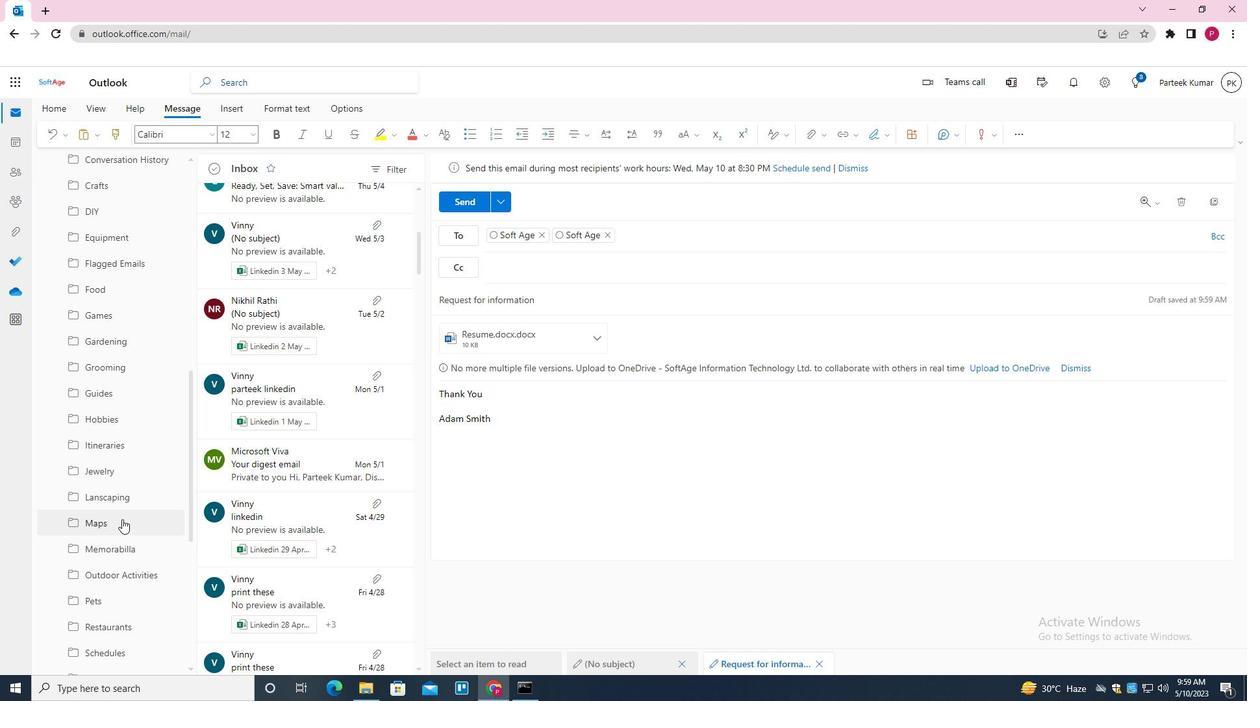 
Action: Mouse moved to (121, 521)
Screenshot: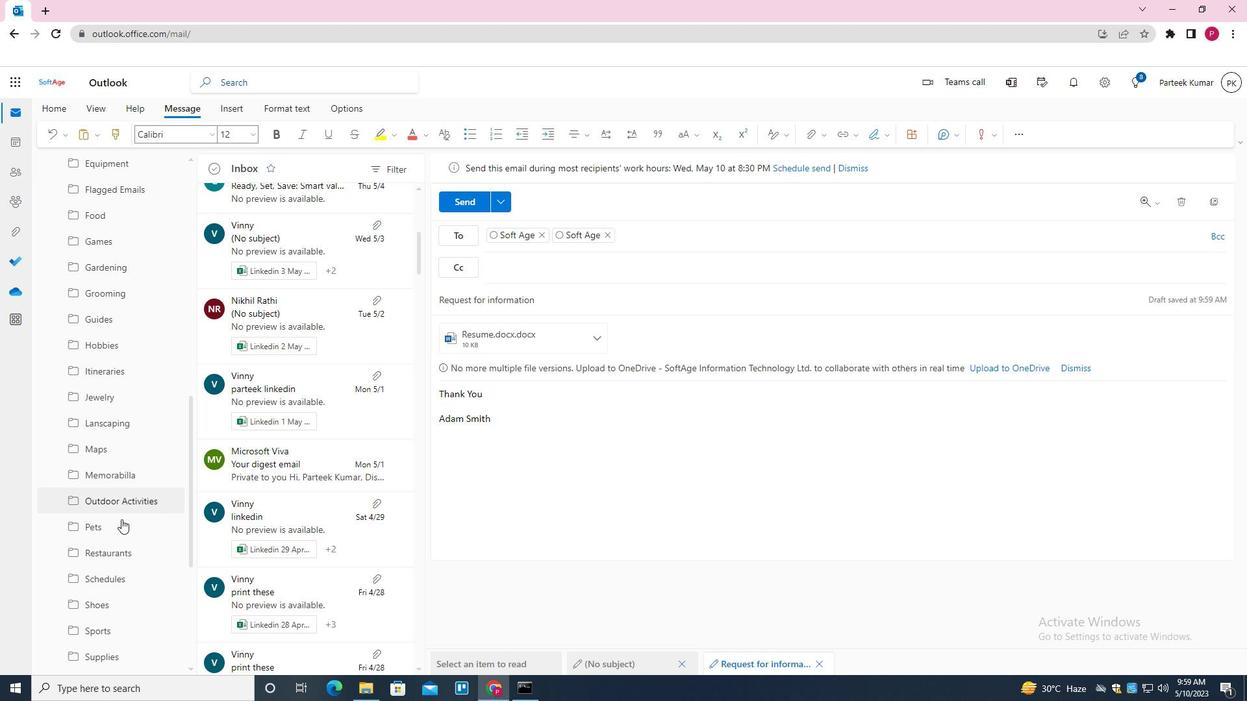 
Action: Mouse scrolled (121, 520) with delta (0, 0)
Screenshot: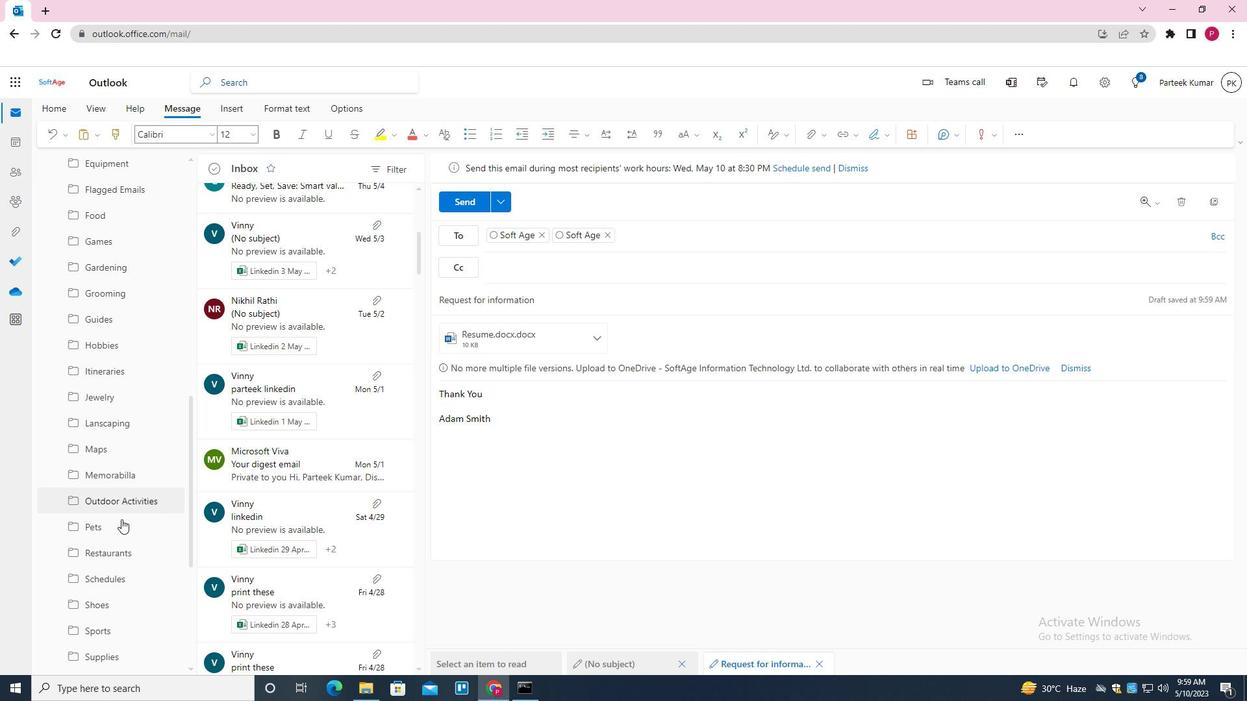 
Action: Mouse moved to (122, 532)
Screenshot: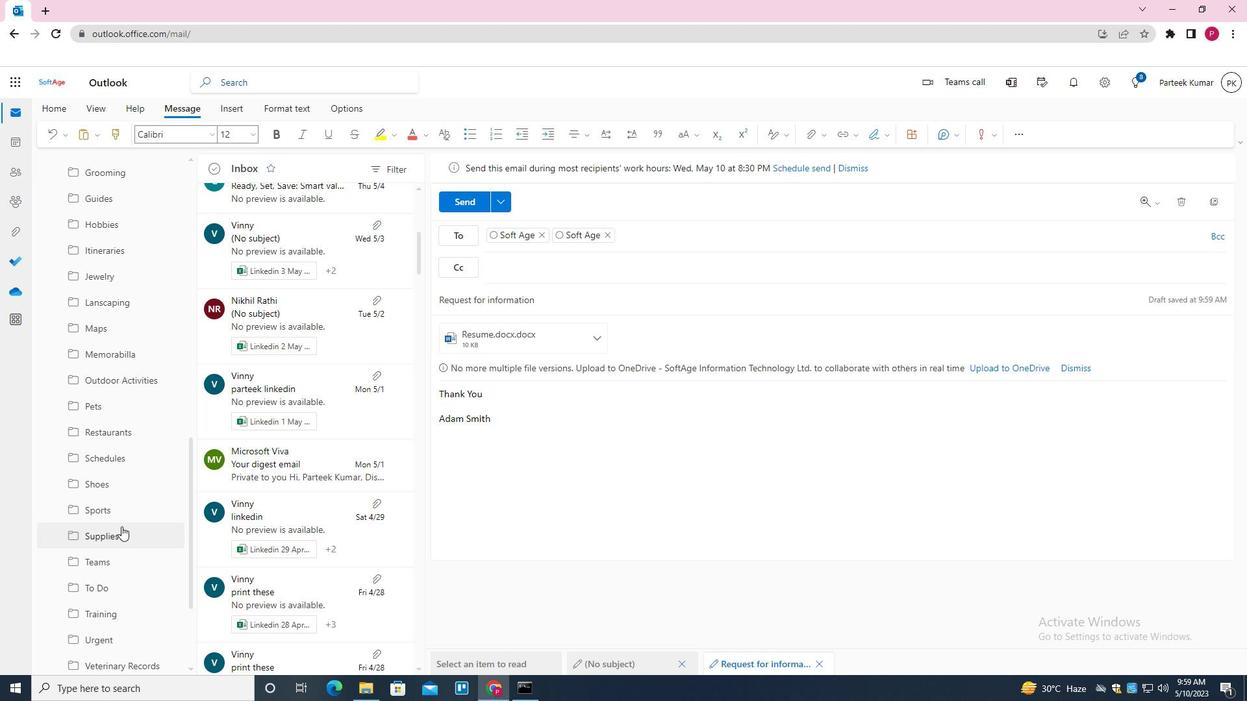 
Action: Mouse scrolled (122, 532) with delta (0, 0)
Screenshot: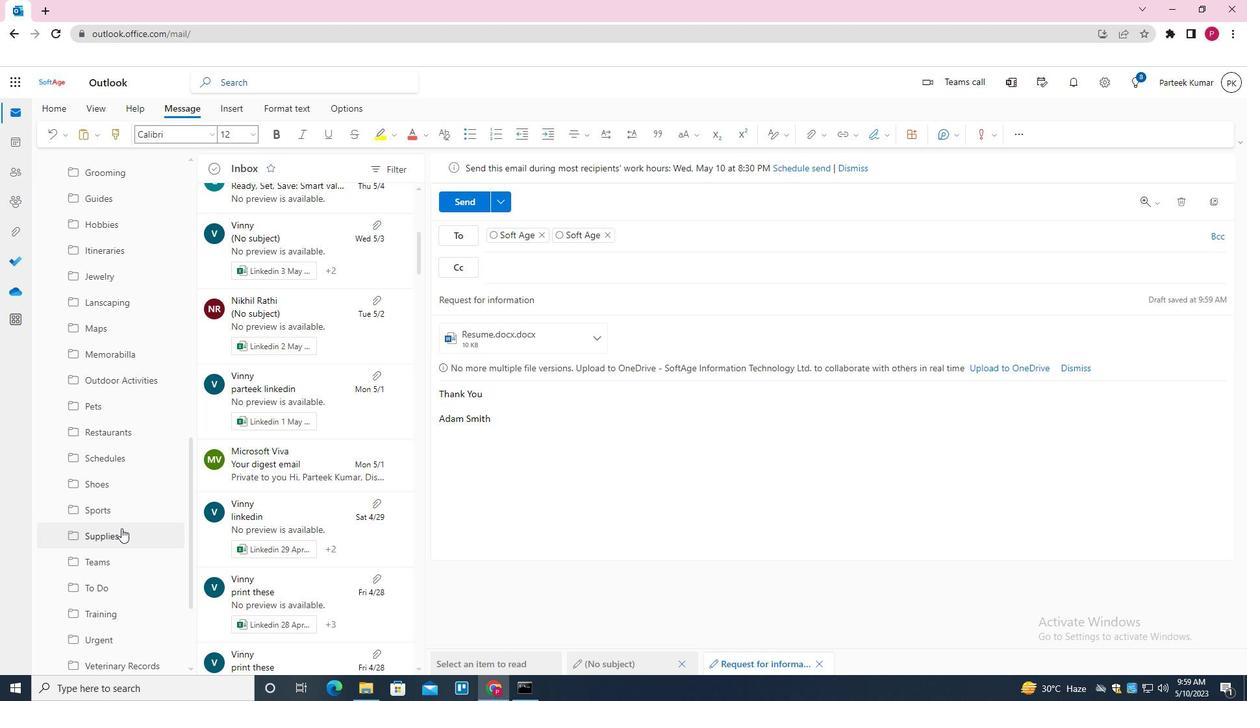 
Action: Mouse moved to (122, 533)
Screenshot: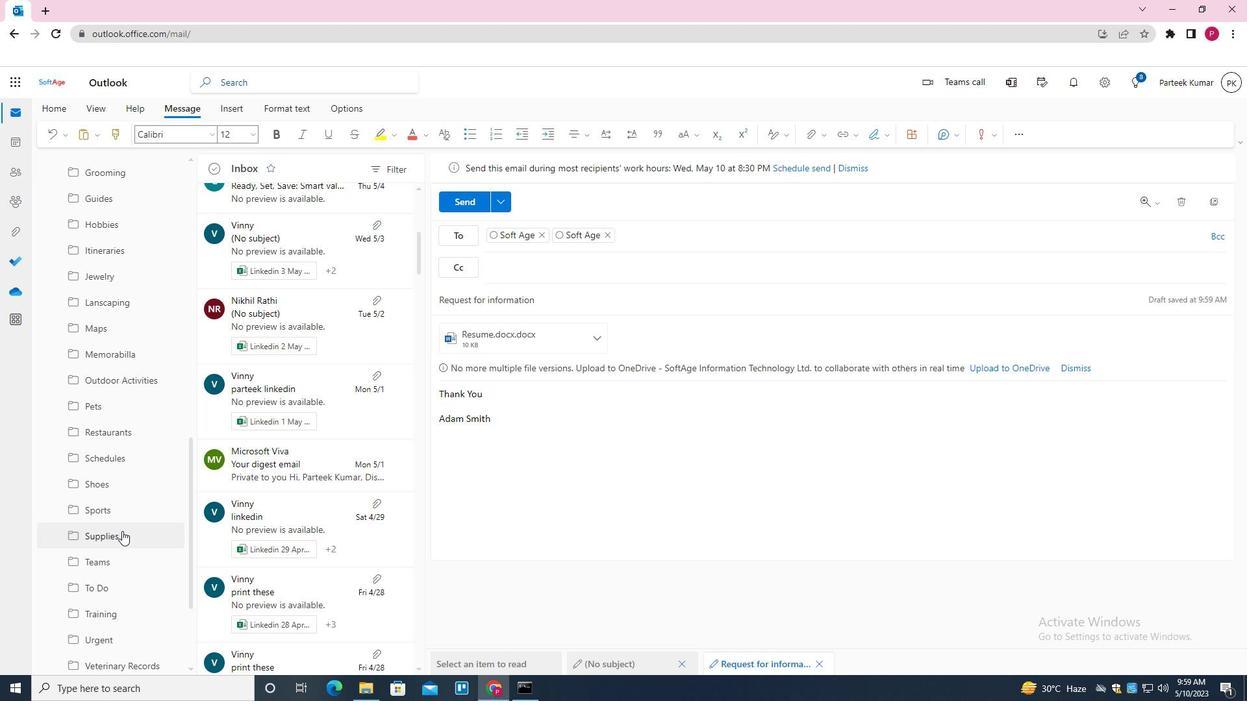
Action: Mouse scrolled (122, 532) with delta (0, 0)
Screenshot: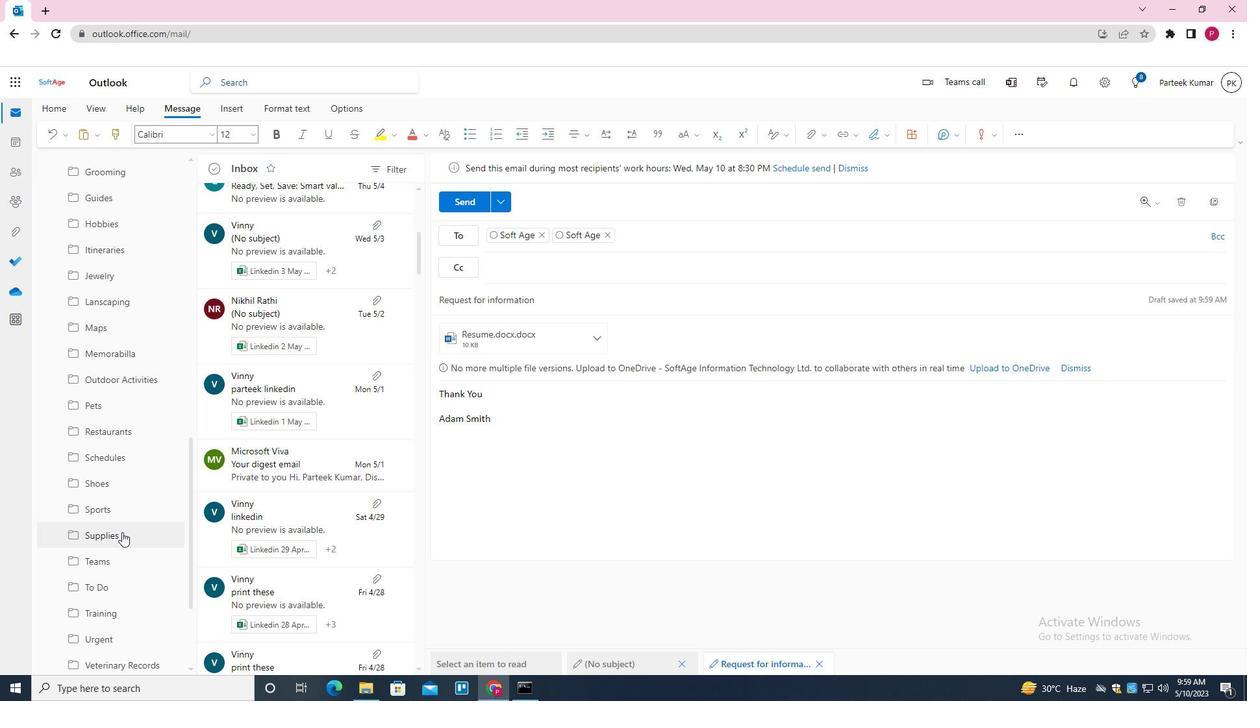 
Action: Mouse moved to (111, 482)
Screenshot: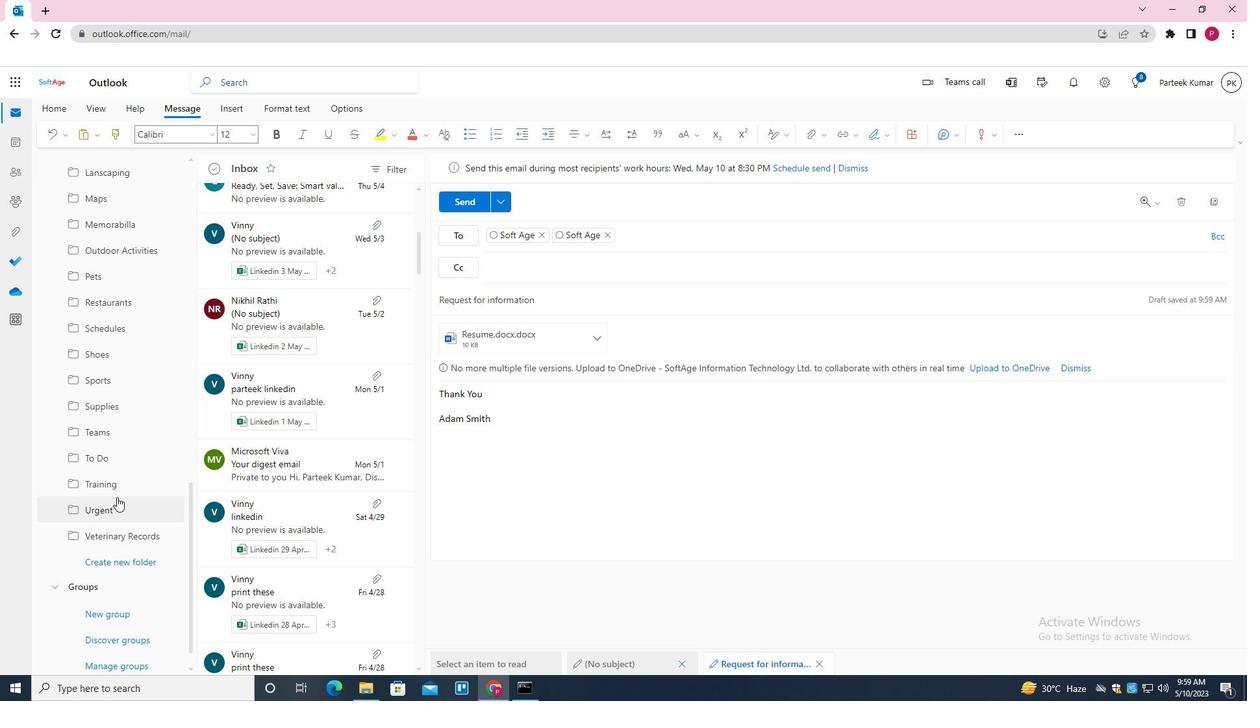 
Action: Mouse scrolled (111, 483) with delta (0, 0)
Screenshot: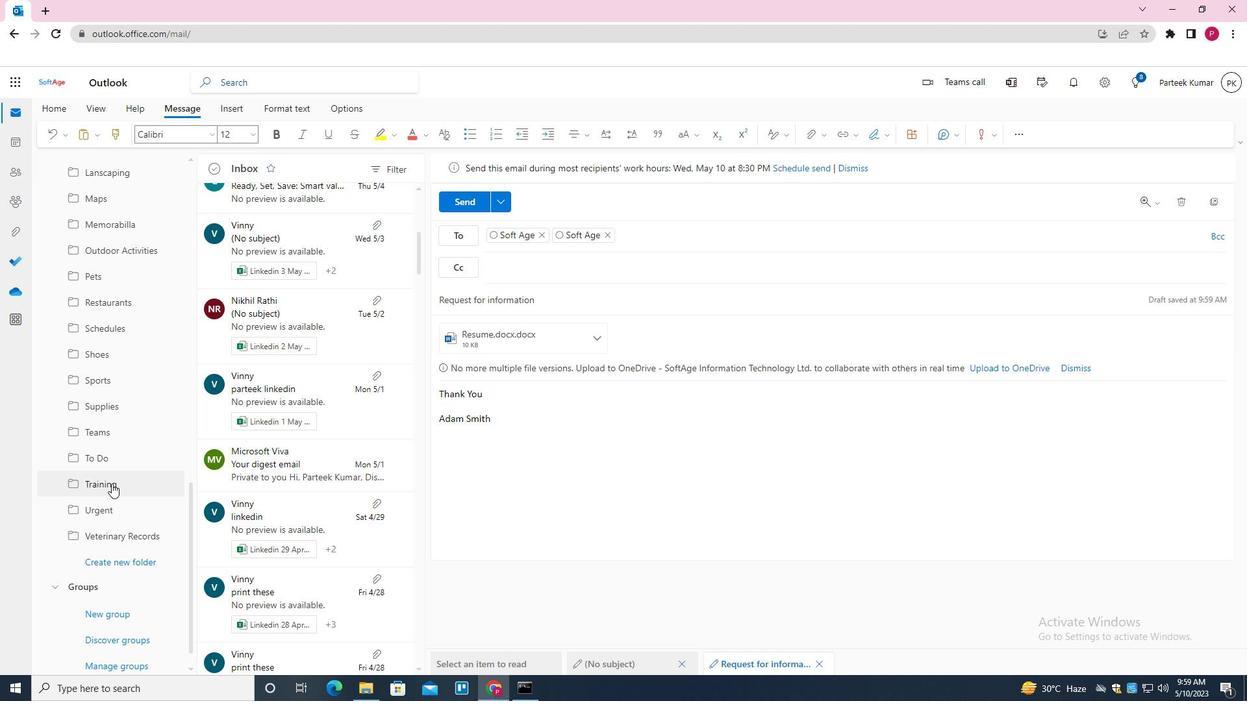 
Action: Mouse scrolled (111, 483) with delta (0, 0)
Screenshot: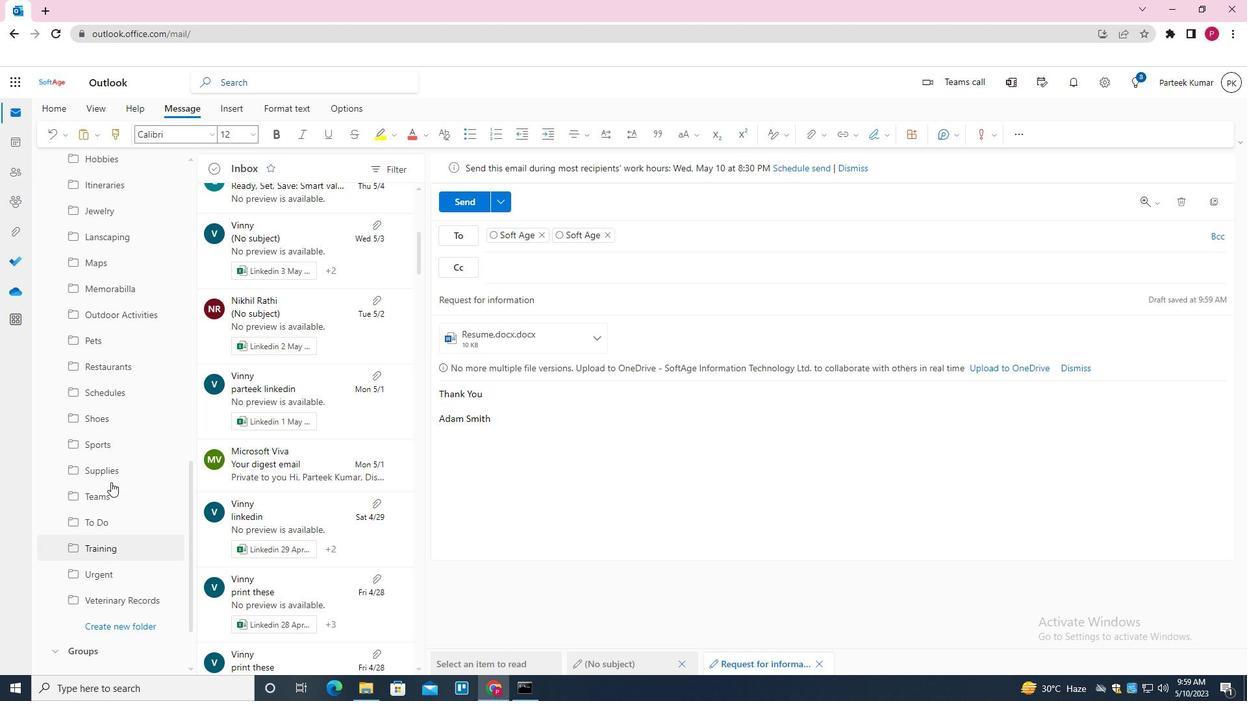 
Action: Mouse moved to (131, 434)
Screenshot: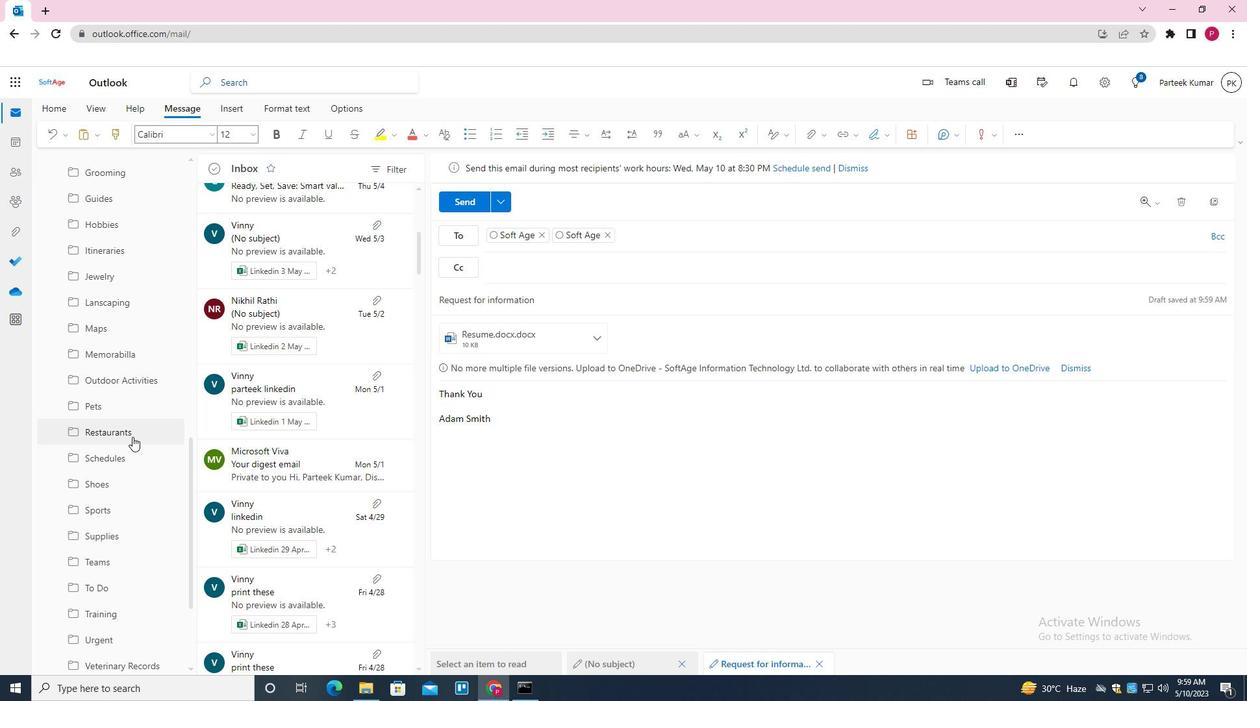 
Action: Mouse scrolled (131, 434) with delta (0, 0)
Screenshot: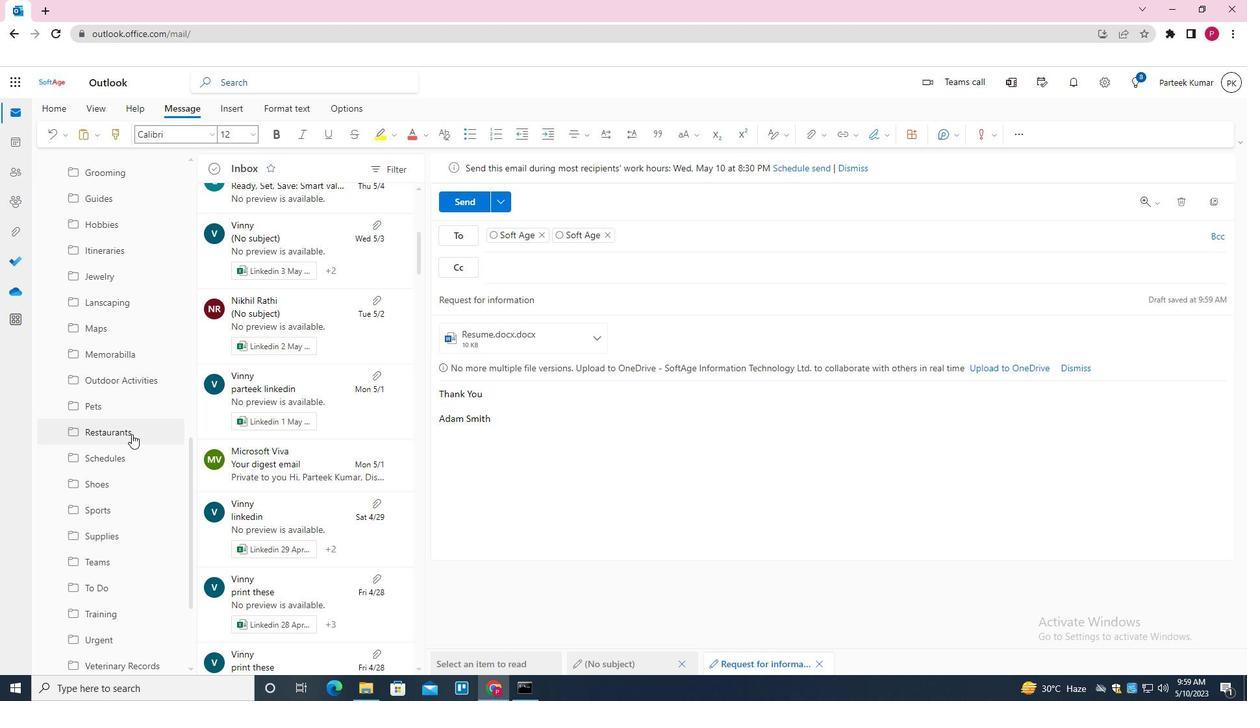 
Action: Mouse moved to (130, 434)
Screenshot: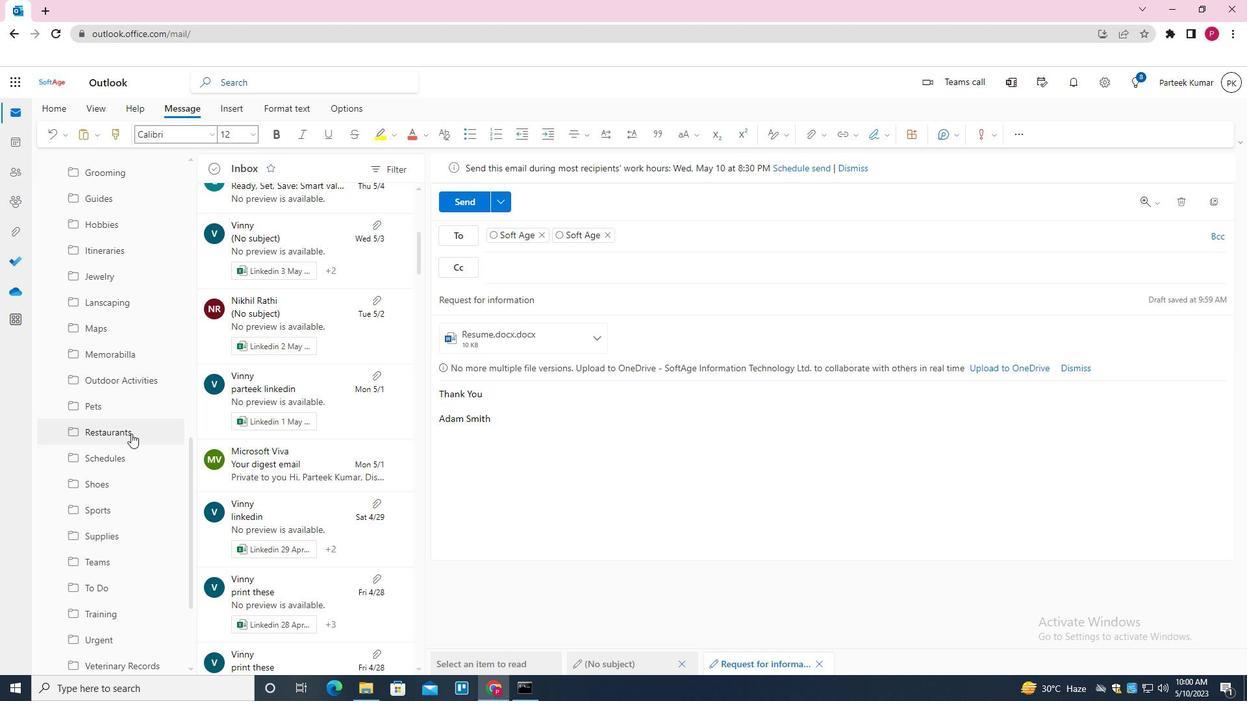 
Action: Mouse scrolled (130, 434) with delta (0, 0)
Screenshot: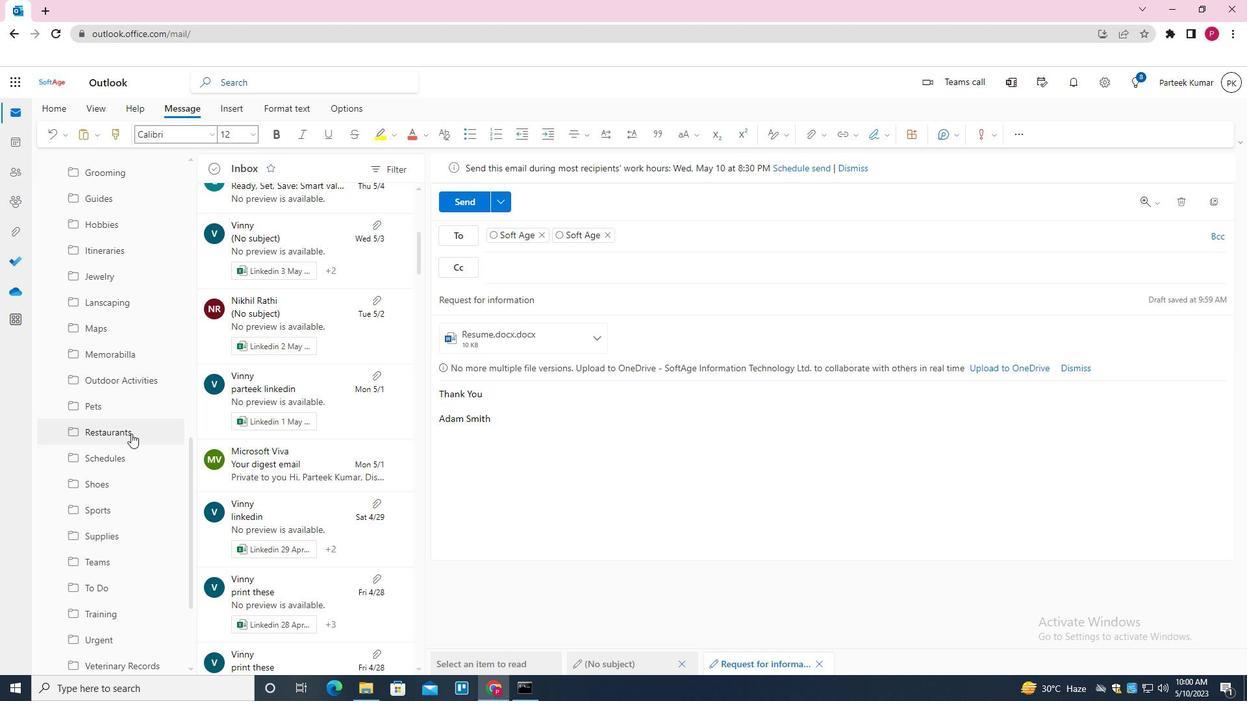 
Action: Mouse moved to (111, 408)
Screenshot: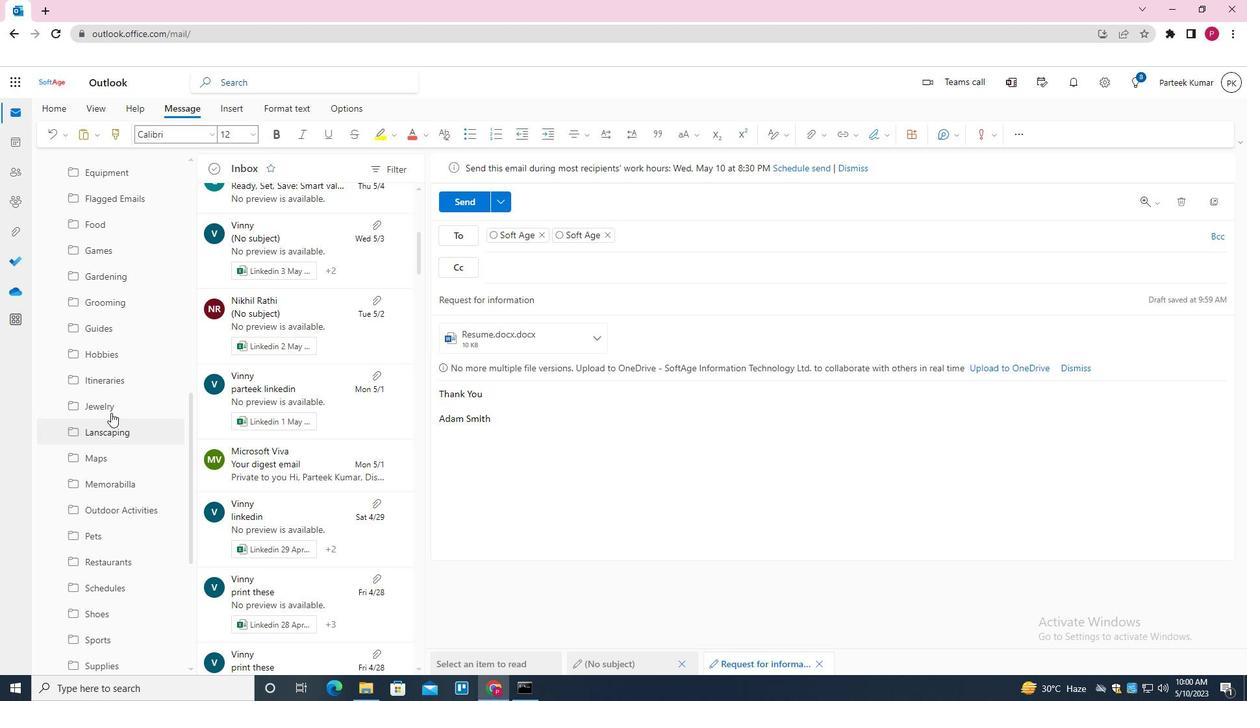 
Action: Mouse scrolled (111, 408) with delta (0, 0)
Screenshot: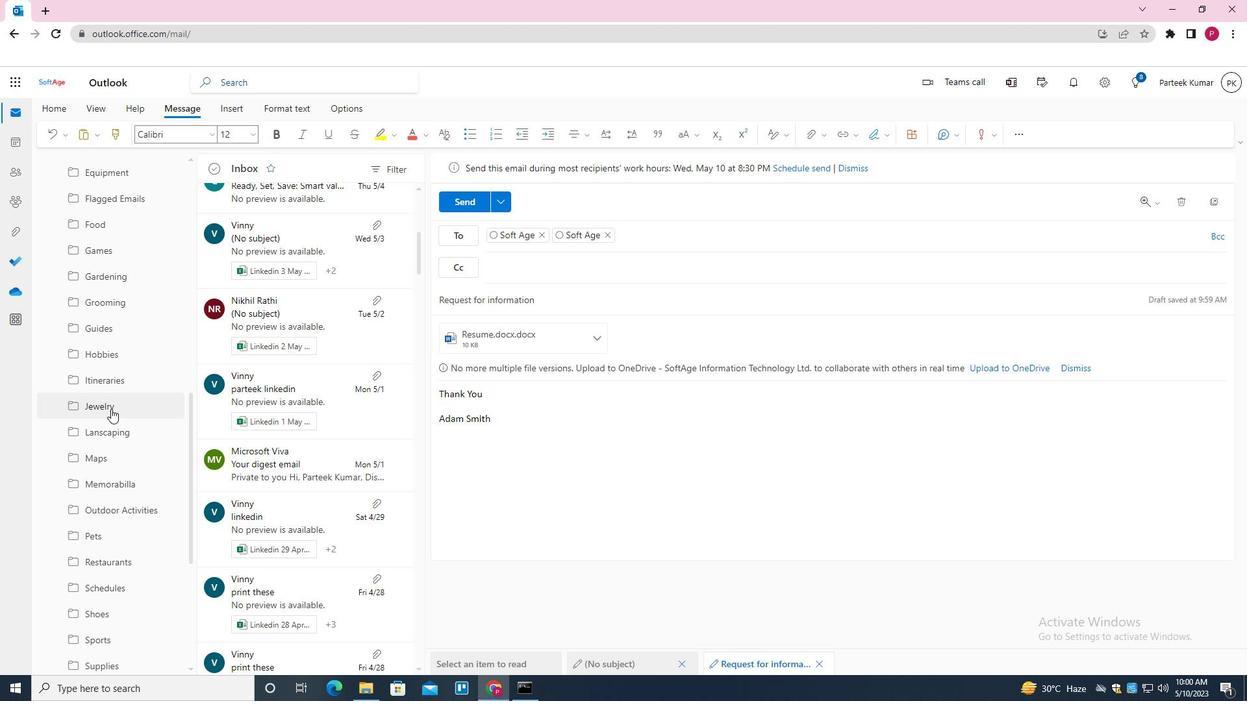 
Action: Mouse scrolled (111, 408) with delta (0, 0)
Screenshot: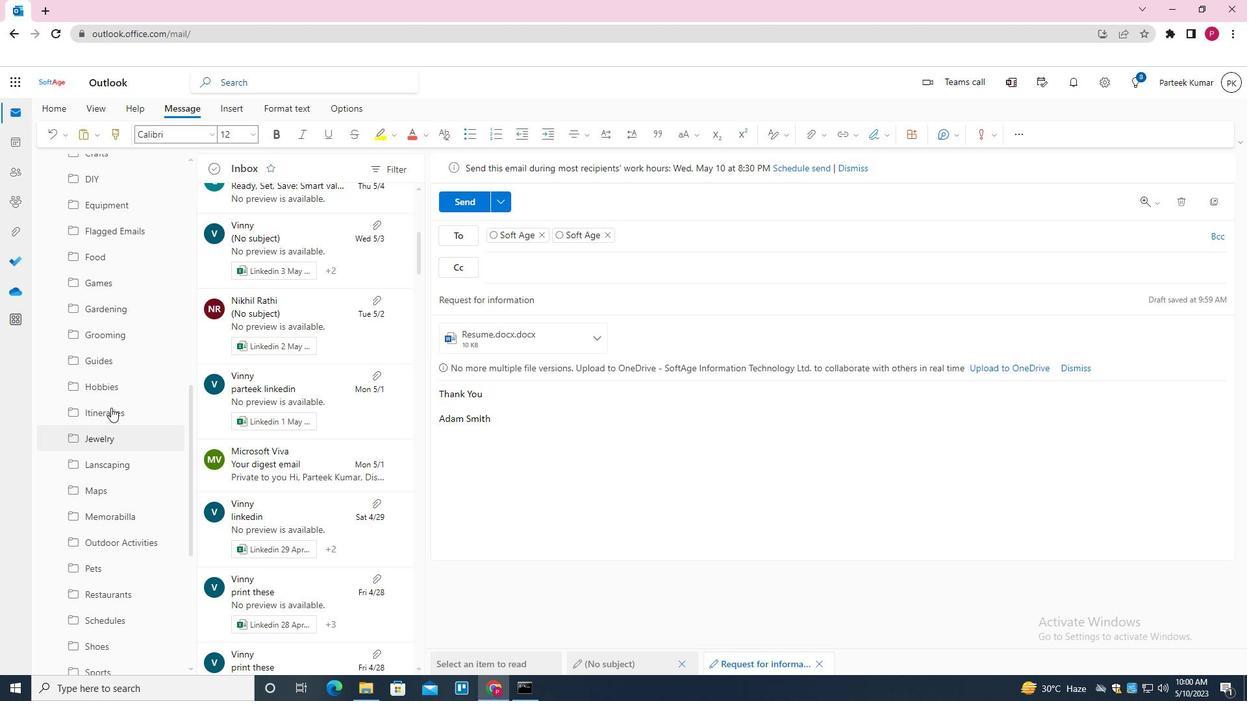 
Action: Mouse scrolled (111, 408) with delta (0, 0)
Screenshot: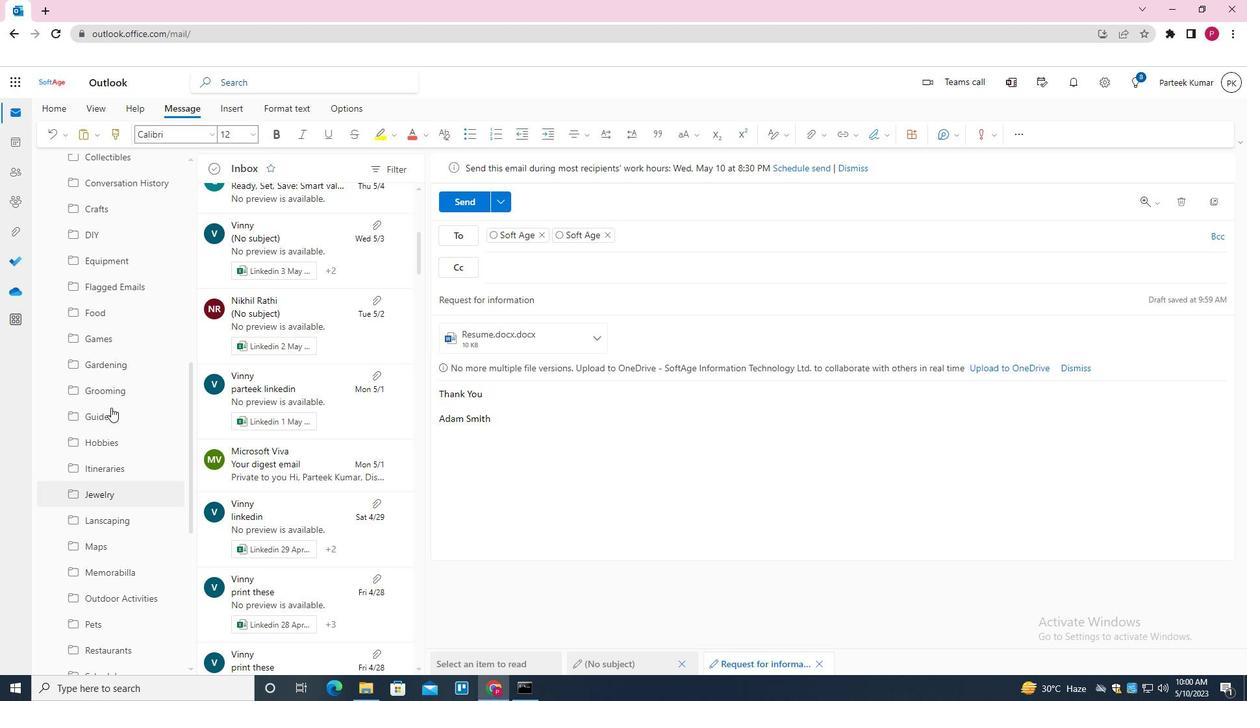 
Action: Mouse moved to (118, 380)
Screenshot: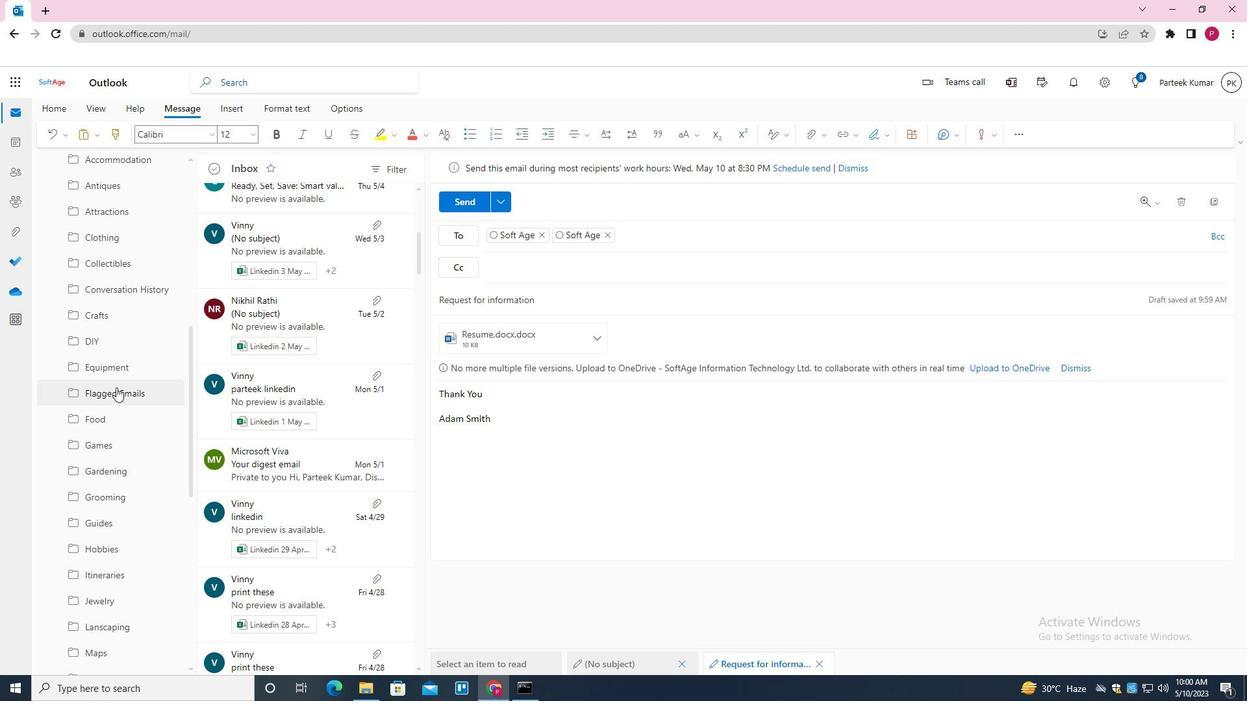
Action: Mouse scrolled (118, 381) with delta (0, 0)
Screenshot: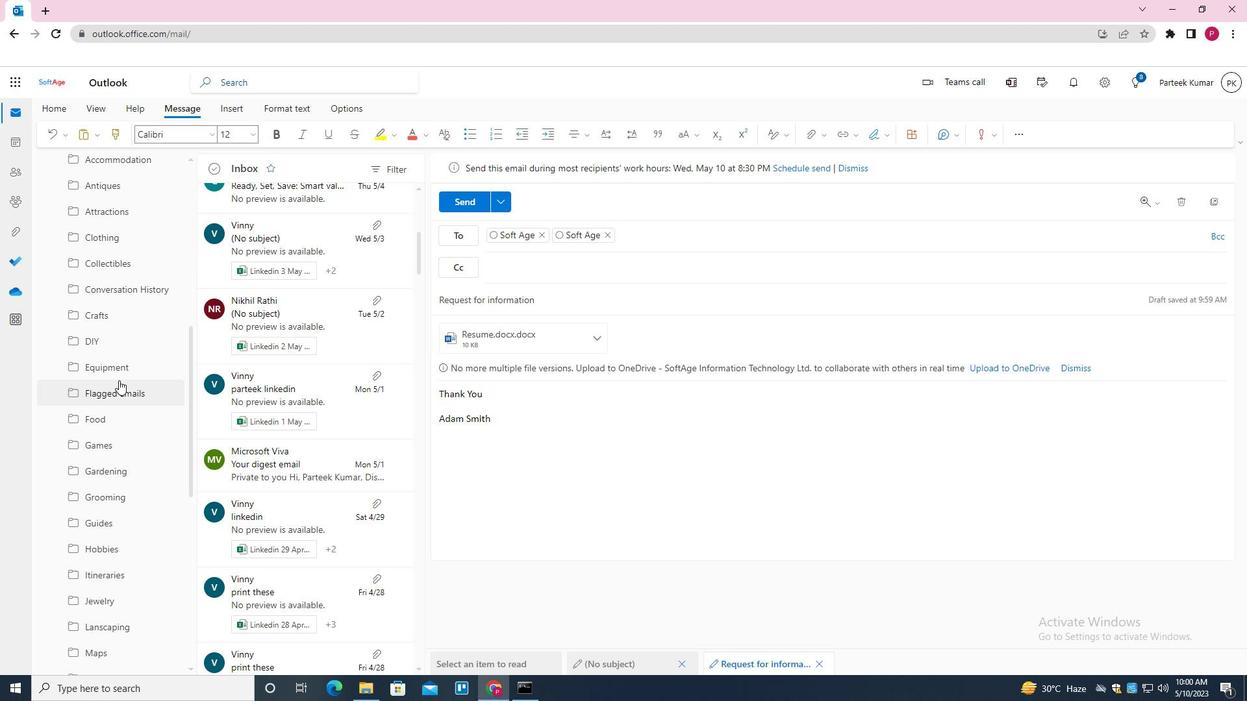 
Action: Mouse scrolled (118, 381) with delta (0, 0)
Screenshot: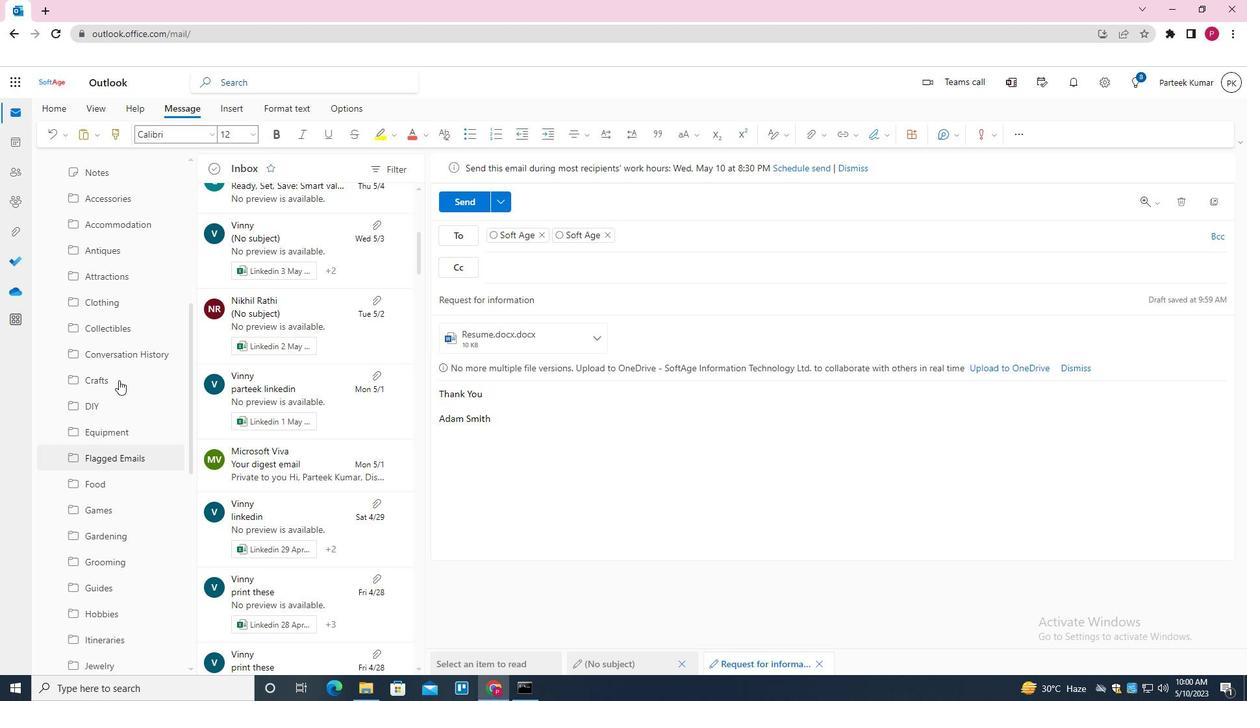 
Action: Mouse scrolled (118, 381) with delta (0, 0)
Screenshot: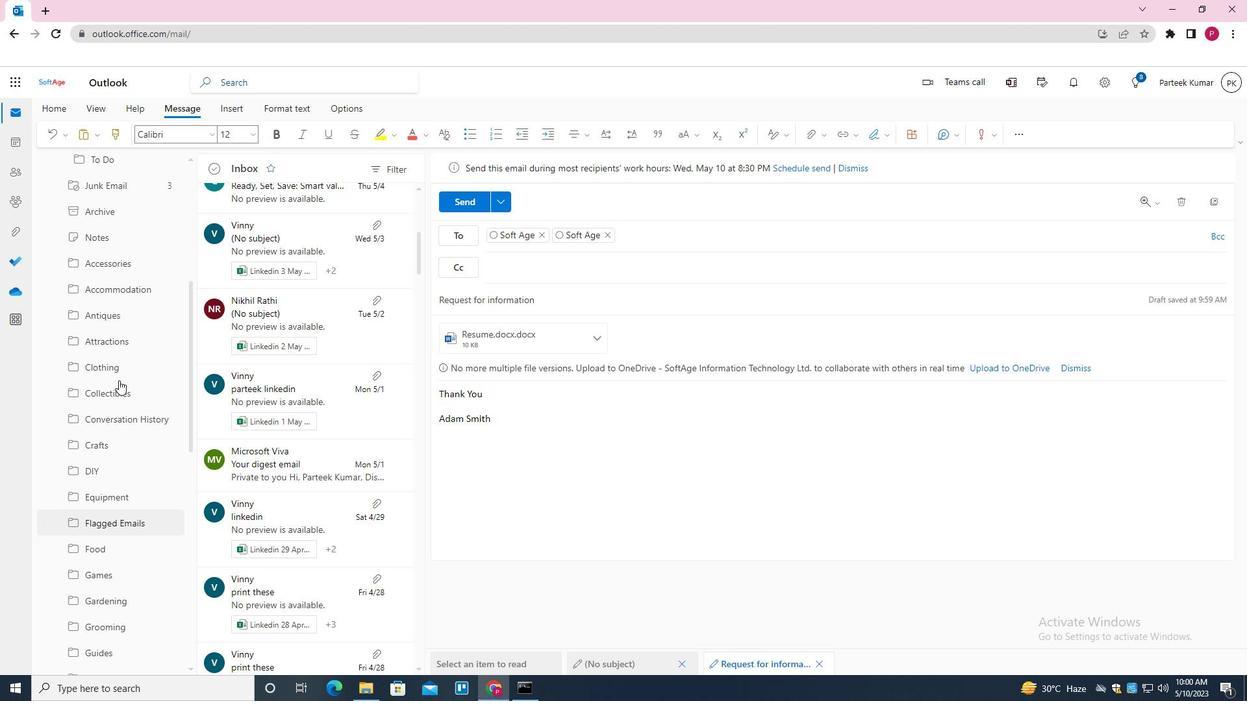 
Action: Mouse moved to (132, 408)
Screenshot: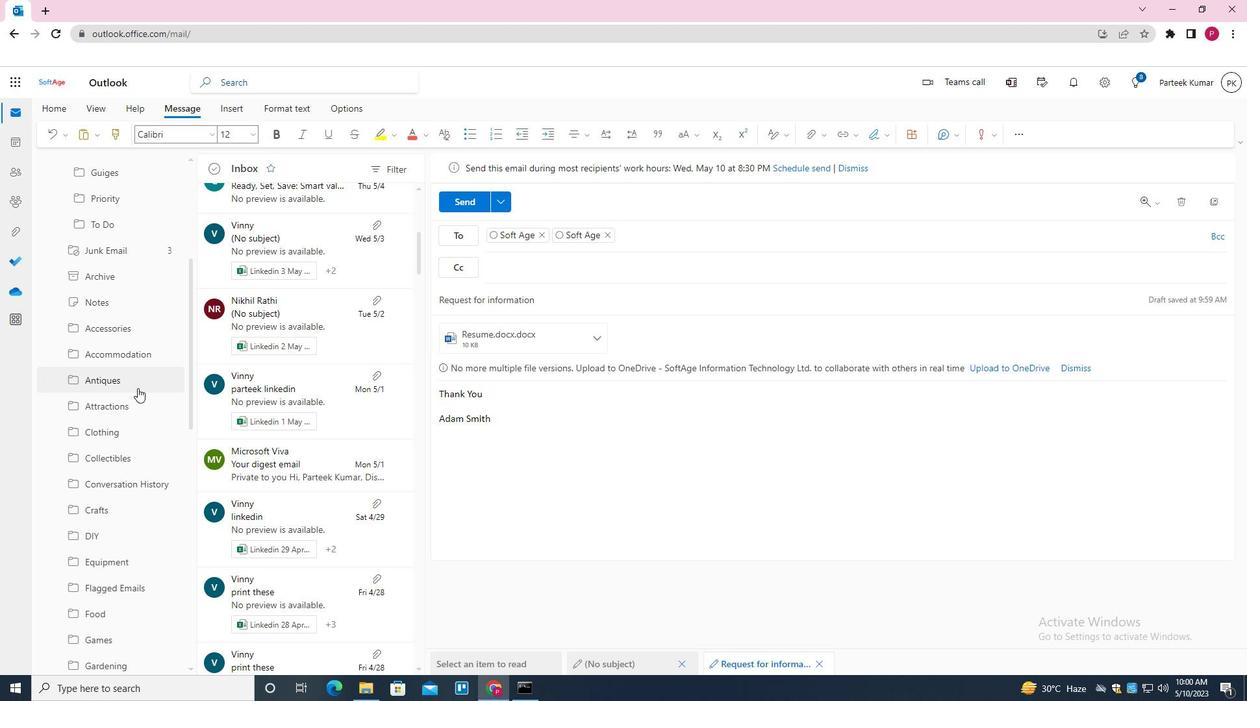 
Action: Mouse scrolled (132, 408) with delta (0, 0)
Screenshot: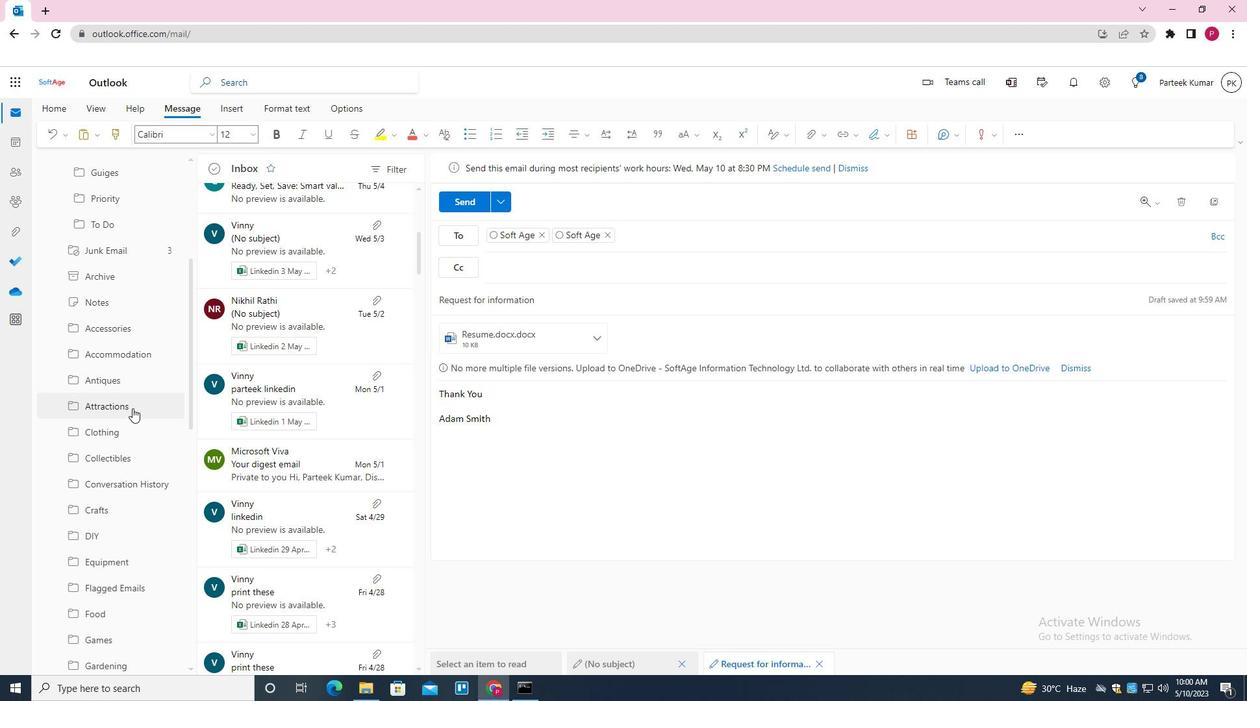 
Action: Mouse moved to (133, 409)
Screenshot: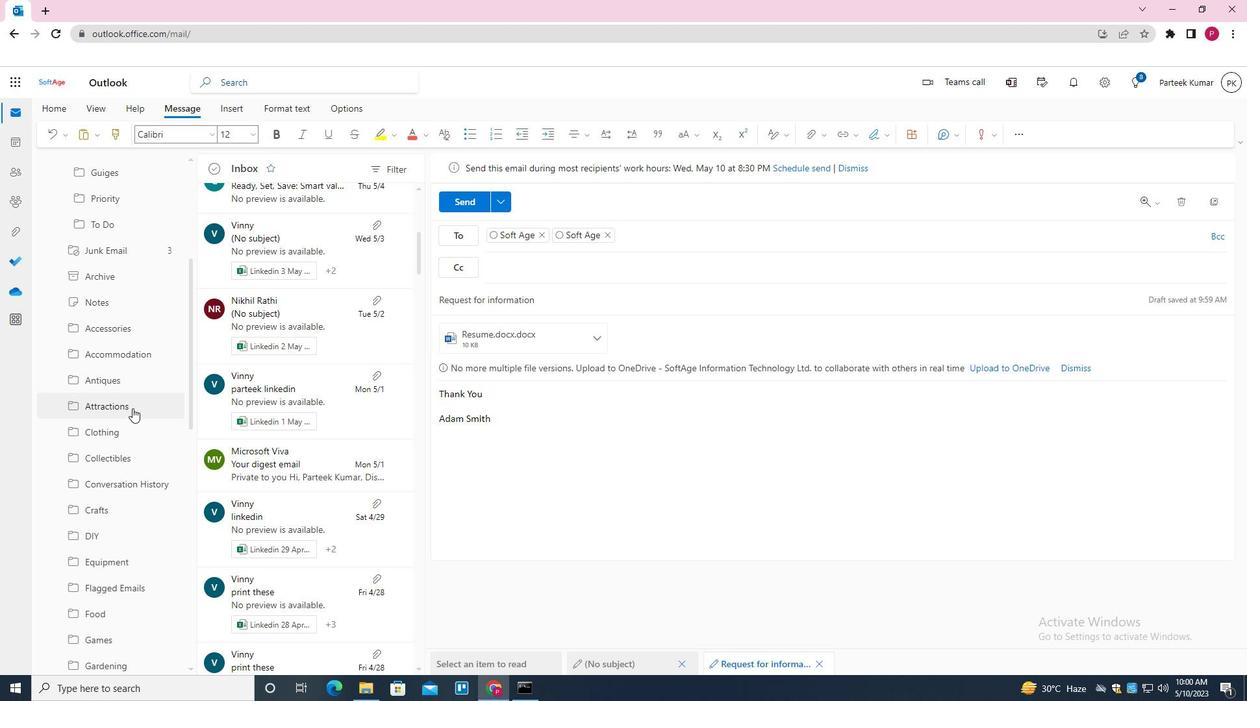 
Action: Mouse scrolled (133, 408) with delta (0, 0)
Screenshot: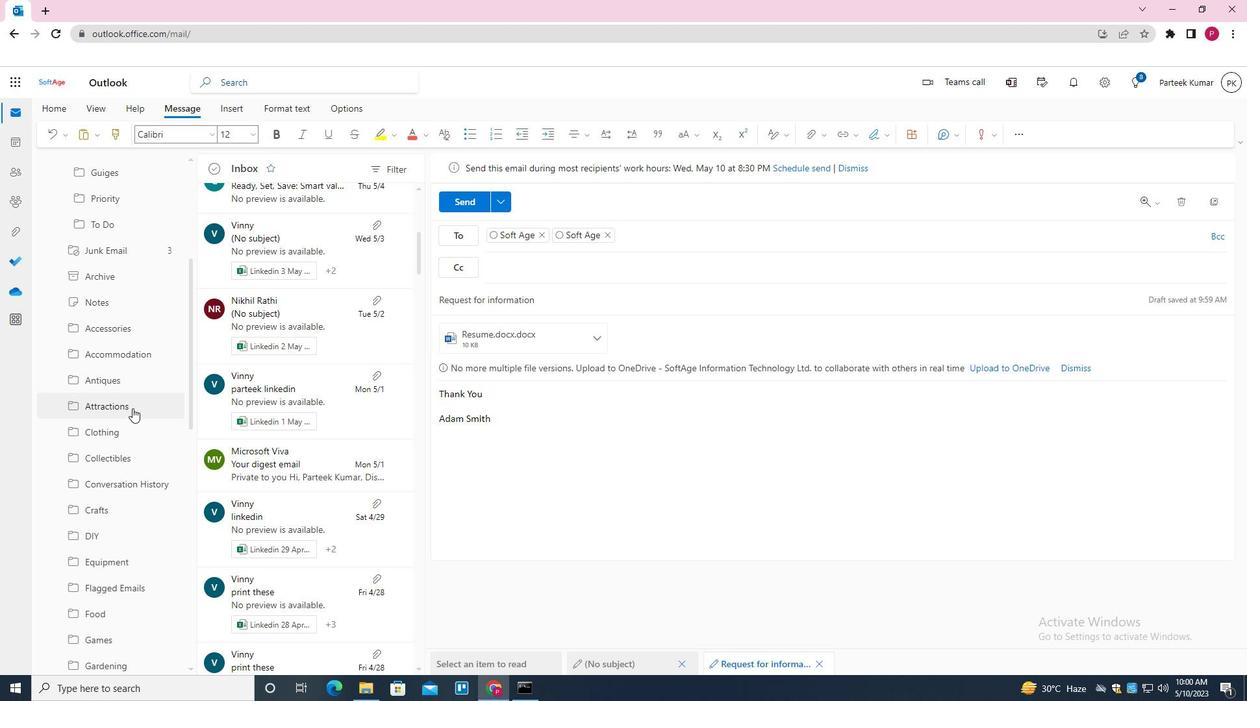 
Action: Mouse moved to (133, 409)
Screenshot: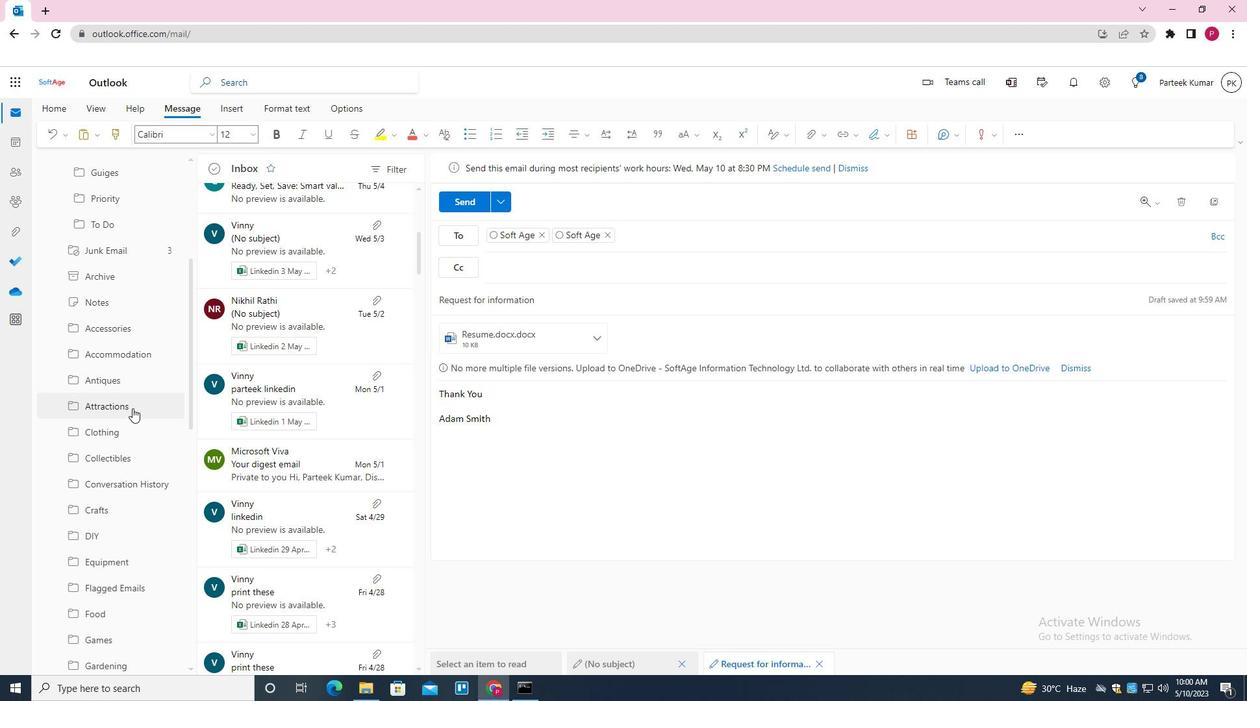 
Action: Mouse scrolled (133, 408) with delta (0, 0)
Screenshot: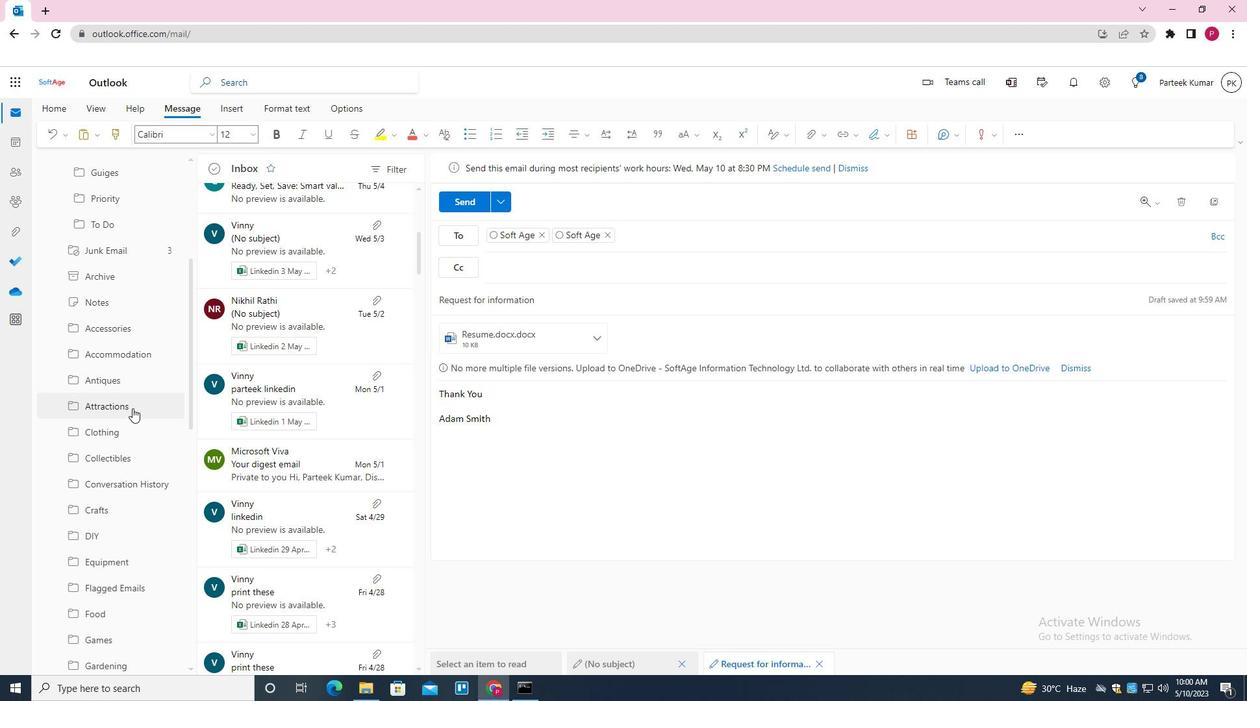 
Action: Mouse moved to (132, 409)
Screenshot: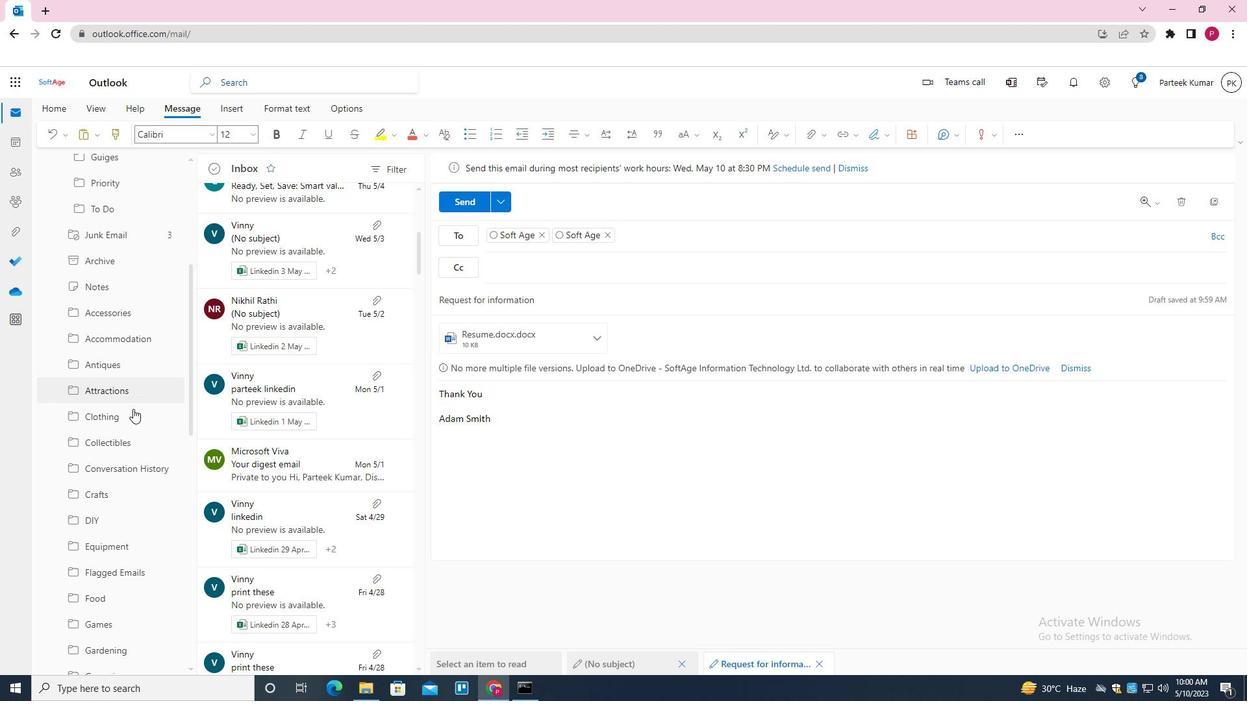 
Action: Mouse scrolled (132, 409) with delta (0, 0)
Screenshot: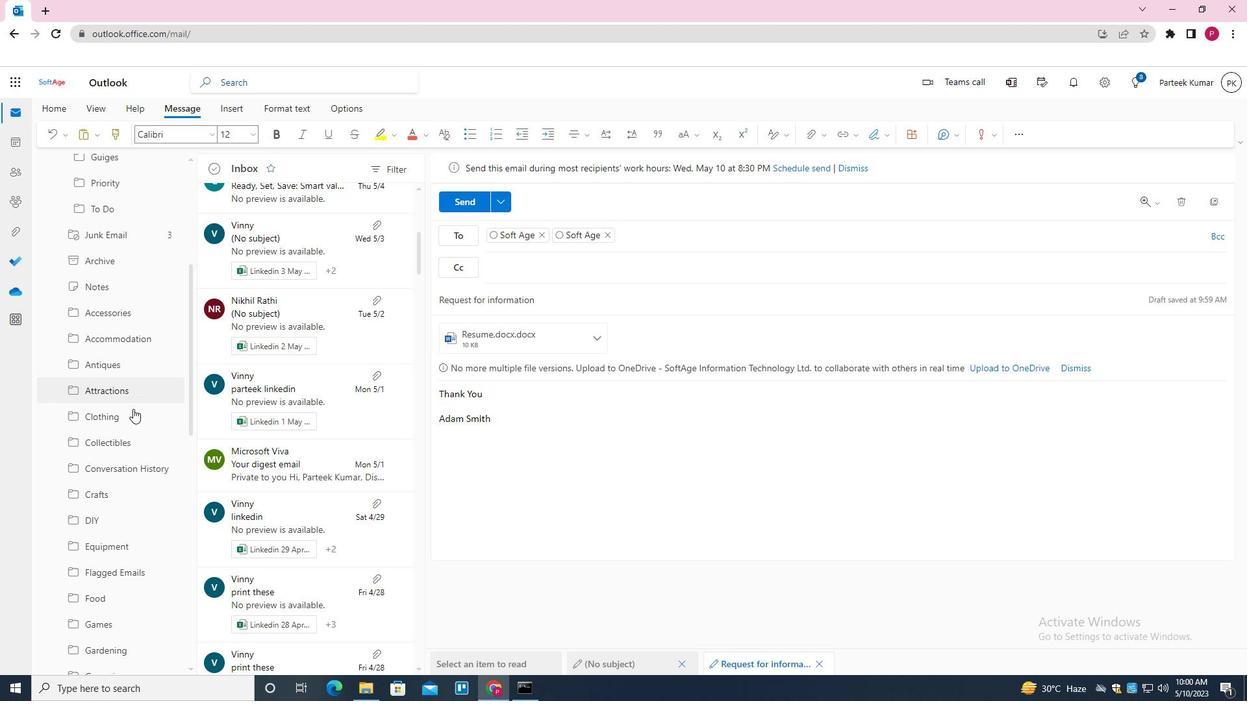 
Action: Mouse moved to (131, 411)
Screenshot: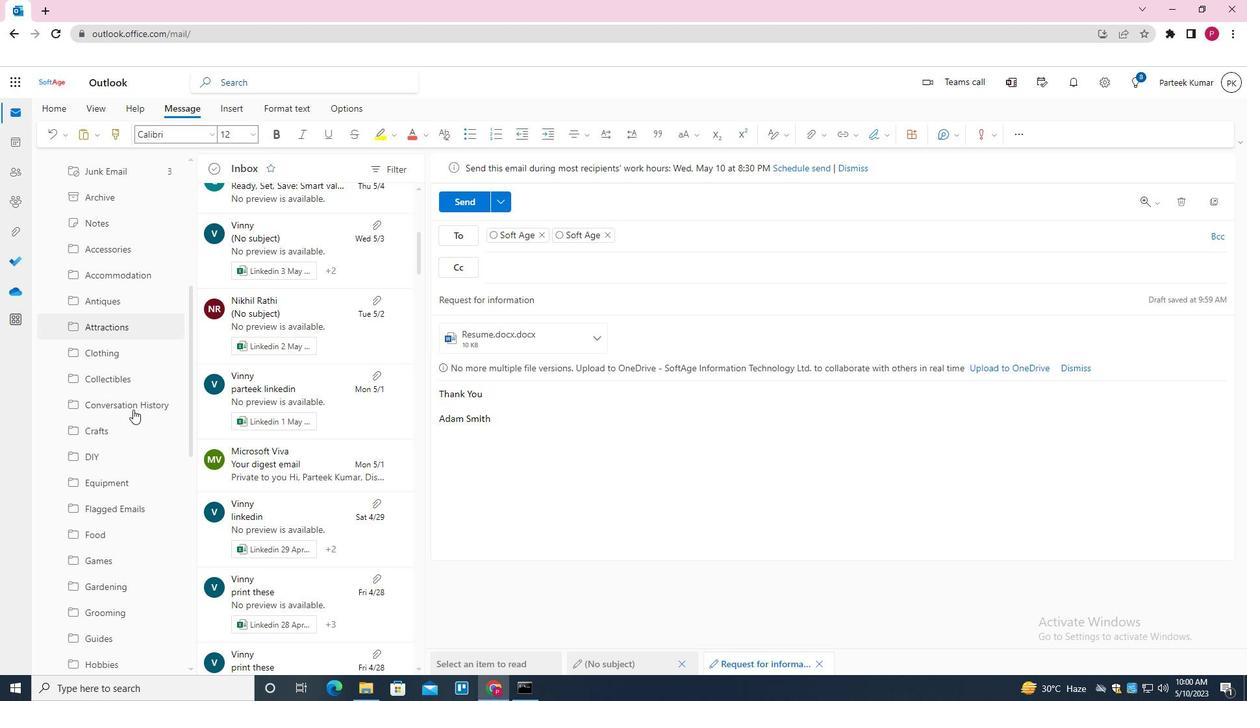 
Action: Mouse scrolled (131, 410) with delta (0, 0)
Screenshot: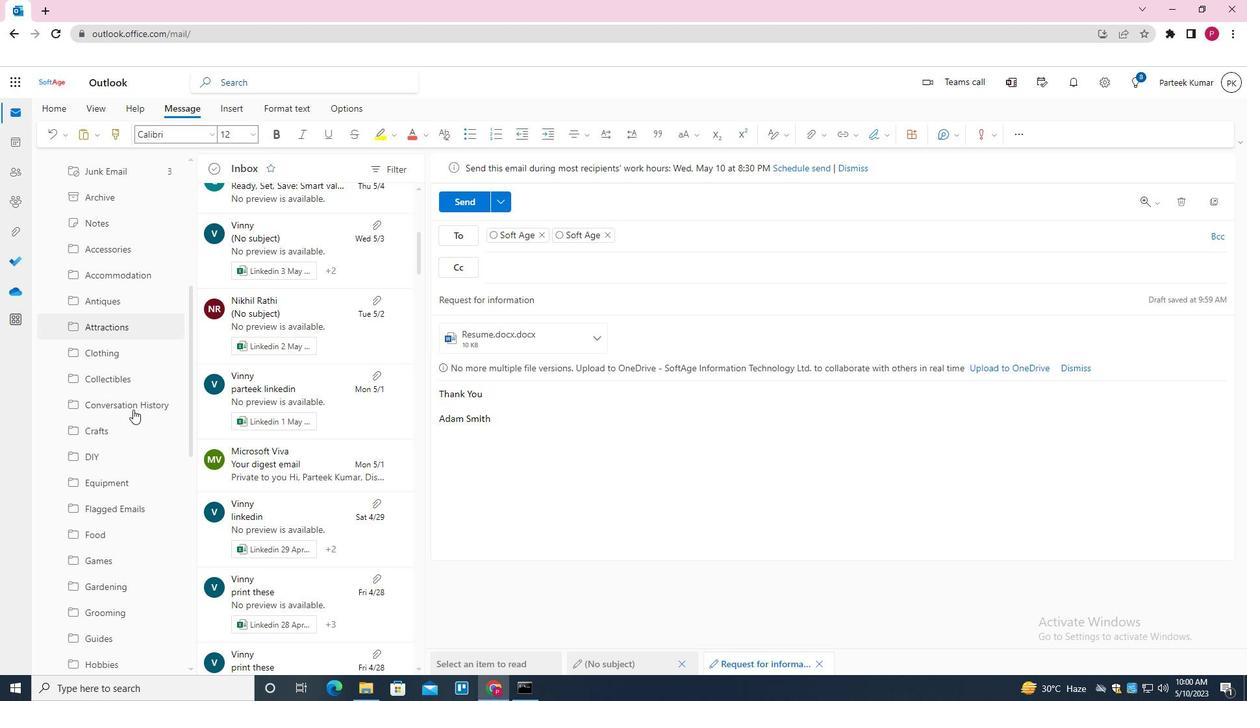 
Action: Mouse moved to (133, 497)
Screenshot: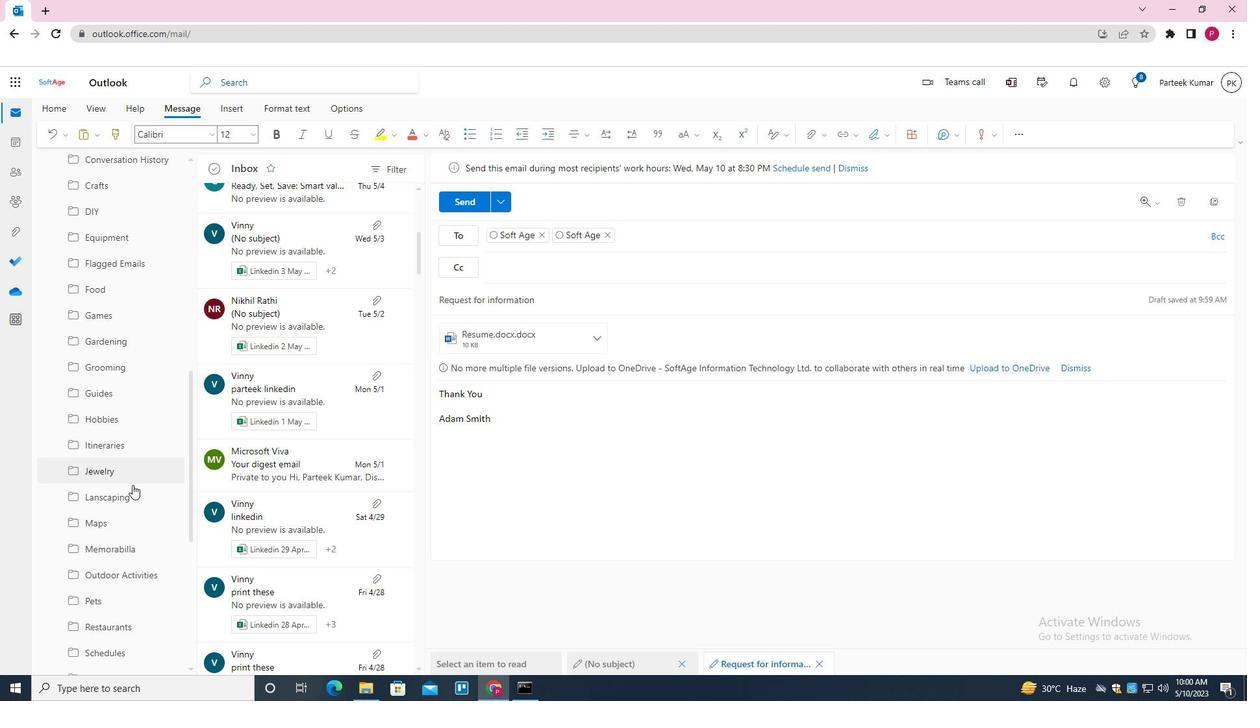 
Action: Mouse scrolled (133, 496) with delta (0, 0)
Screenshot: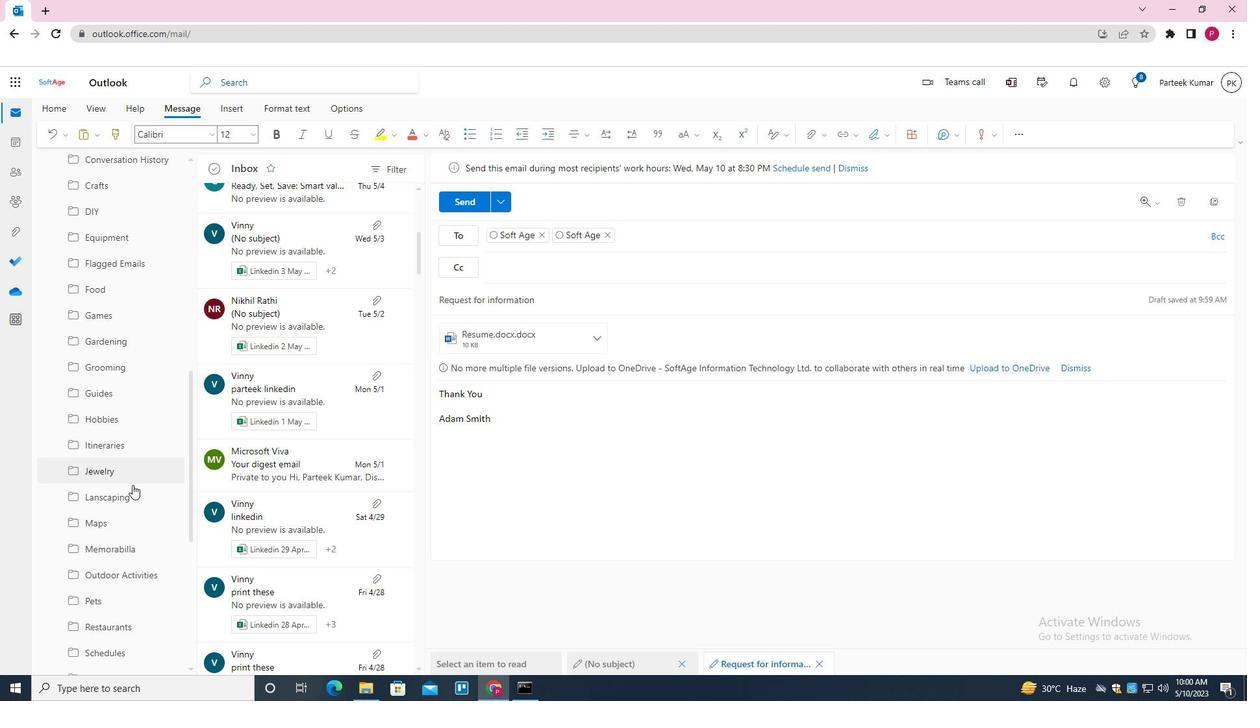 
Action: Mouse moved to (133, 497)
Screenshot: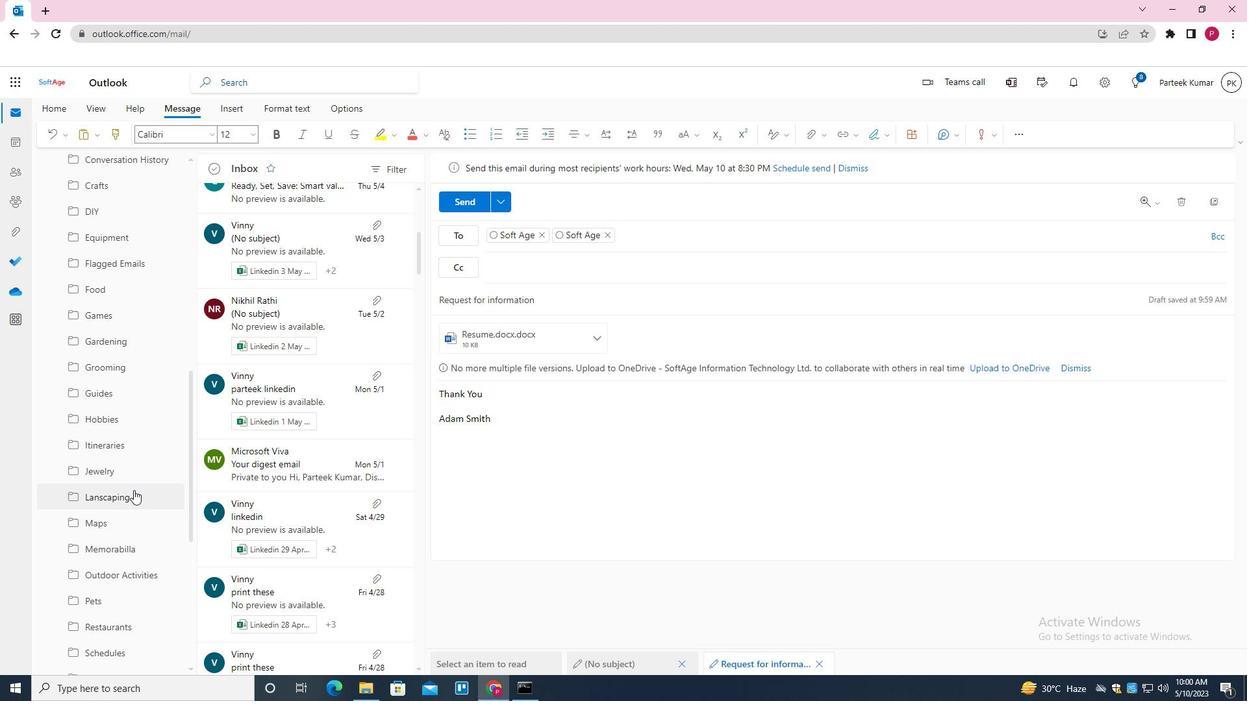 
Action: Mouse scrolled (133, 497) with delta (0, 0)
Screenshot: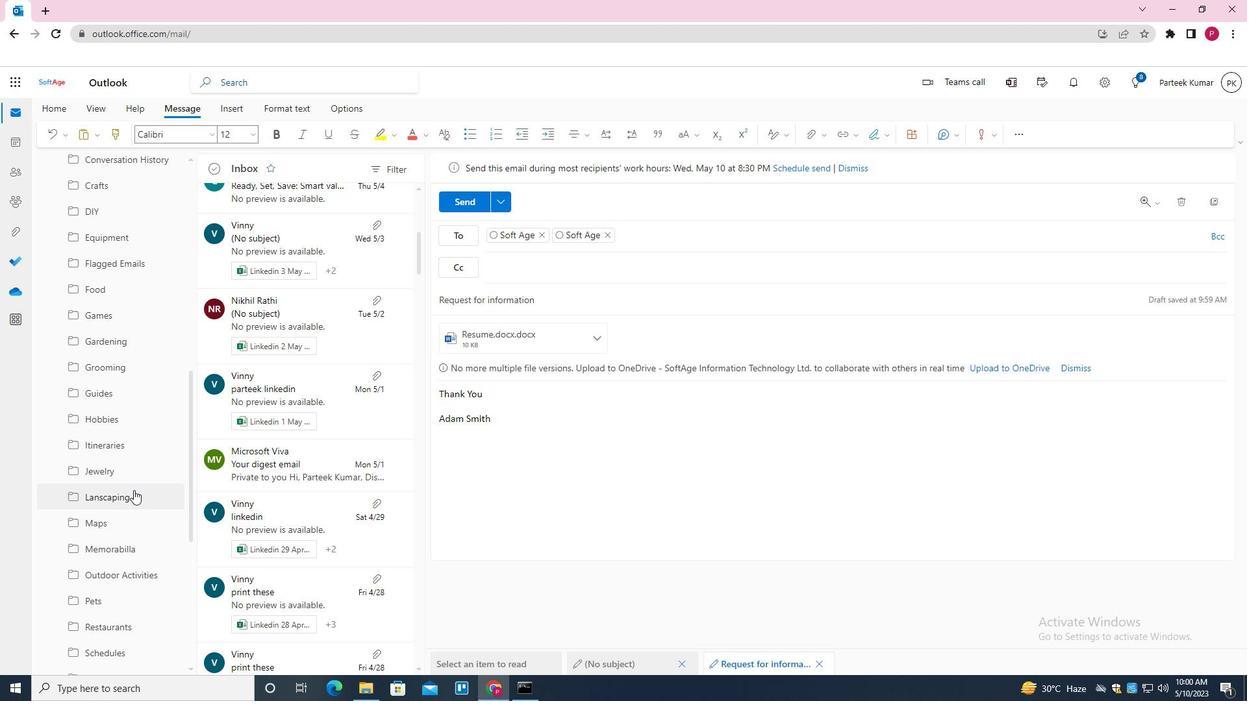 
Action: Mouse moved to (133, 498)
Screenshot: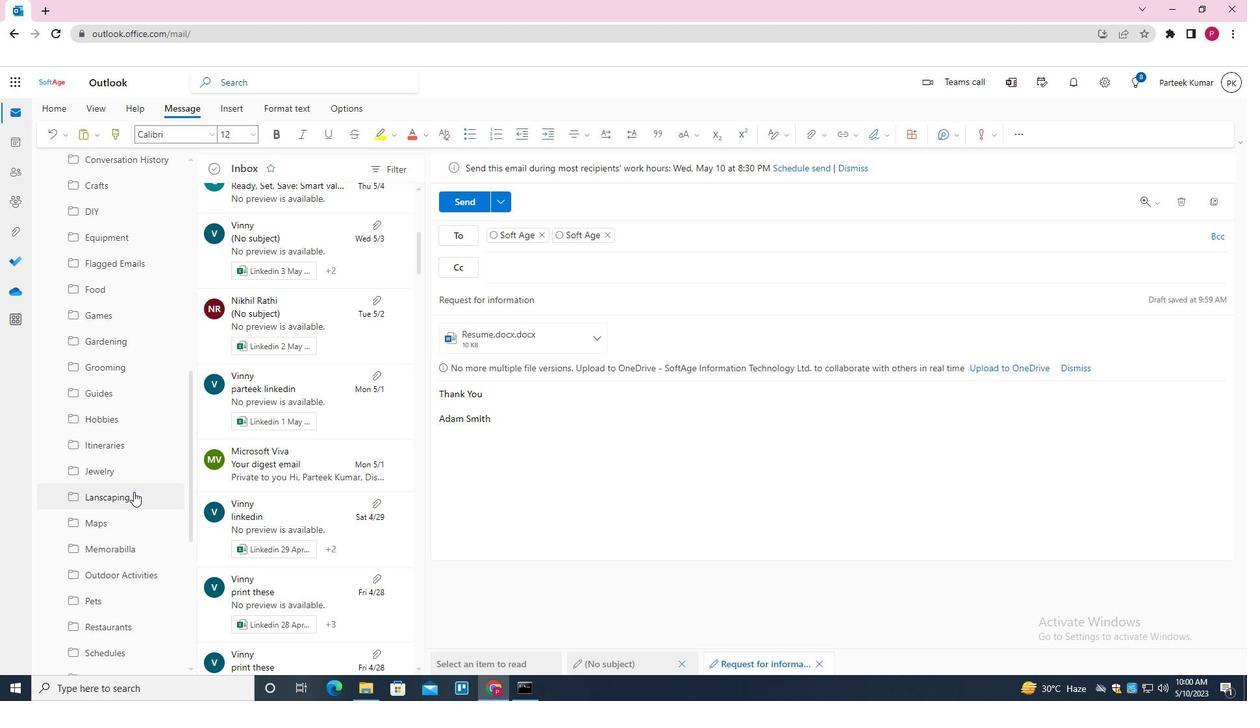 
Action: Mouse scrolled (133, 497) with delta (0, 0)
Screenshot: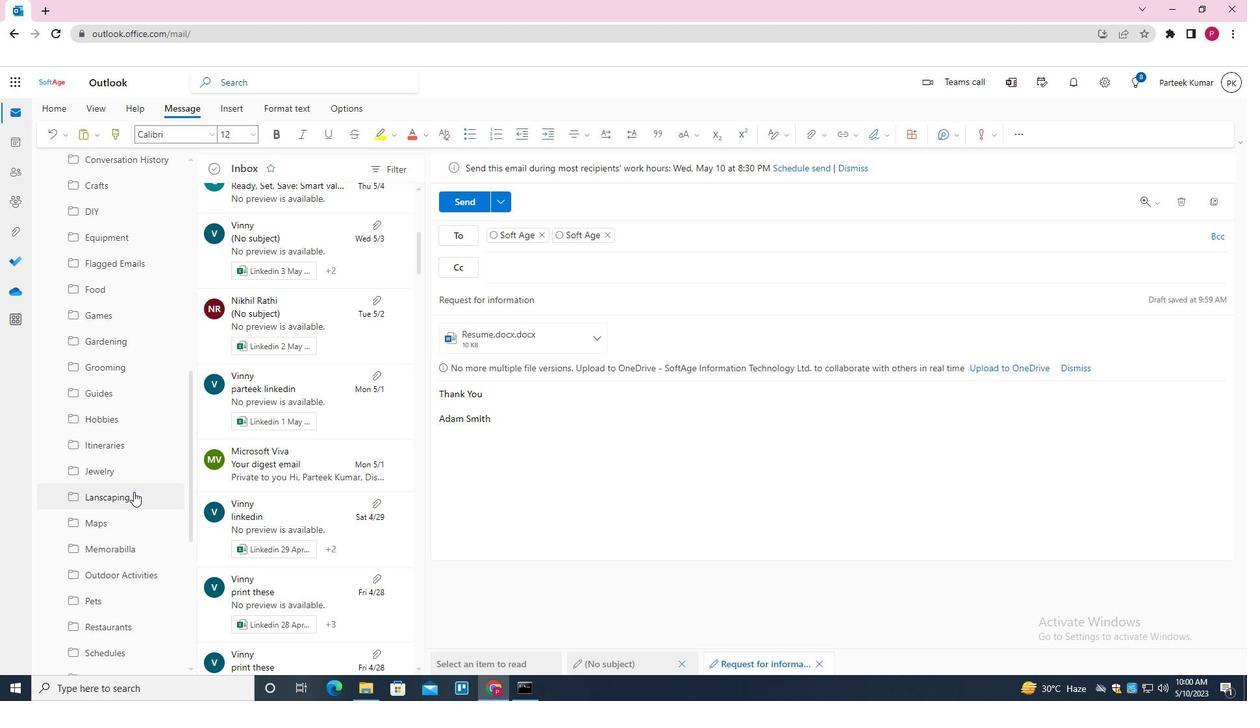 
Action: Mouse moved to (133, 498)
Screenshot: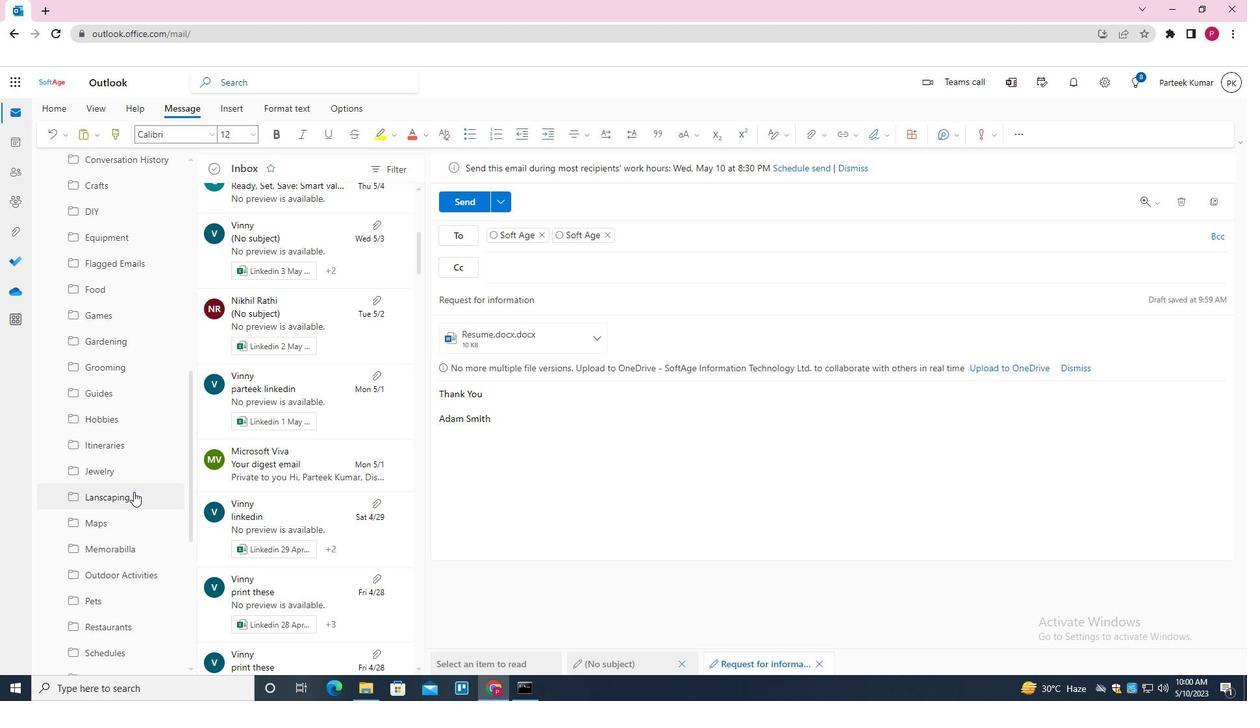 
Action: Mouse scrolled (133, 497) with delta (0, 0)
Screenshot: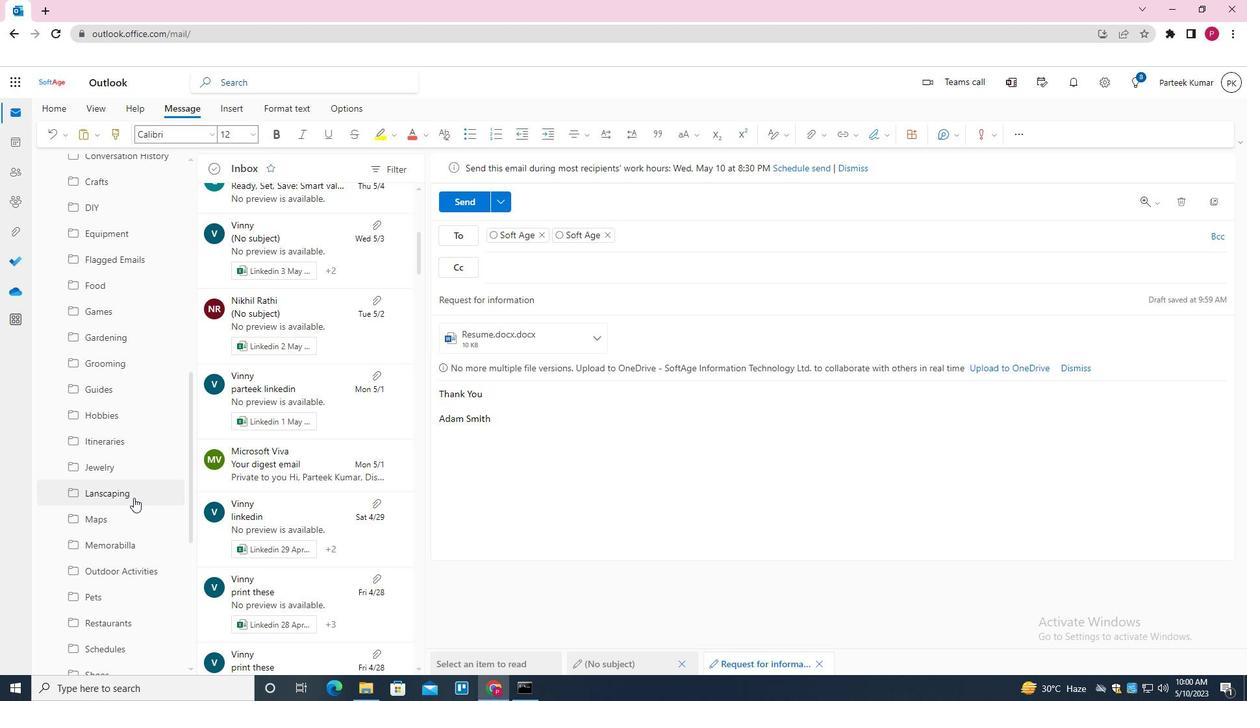 
Action: Mouse moved to (133, 499)
Screenshot: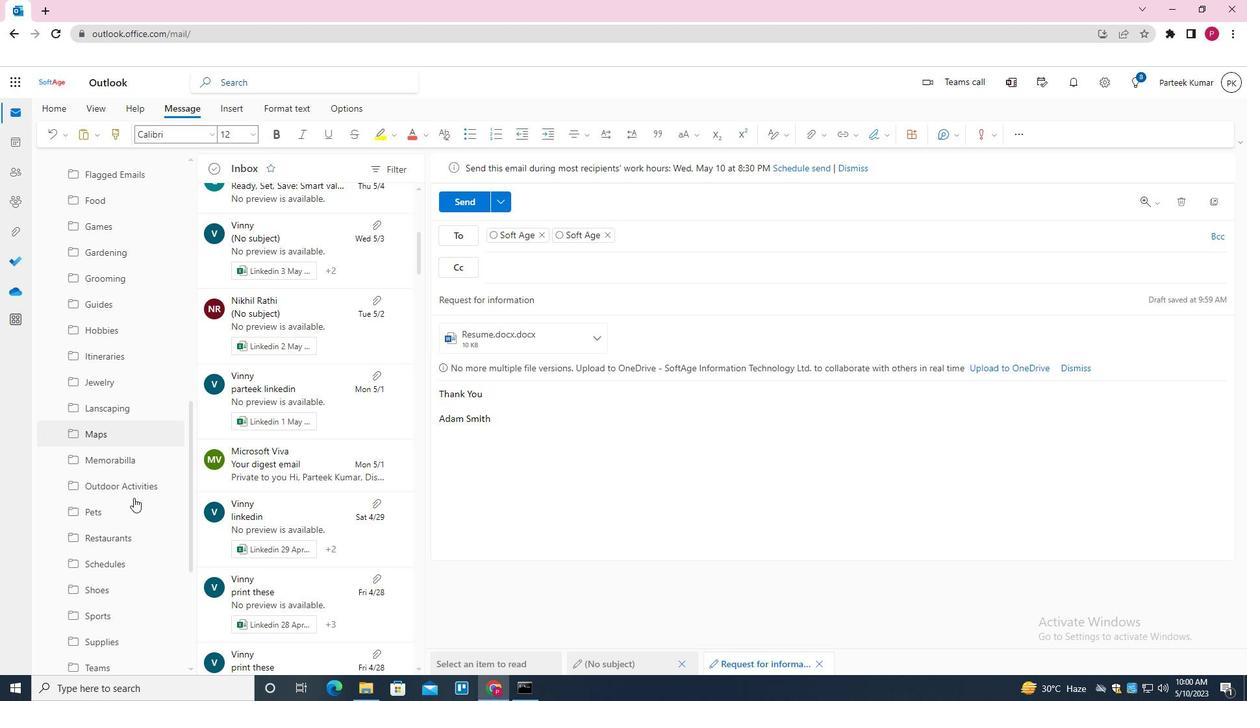
Action: Mouse scrolled (133, 499) with delta (0, 0)
Screenshot: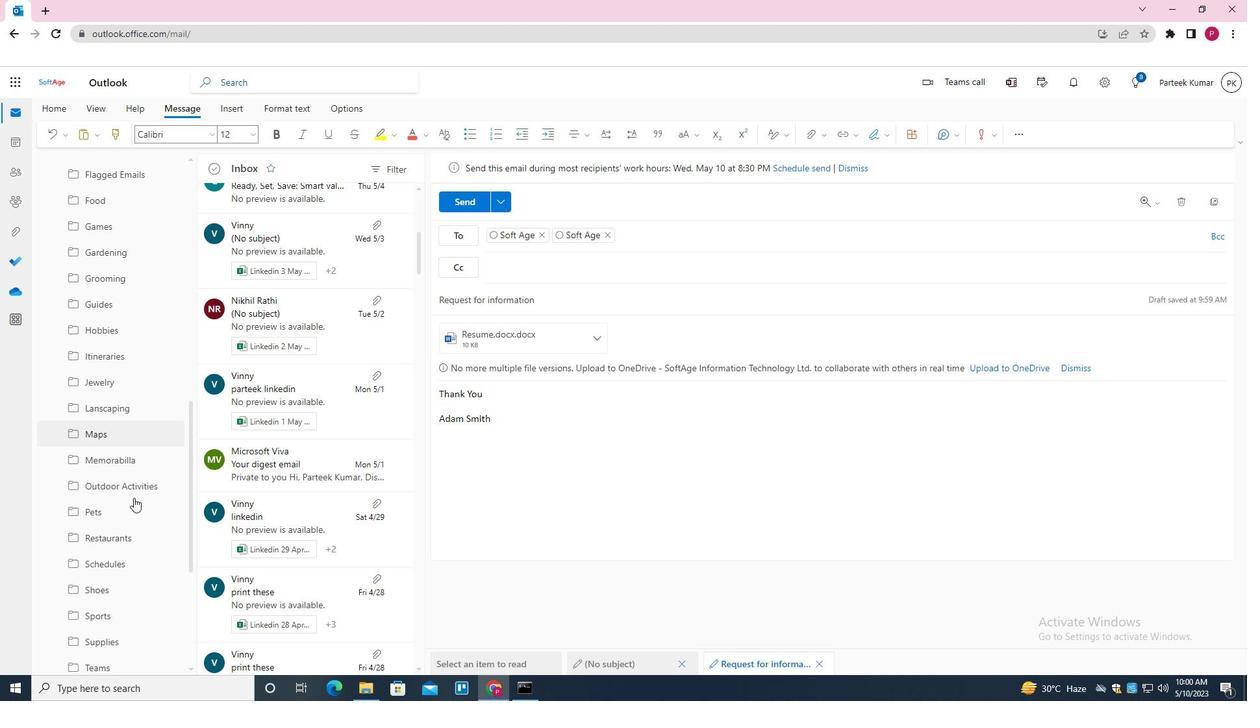 
Action: Mouse moved to (129, 502)
Screenshot: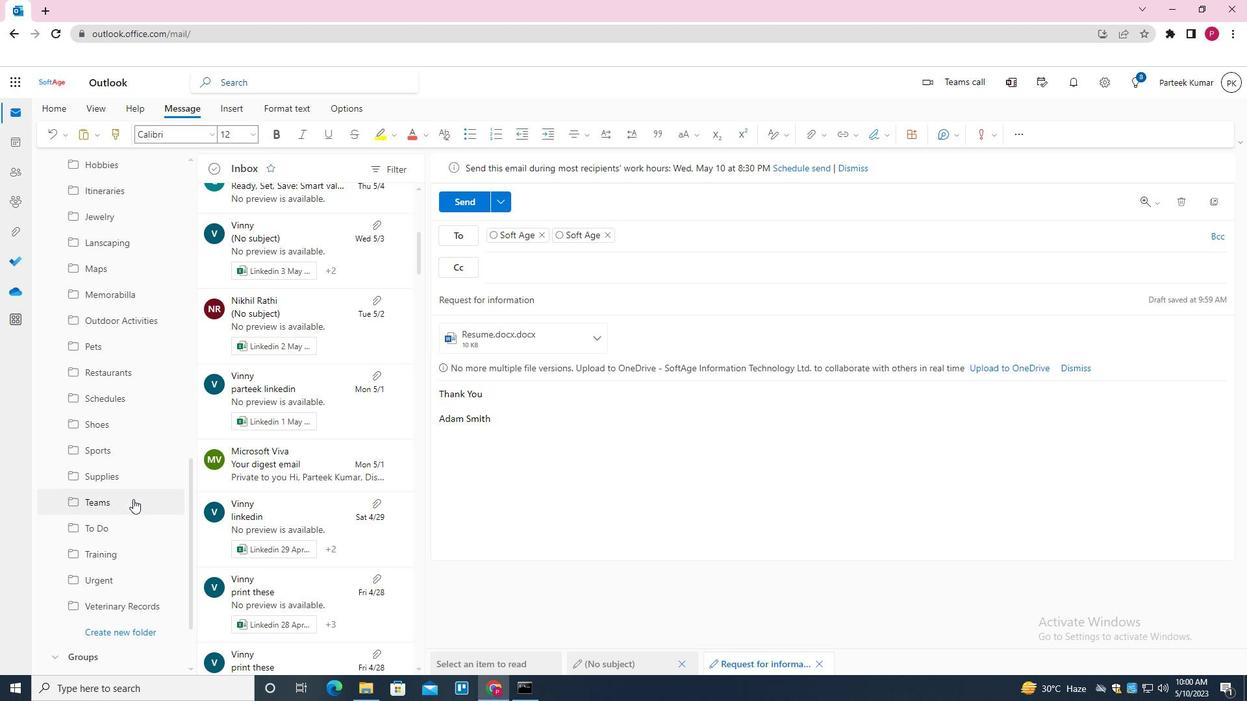 
Action: Mouse scrolled (129, 502) with delta (0, 0)
Screenshot: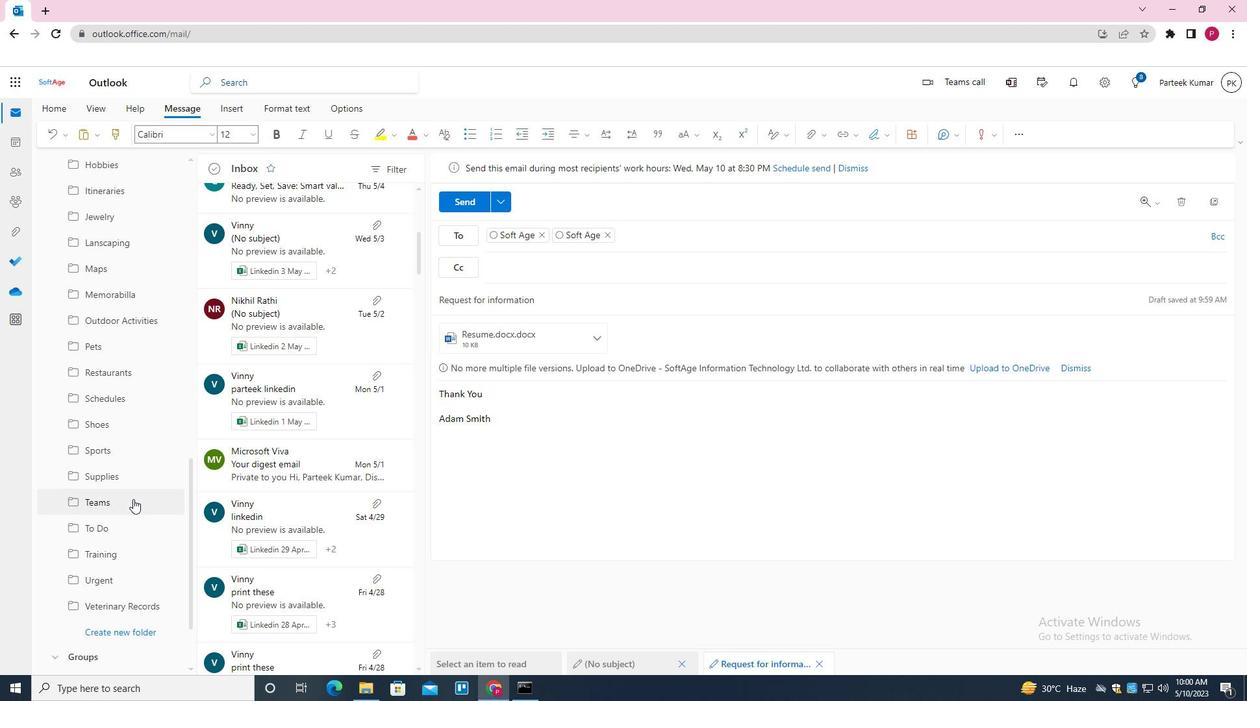 
Action: Mouse moved to (128, 545)
Screenshot: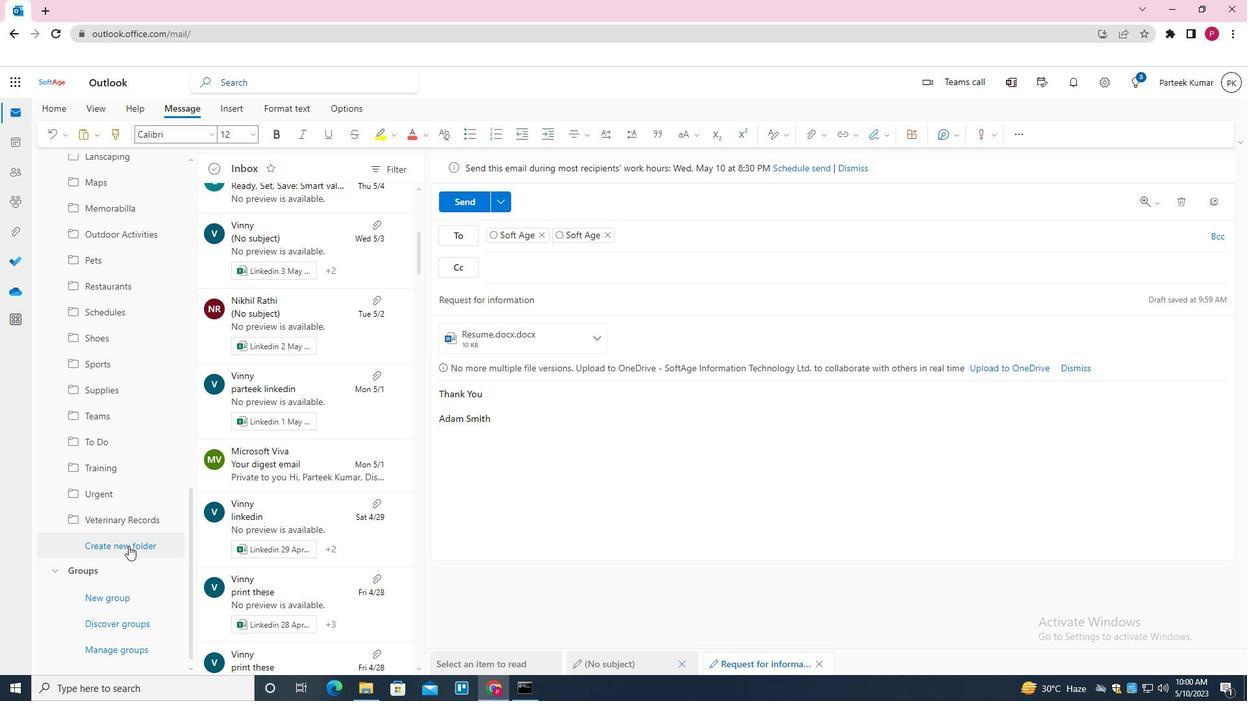 
Action: Mouse pressed left at (128, 545)
Screenshot: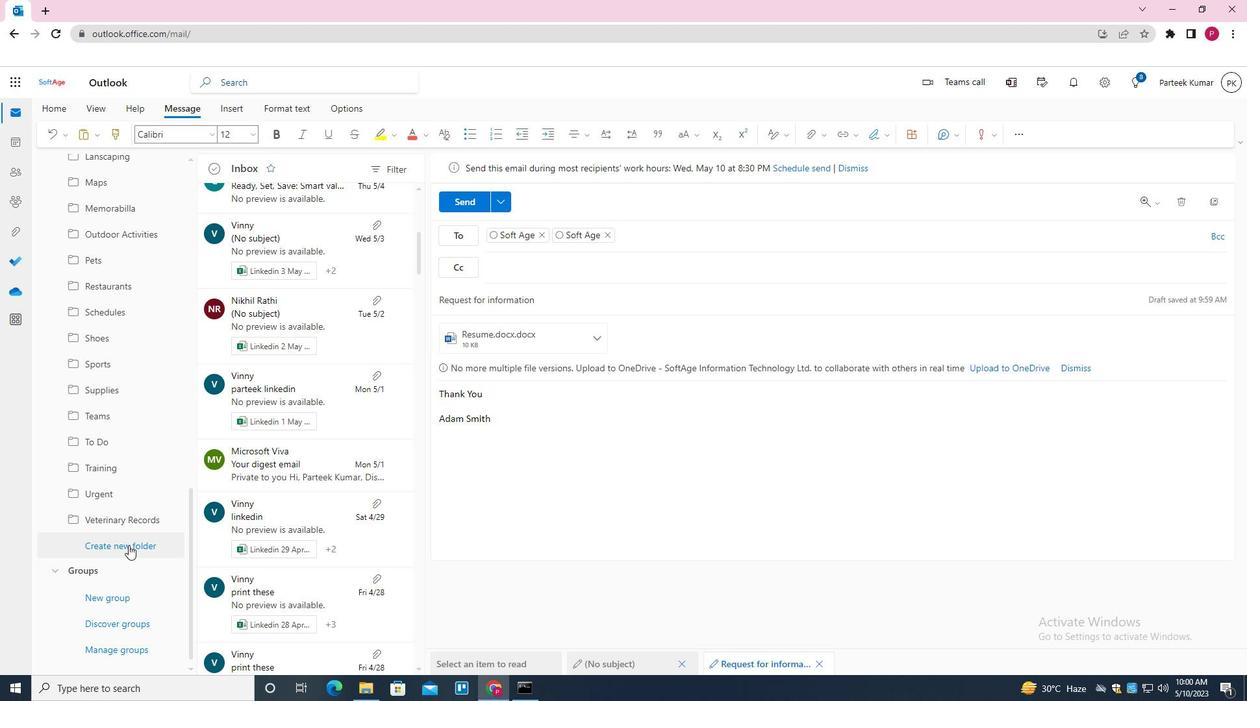 
Action: Mouse moved to (450, 198)
Screenshot: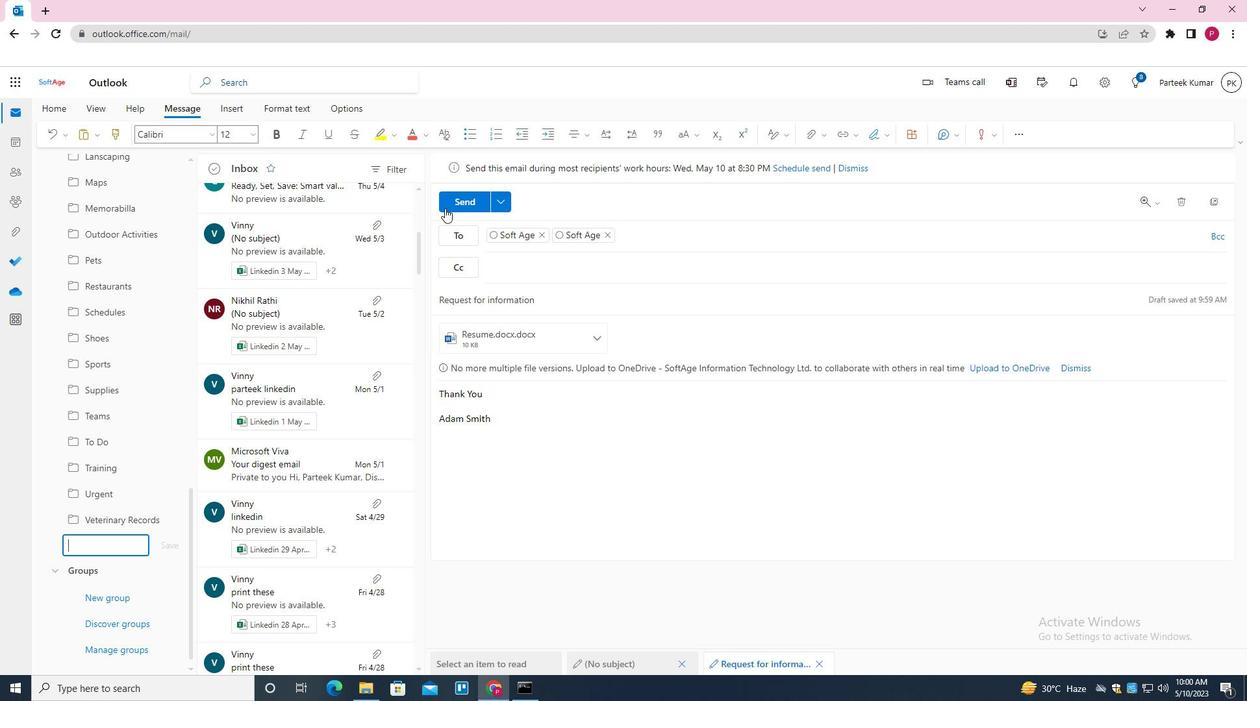 
Action: Mouse pressed left at (450, 198)
Screenshot: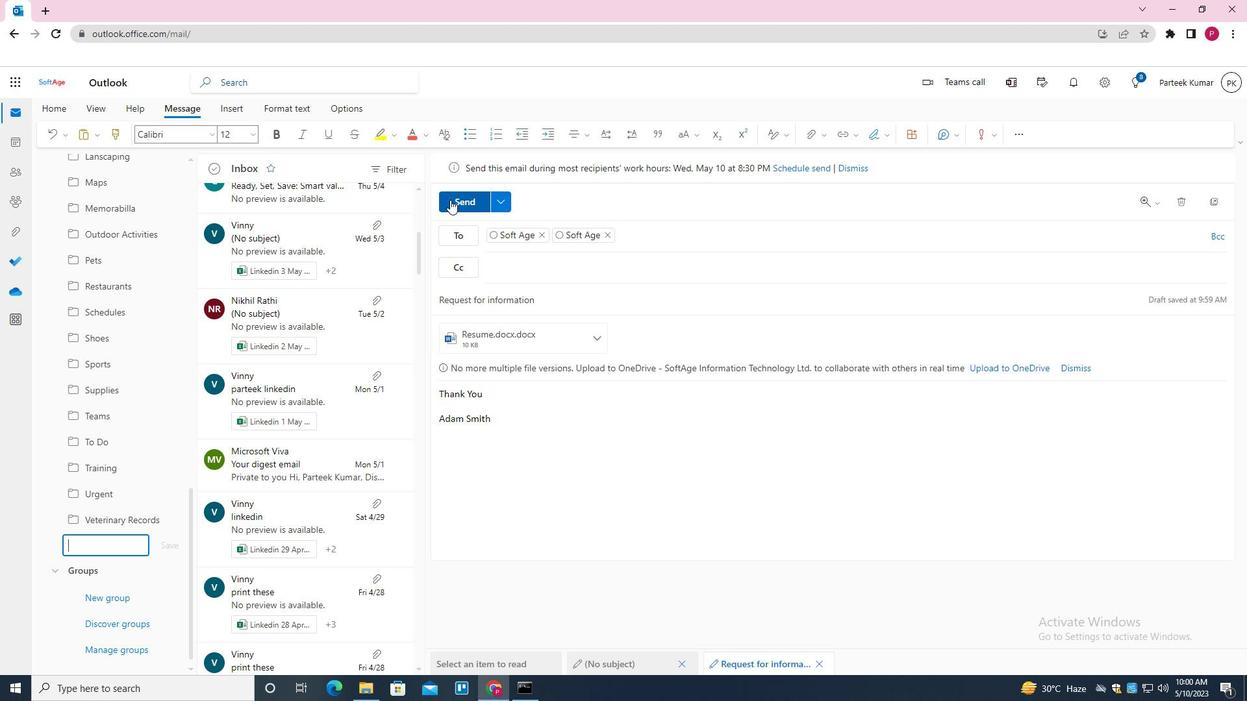 
Action: Mouse moved to (128, 549)
Screenshot: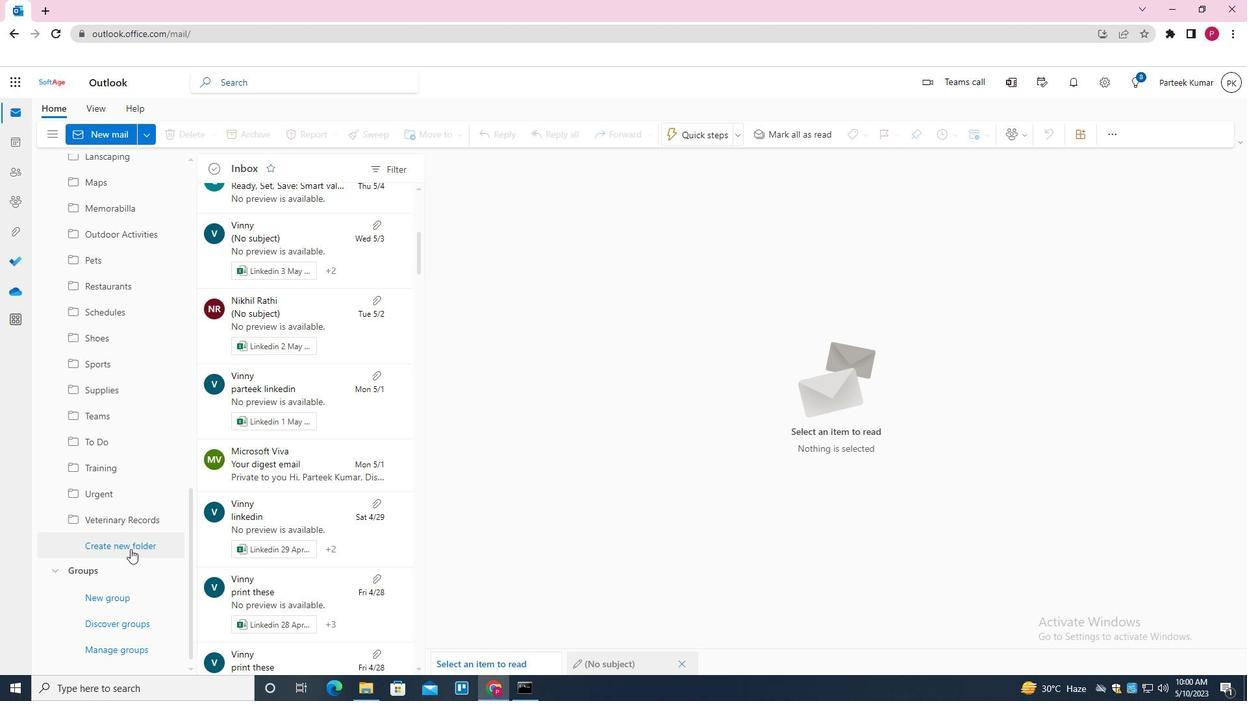 
Action: Mouse pressed left at (128, 549)
Screenshot: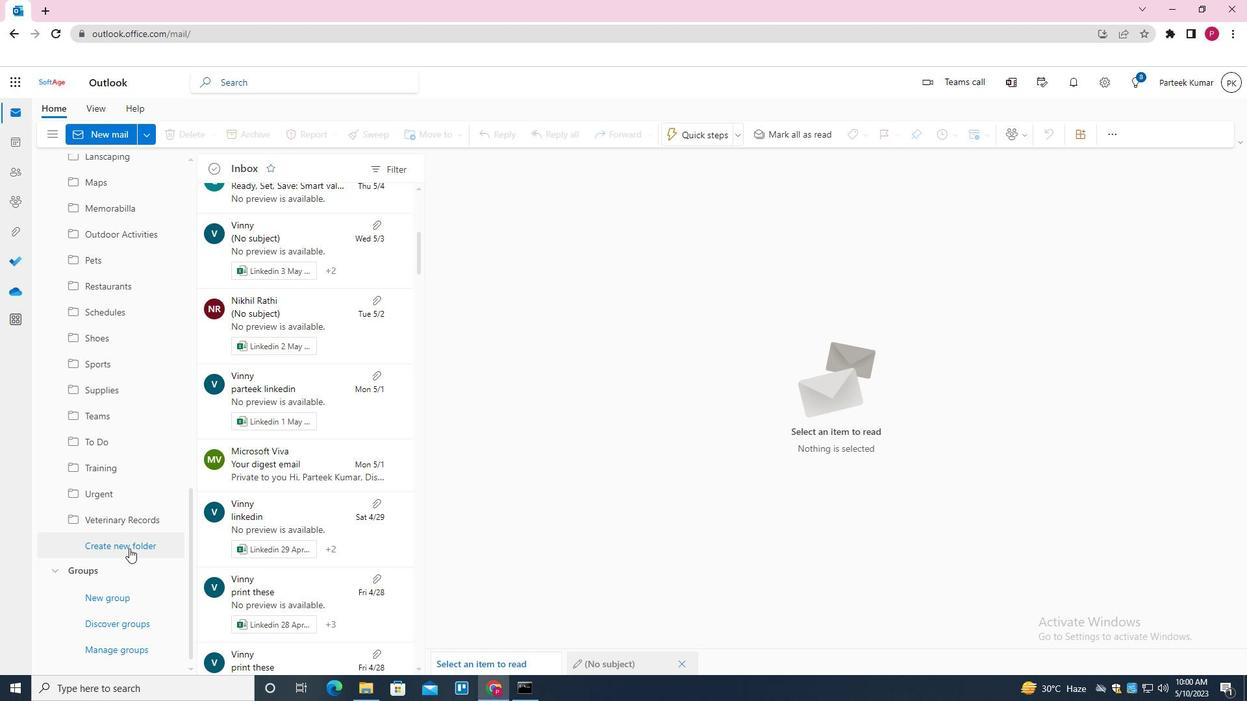 
Action: Key pressed <Key.shift><Key.shift><Key.shift><Key.shift><Key.shift><Key.shift><Key.shift><Key.shift><Key.shift><Key.shift><Key.shift><Key.shift><Key.shift><Key.shift><Key.shift><Key.shift><Key.shift><Key.shift>PERSONAL<Key.enter>
Screenshot: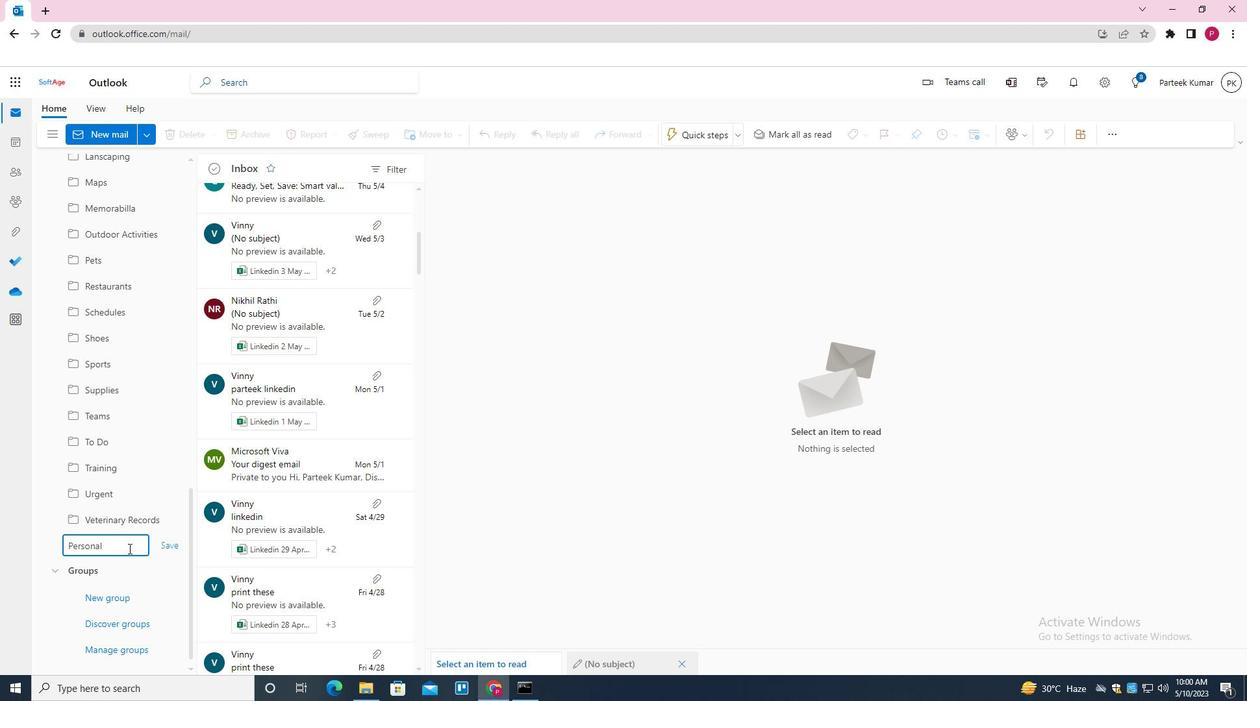 
Action: Mouse moved to (127, 437)
Screenshot: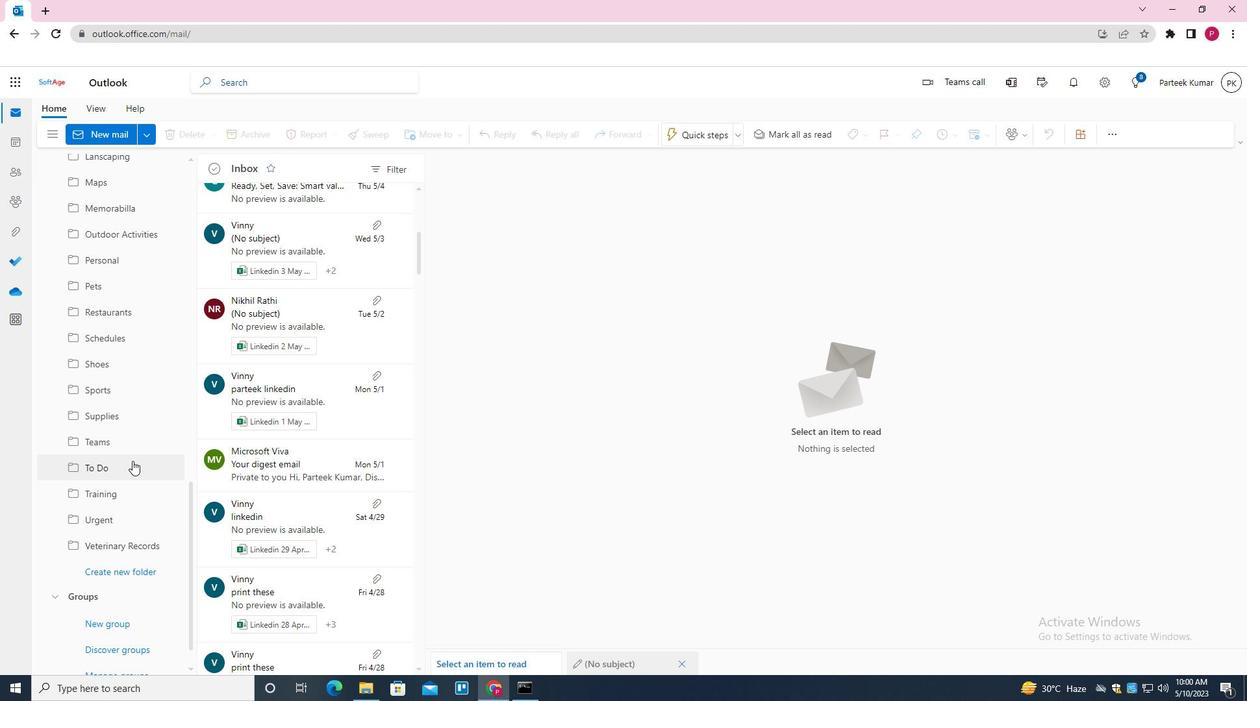 
Action: Mouse scrolled (127, 437) with delta (0, 0)
Screenshot: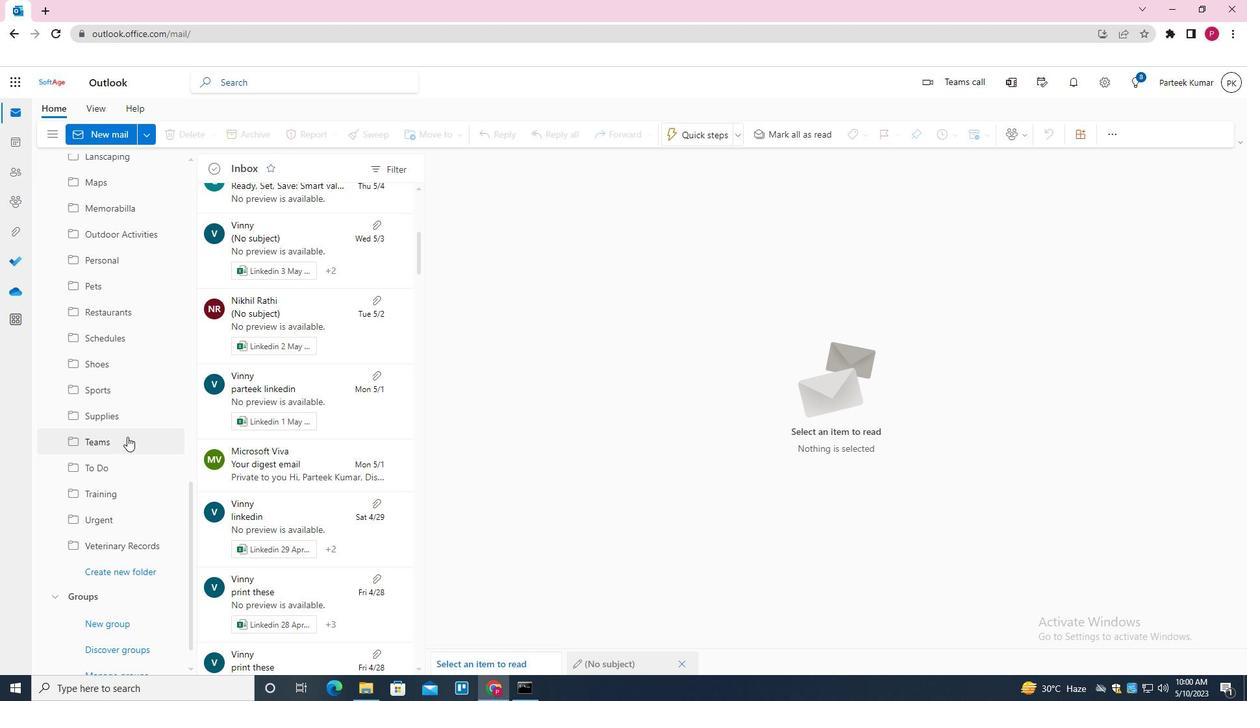 
Action: Mouse scrolled (127, 437) with delta (0, 0)
Screenshot: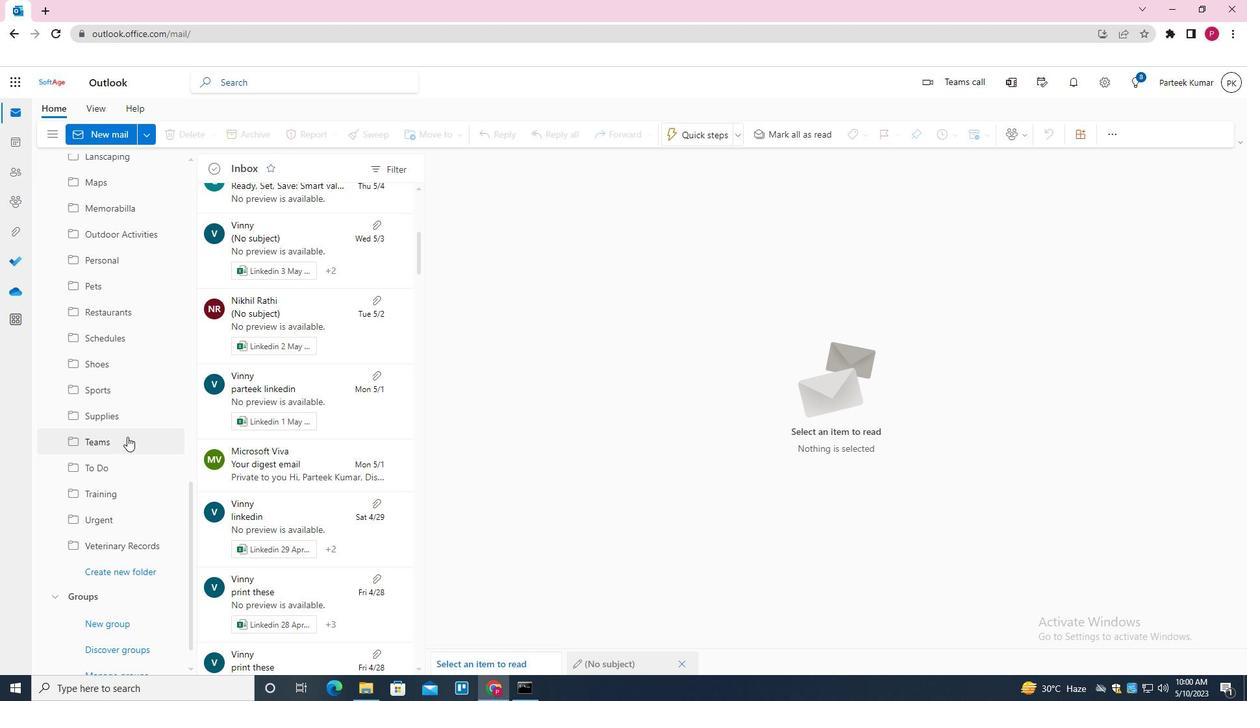 
Action: Mouse scrolled (127, 437) with delta (0, 0)
Screenshot: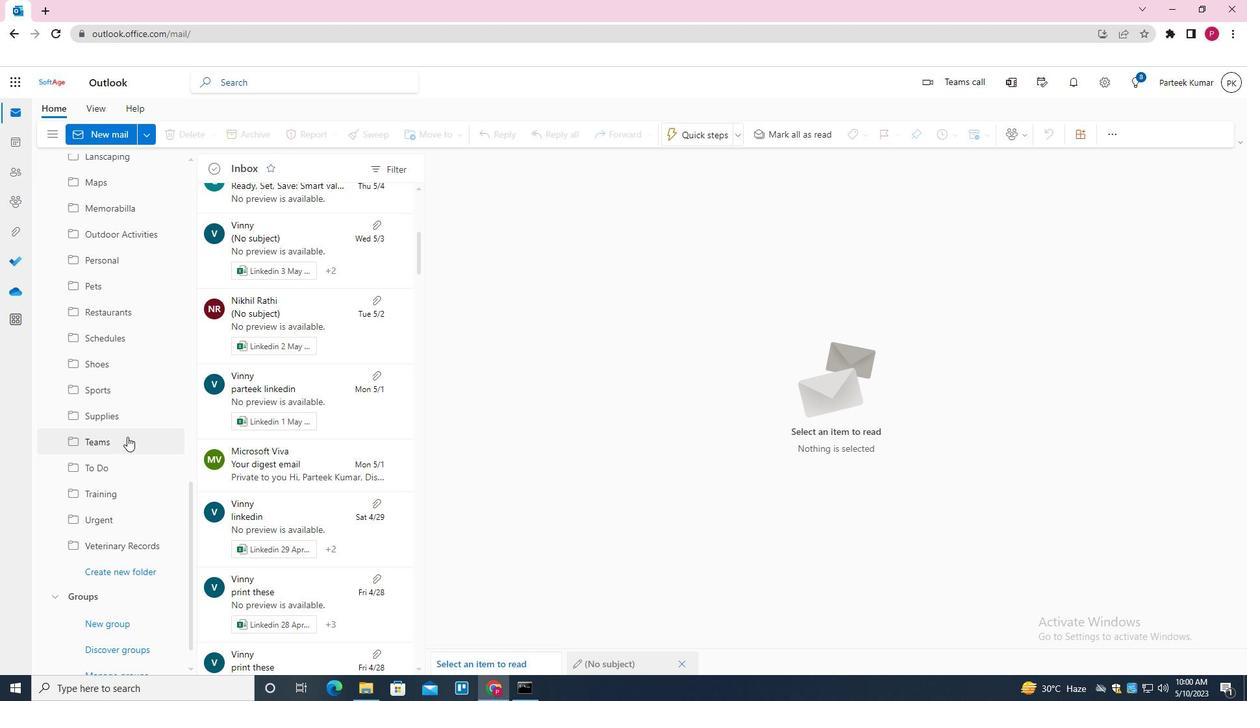 
Action: Mouse scrolled (127, 437) with delta (0, 0)
Screenshot: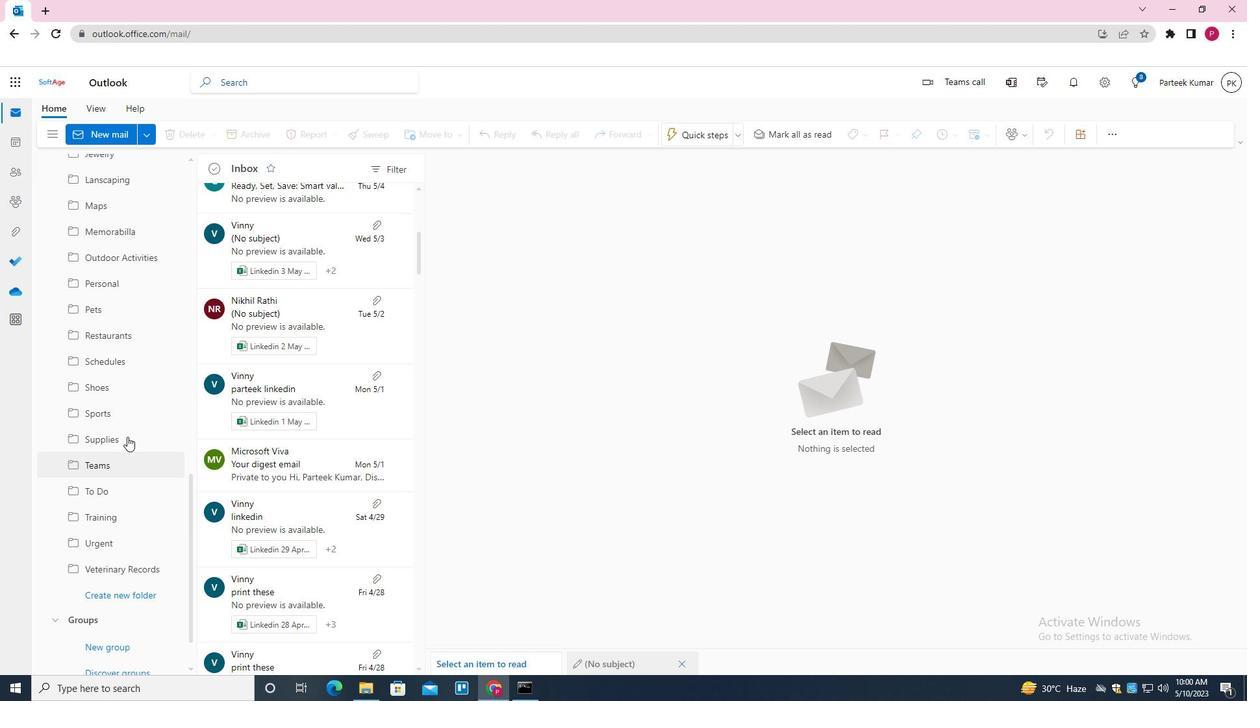 
Action: Mouse scrolled (127, 437) with delta (0, 0)
Screenshot: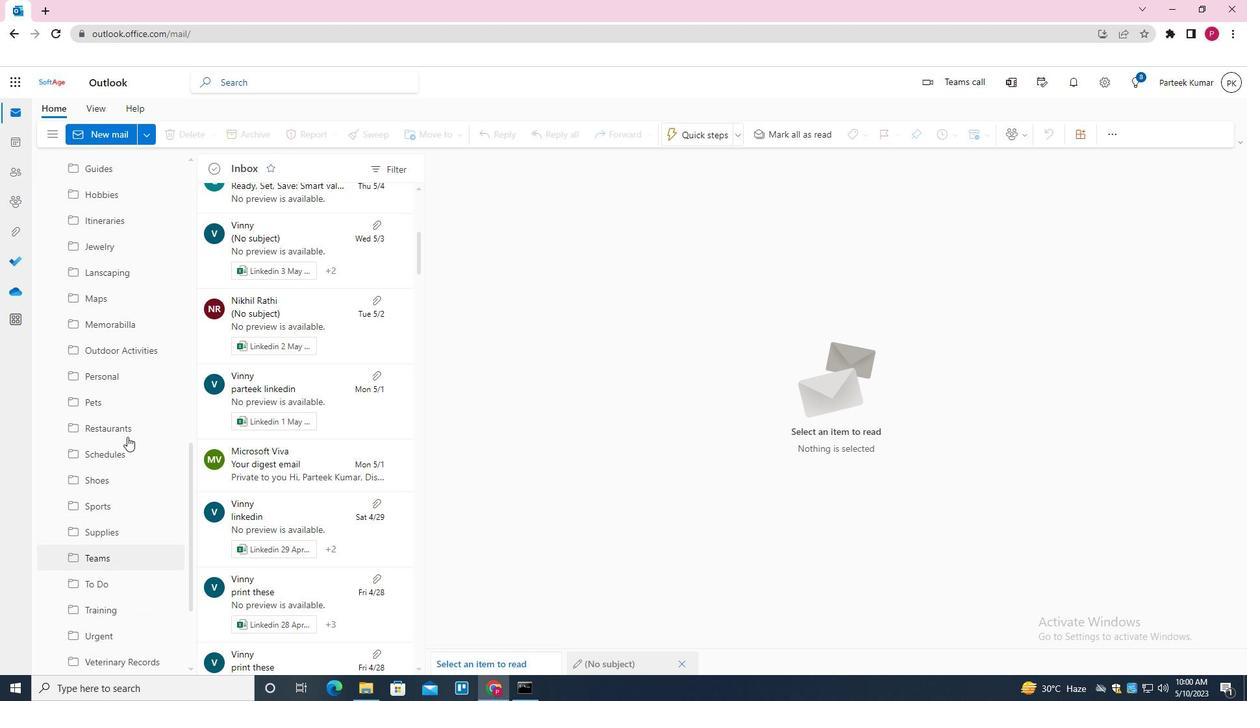 
Action: Mouse scrolled (127, 437) with delta (0, 0)
Screenshot: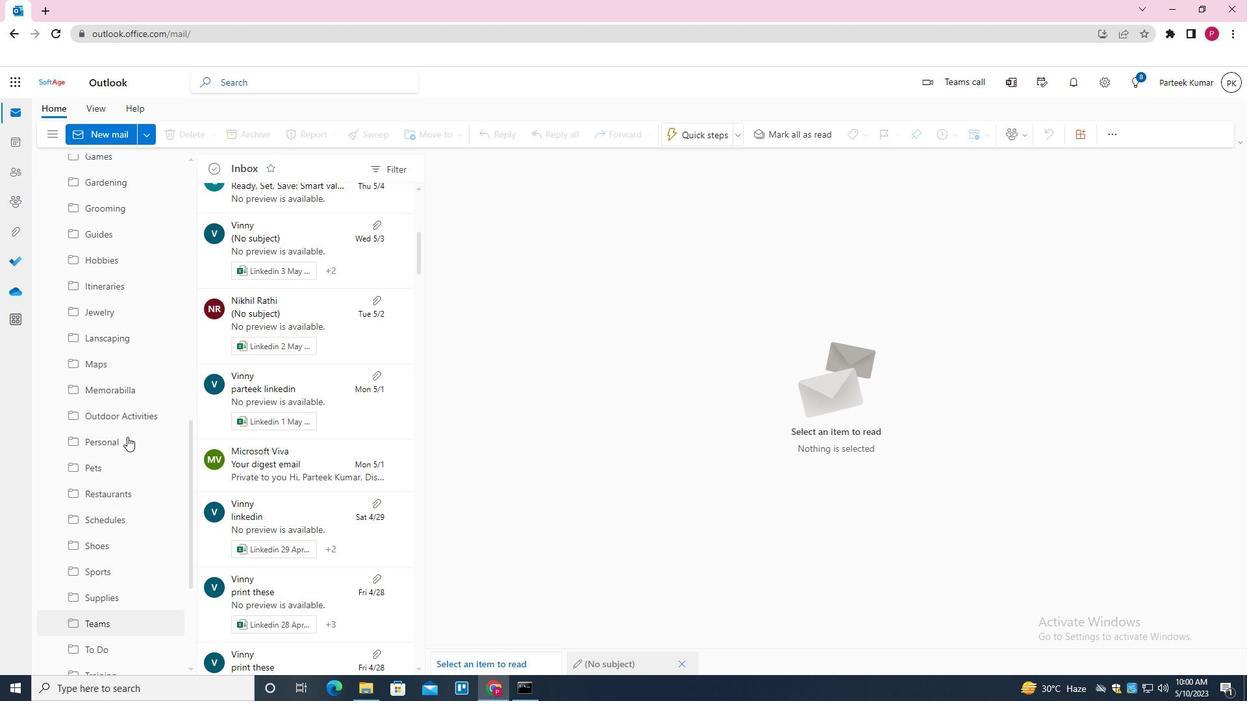 
Action: Mouse scrolled (127, 437) with delta (0, 0)
Screenshot: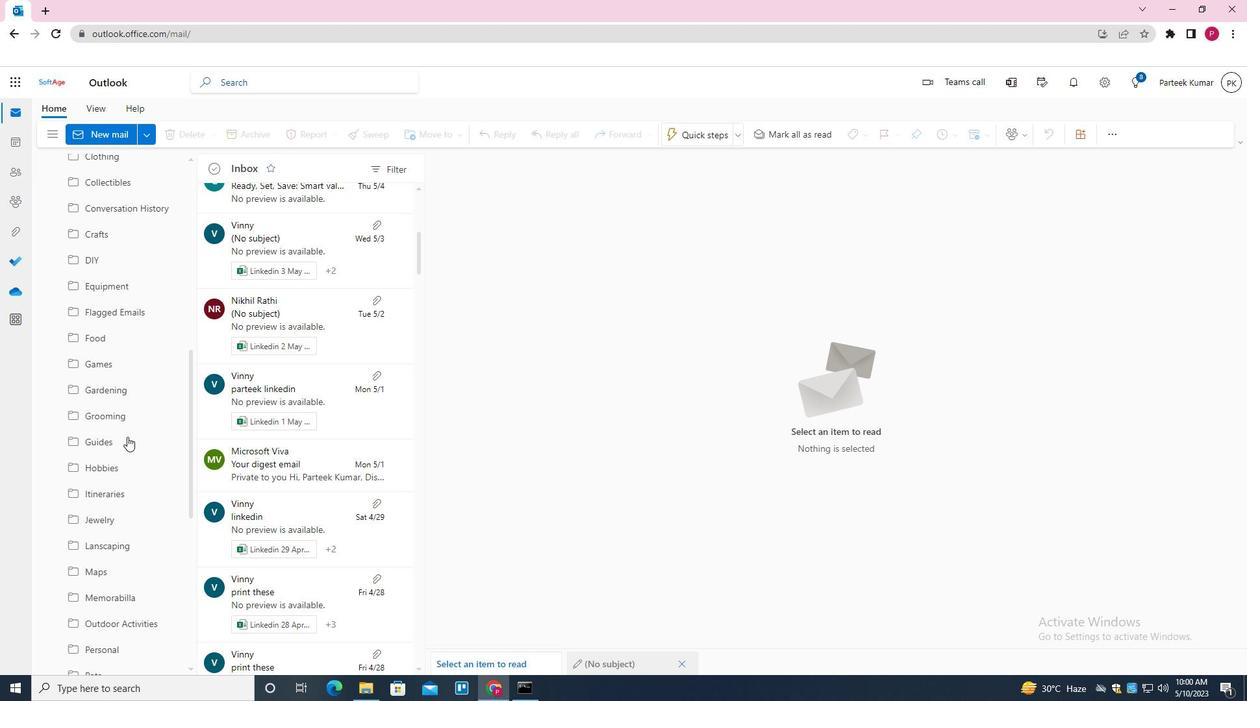 
Action: Mouse scrolled (127, 437) with delta (0, 0)
Screenshot: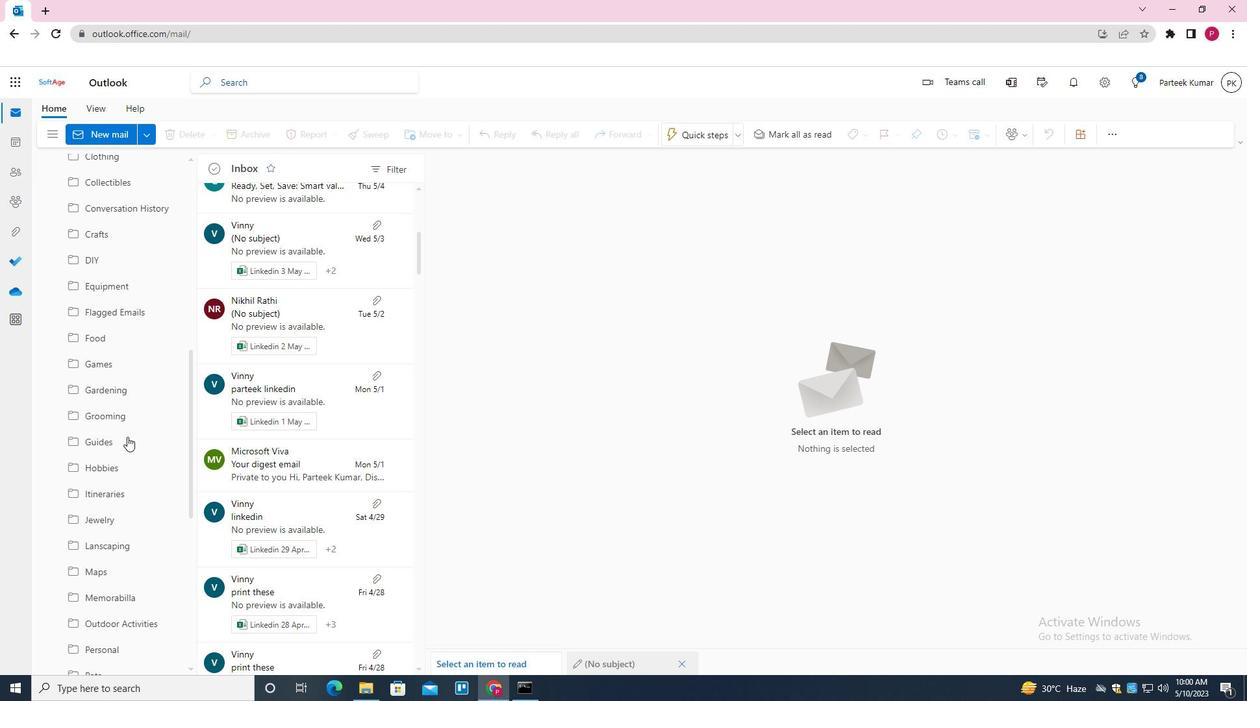 
Action: Mouse scrolled (127, 437) with delta (0, 0)
Screenshot: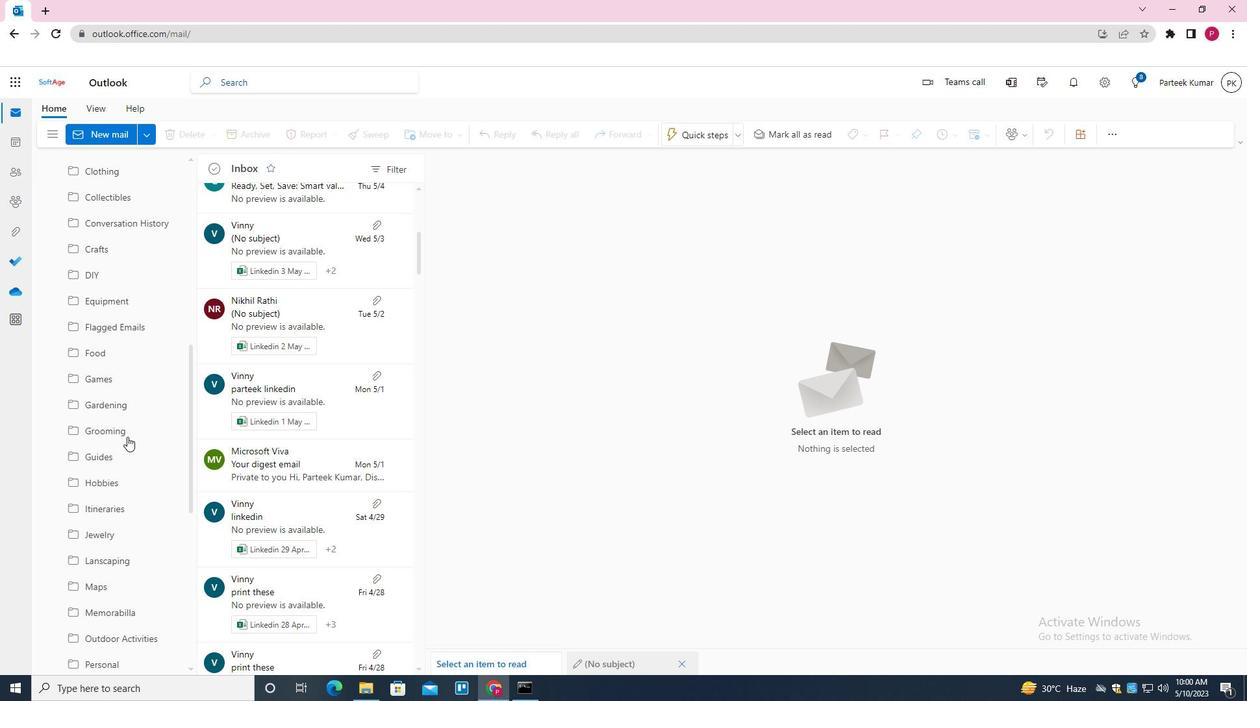 
Action: Mouse scrolled (127, 437) with delta (0, 0)
Screenshot: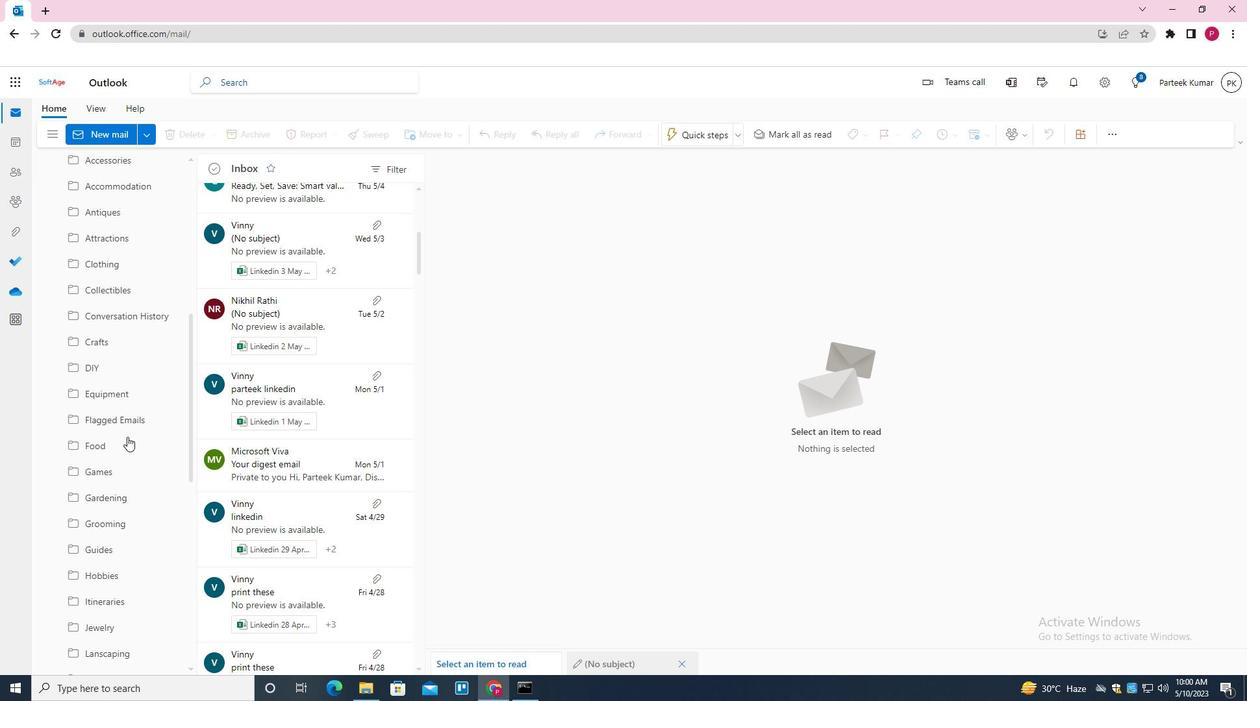 
Action: Mouse scrolled (127, 437) with delta (0, 0)
Screenshot: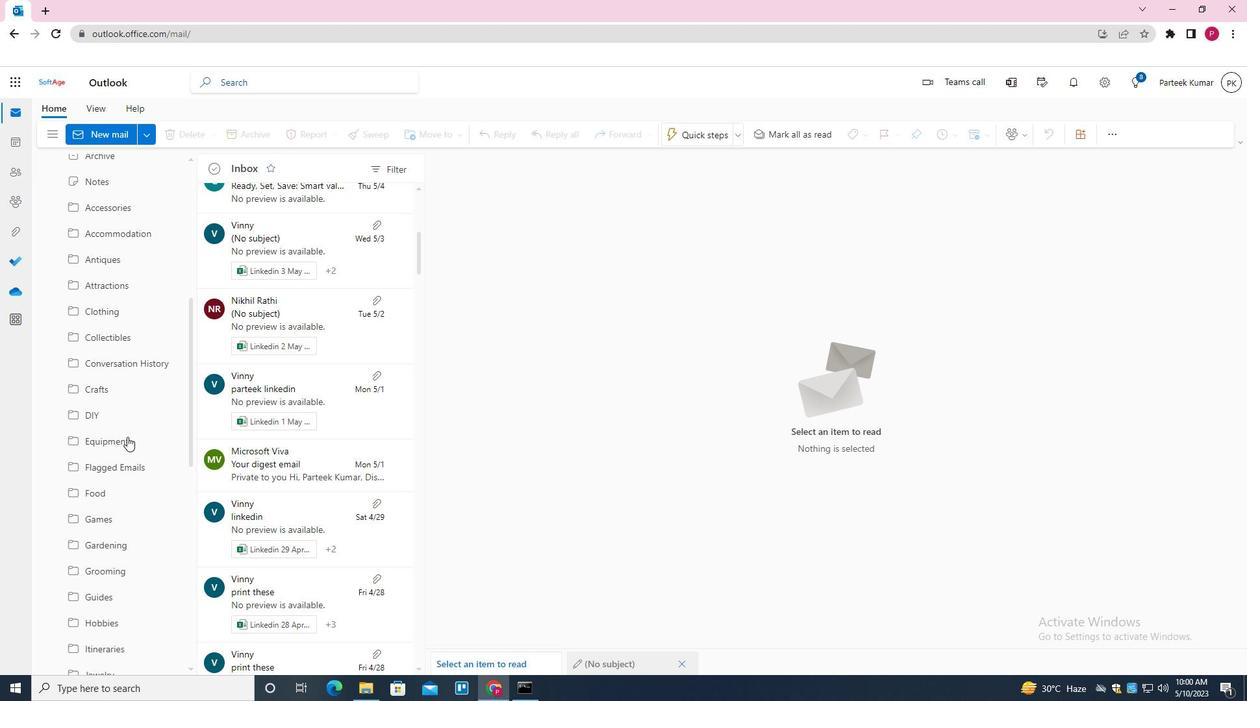 
Action: Mouse scrolled (127, 437) with delta (0, 0)
Screenshot: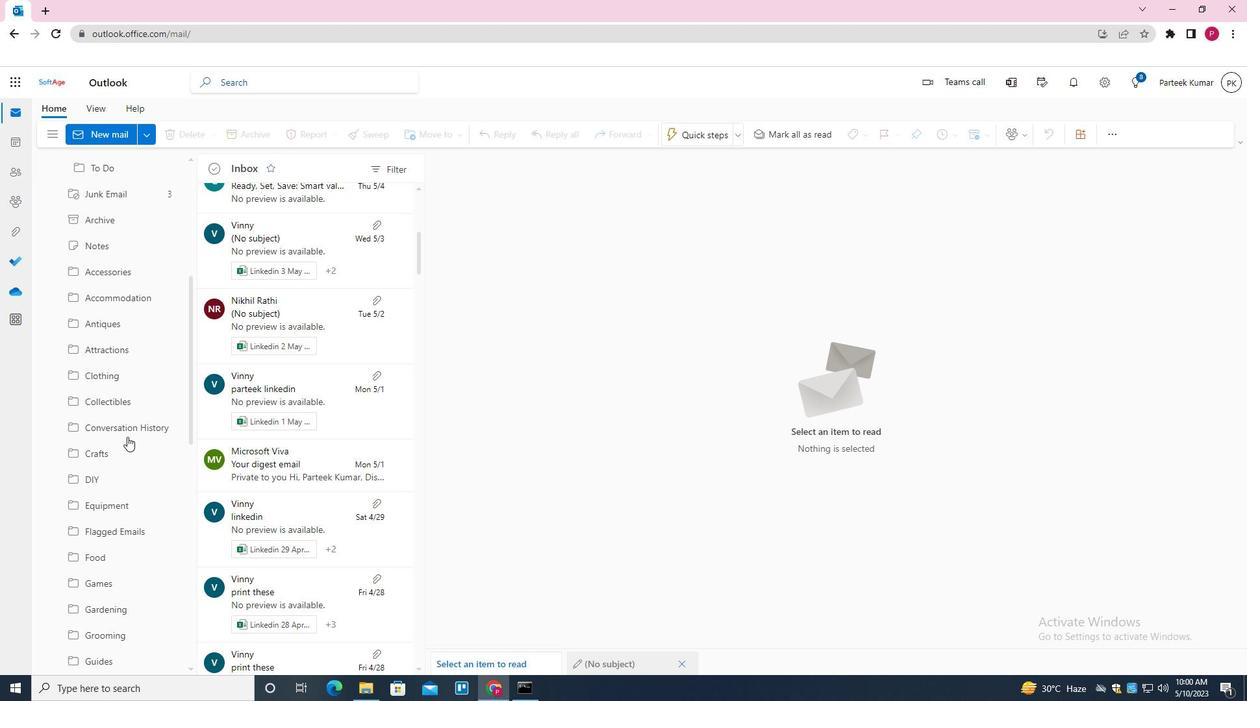 
Action: Mouse moved to (138, 211)
Screenshot: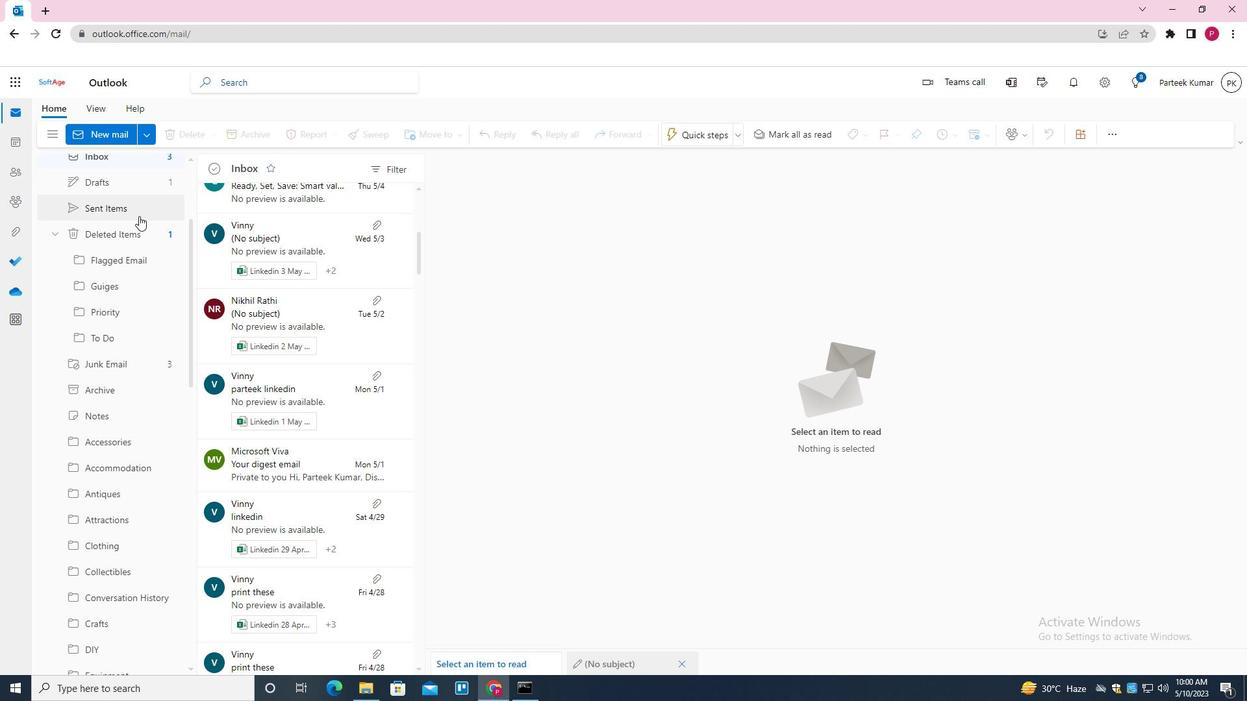 
Action: Mouse pressed left at (138, 211)
Screenshot: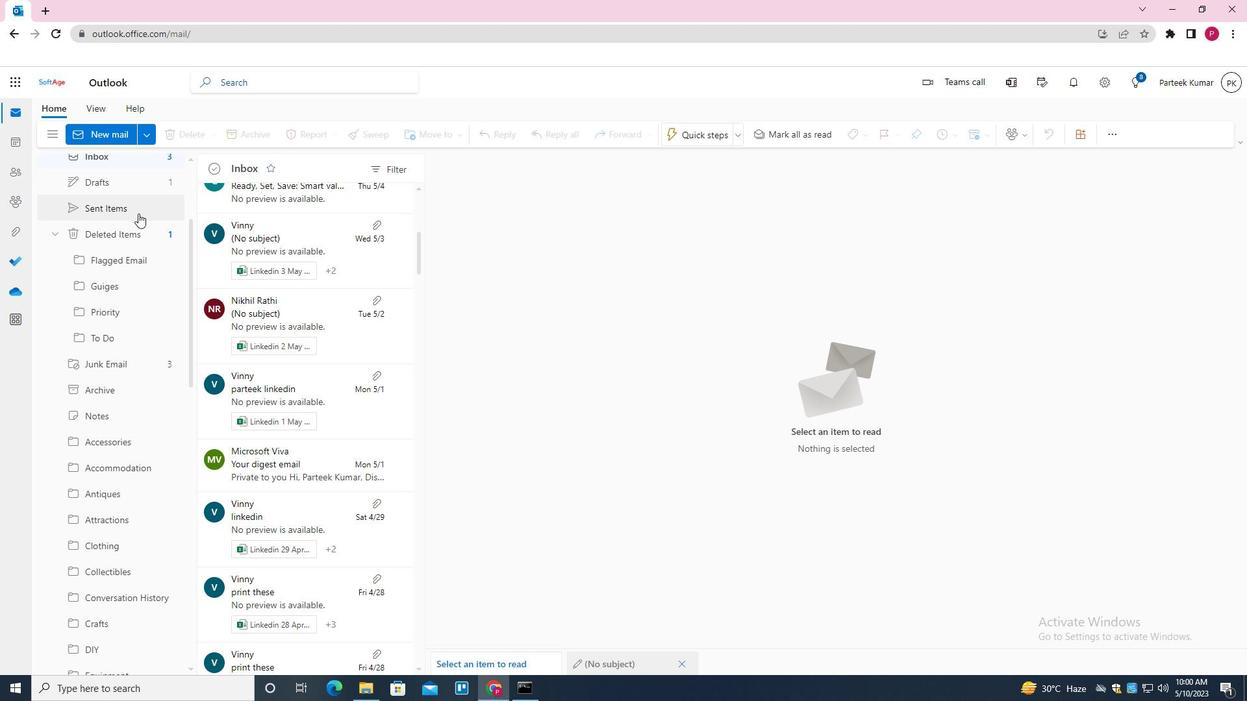 
Action: Mouse moved to (318, 243)
Screenshot: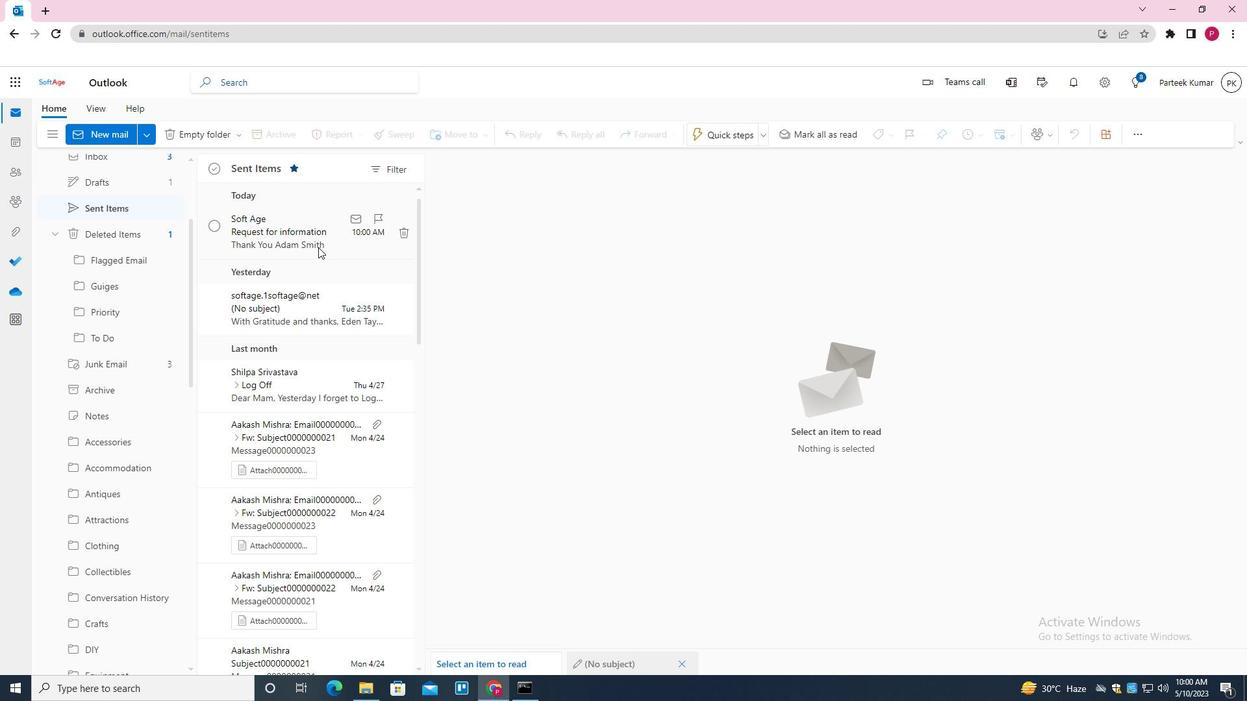 
Action: Mouse scrolled (318, 243) with delta (0, 0)
Screenshot: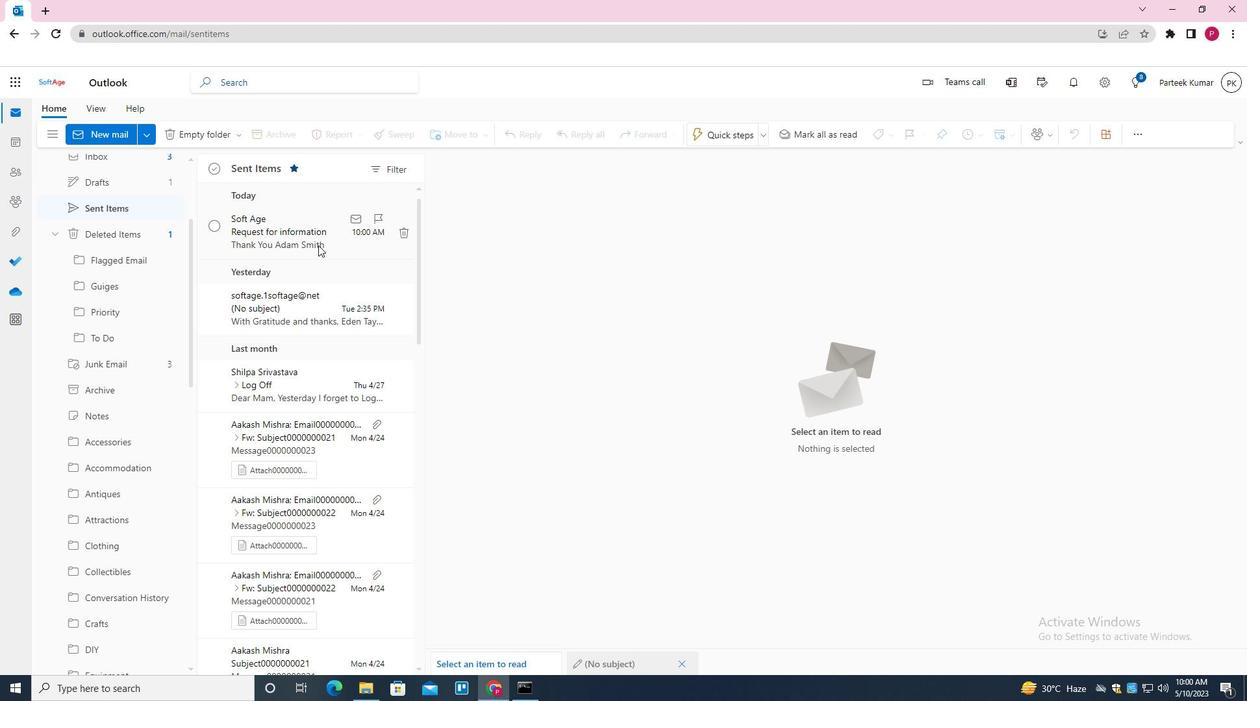 
Action: Mouse scrolled (318, 243) with delta (0, 0)
Screenshot: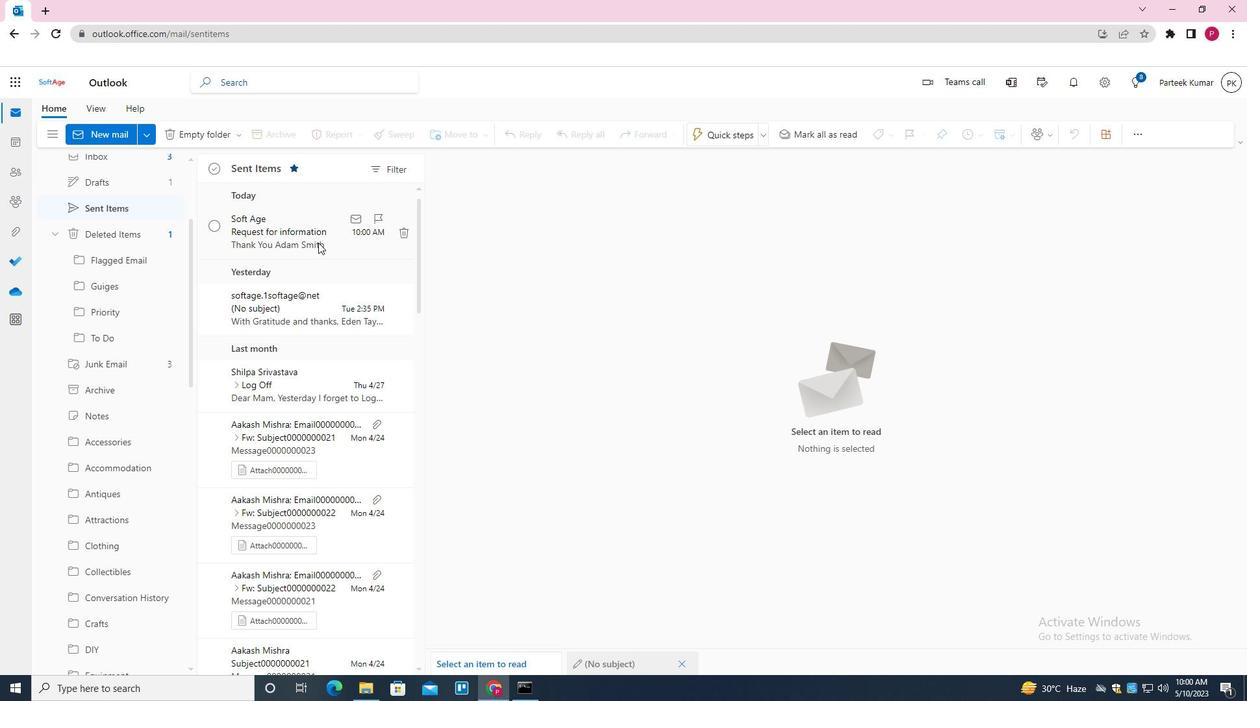 
Action: Mouse moved to (302, 231)
Screenshot: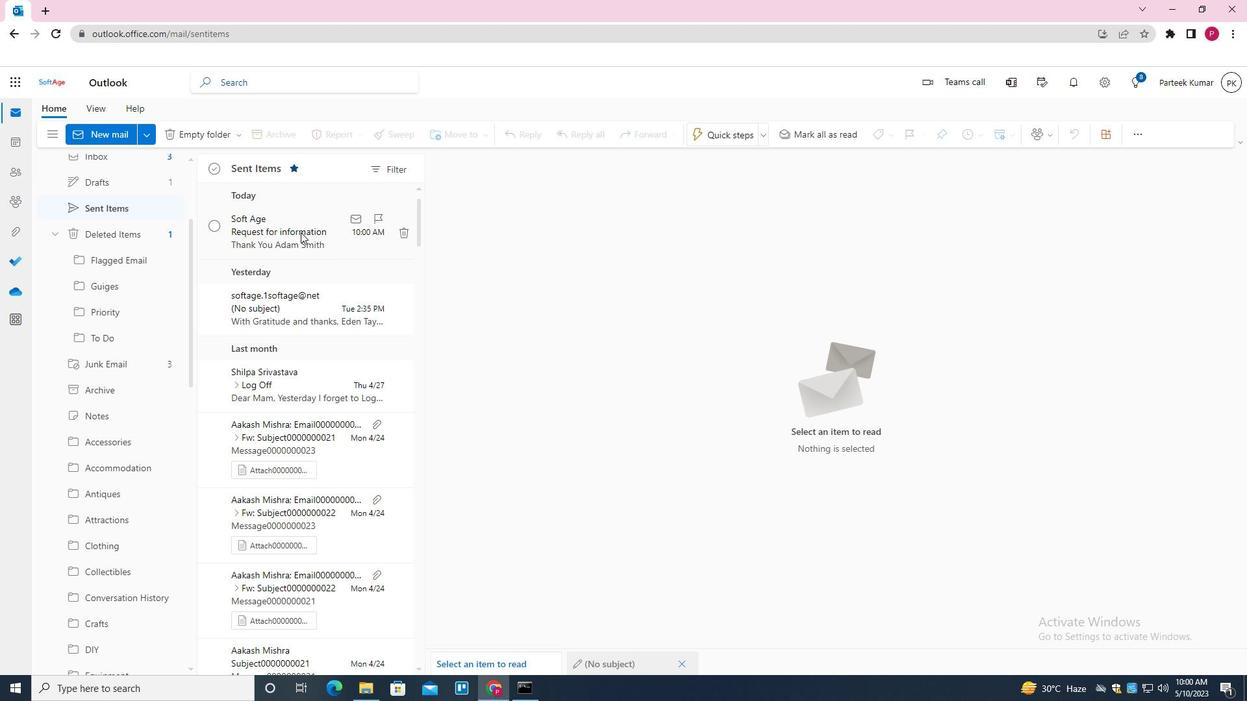 
Action: Mouse pressed right at (302, 231)
Screenshot: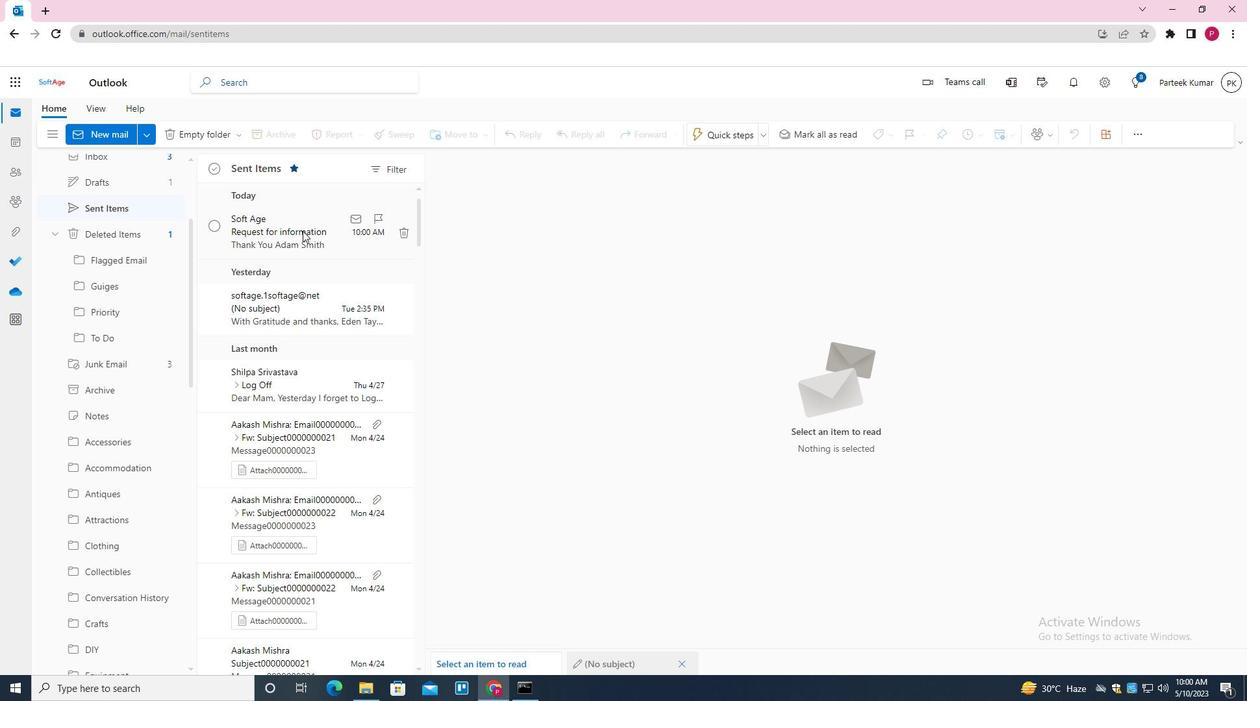 
Action: Mouse moved to (333, 294)
Screenshot: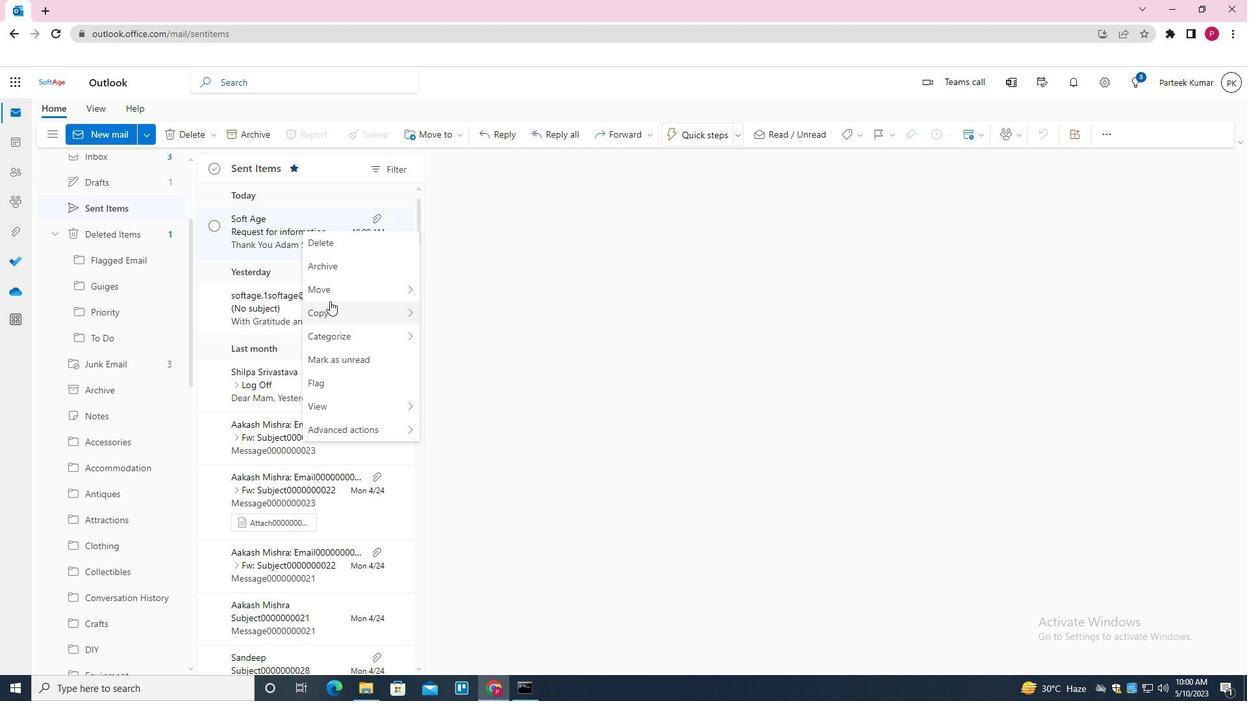 
Action: Mouse pressed left at (333, 294)
Screenshot: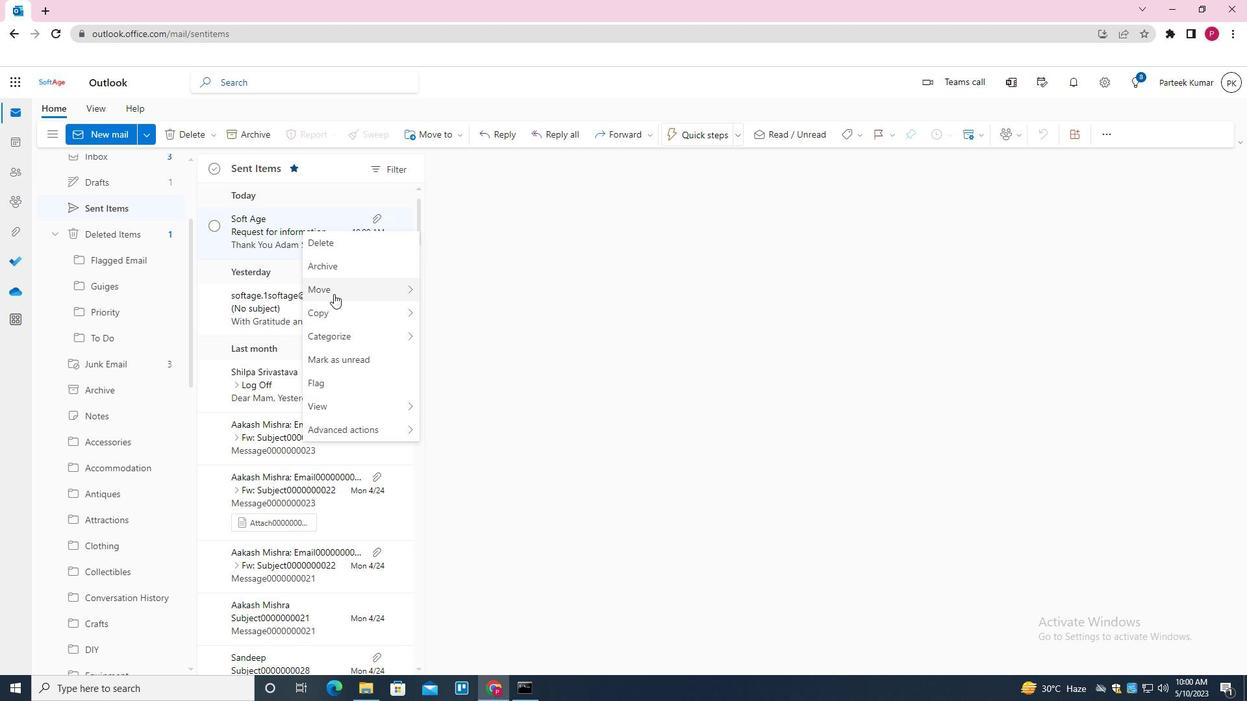 
Action: Mouse moved to (475, 285)
Screenshot: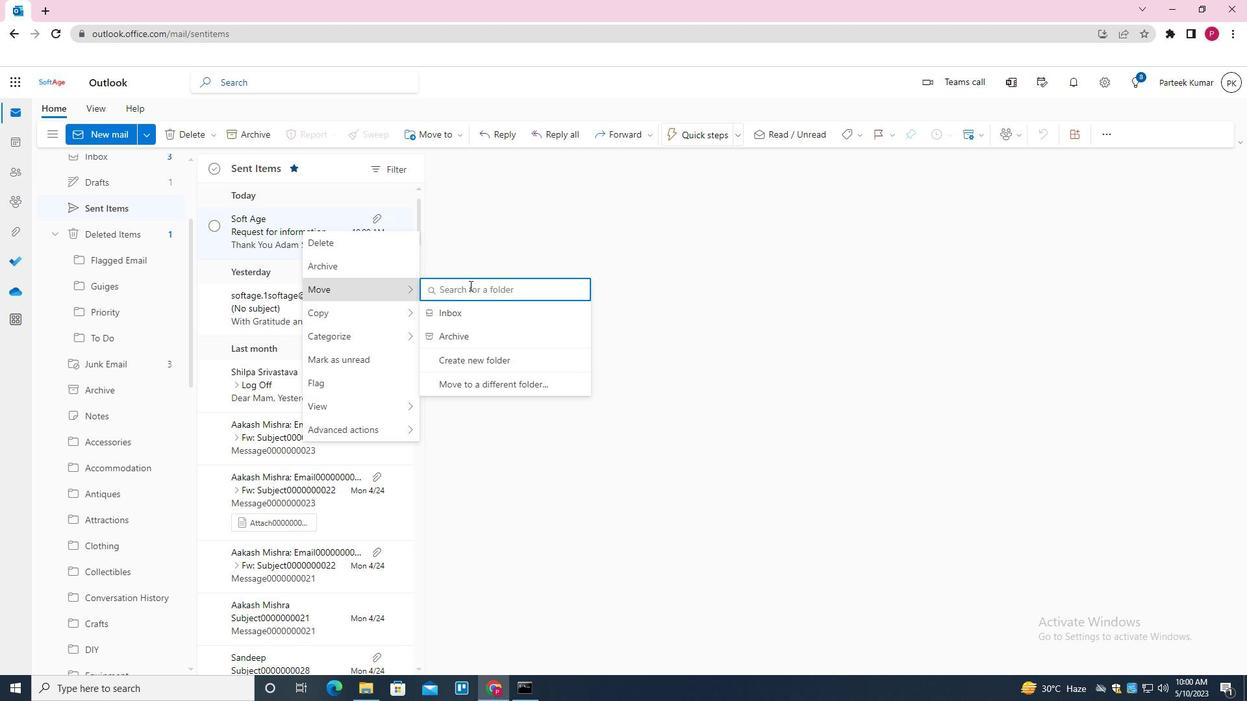 
Action: Mouse pressed left at (475, 285)
Screenshot: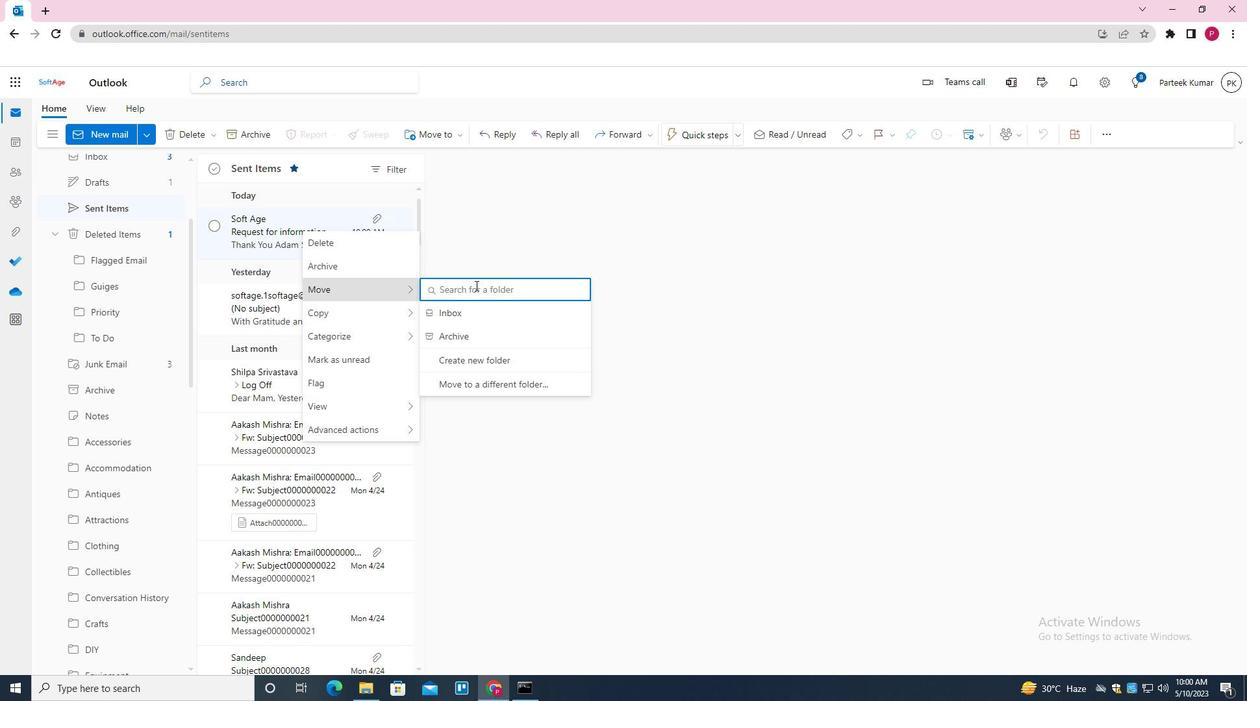 
Action: Key pressed <Key.shift>PERSONAL<Key.down><Key.enter>
Screenshot: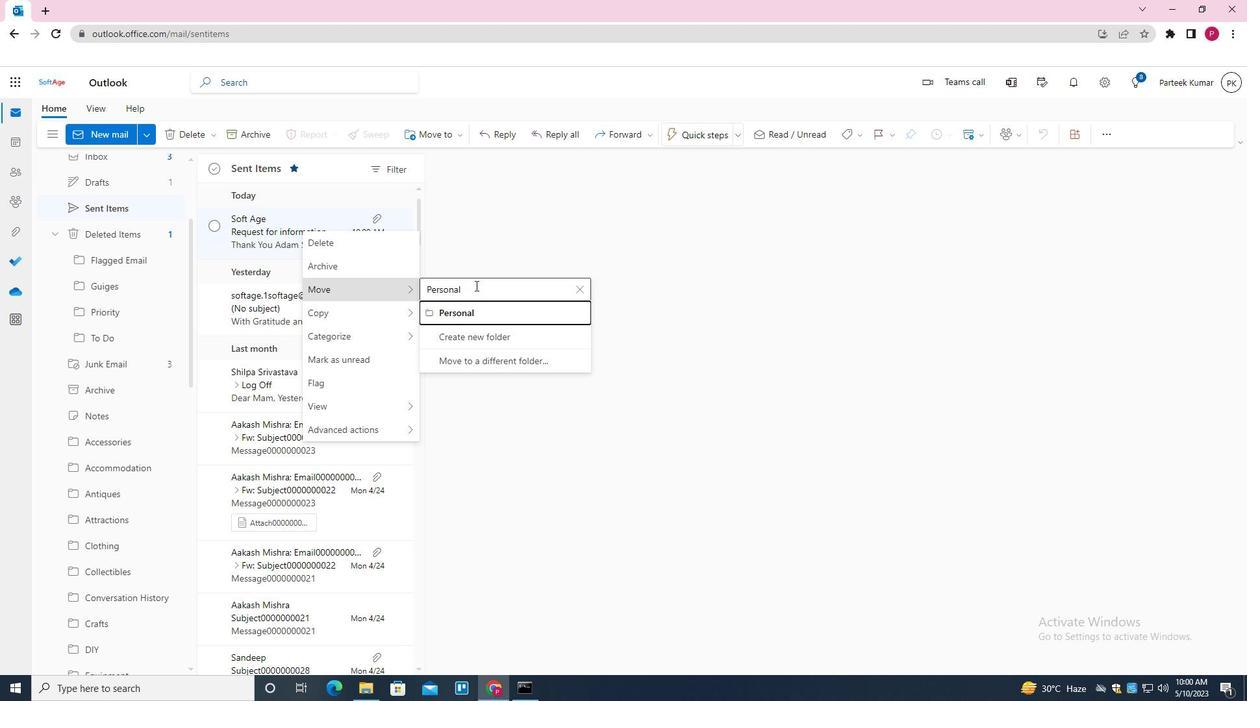 
Action: Mouse moved to (364, 324)
Screenshot: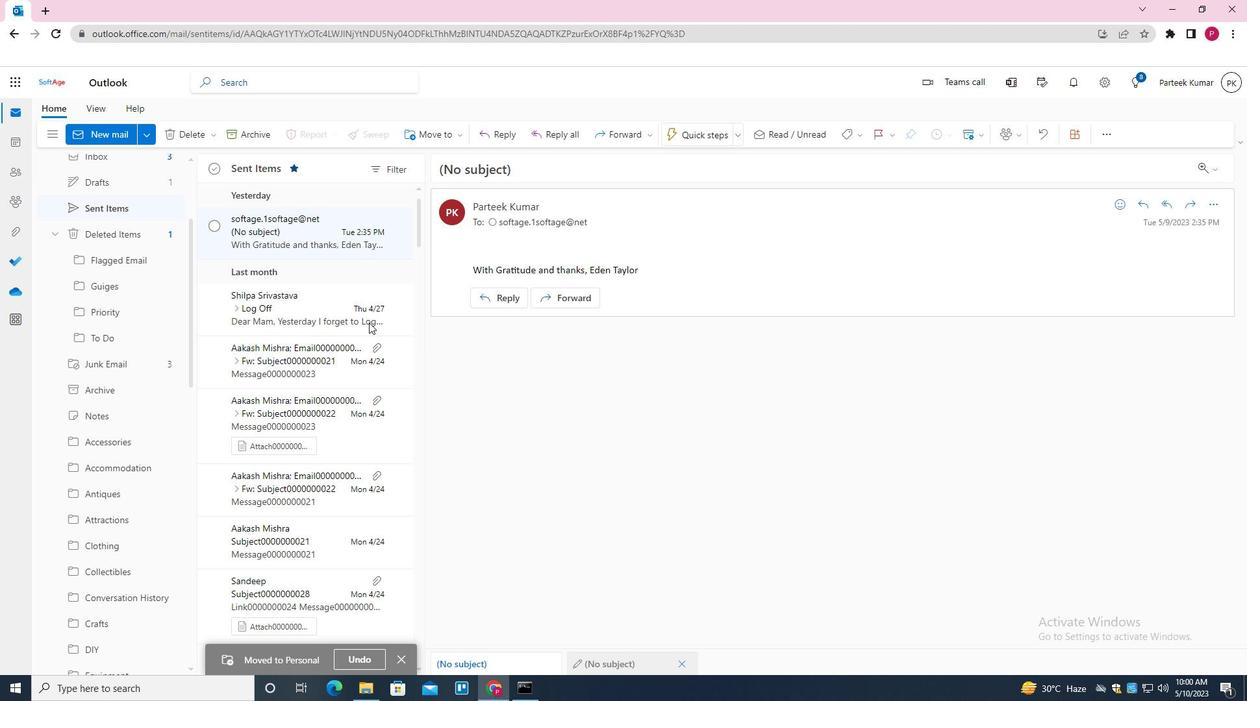 
Action: Key pressed <Key.f8>
Screenshot: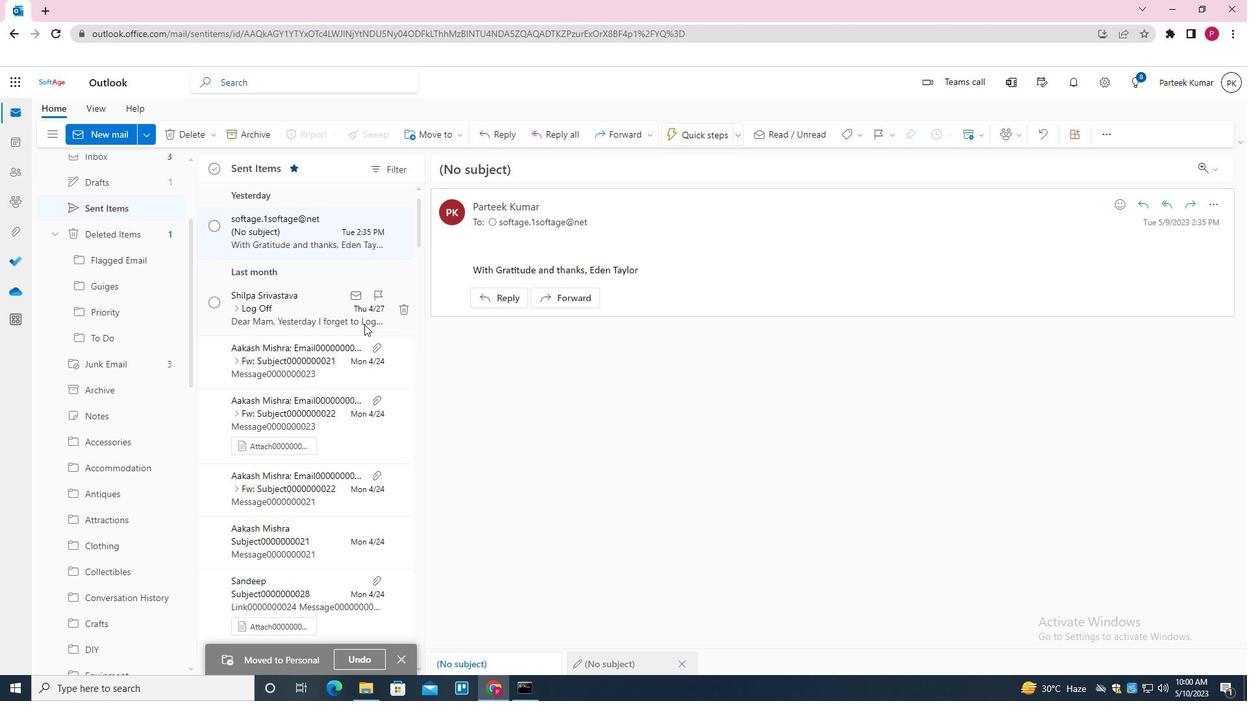 
